 Task: Compose an email with the signature Christina Ramirez with the subject Request for donations and the message I am pleased to inform you that we have selected your proposal. from softage.1@softage.net to softage.8@softage.net,  softage.1@softage.net and softage.9@softage.net with CC to softage.10@softage.net with an attached document Press_release.docx, insert an emoji of work Send the email
Action: Mouse moved to (415, 537)
Screenshot: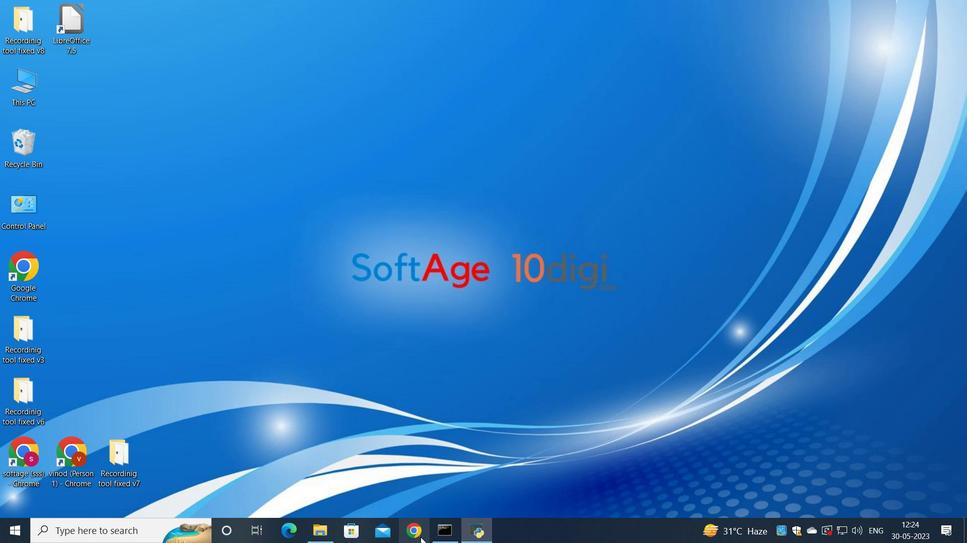 
Action: Mouse pressed left at (415, 537)
Screenshot: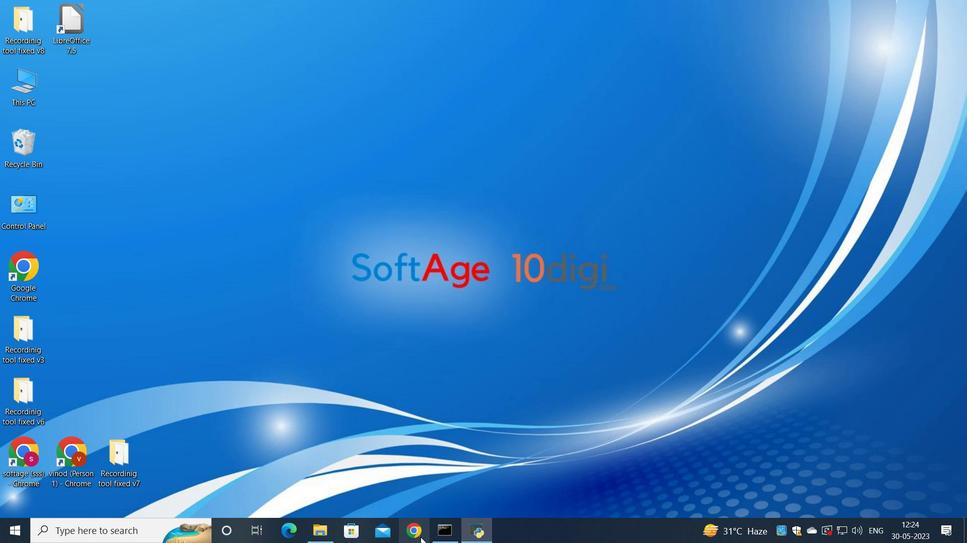
Action: Mouse moved to (453, 316)
Screenshot: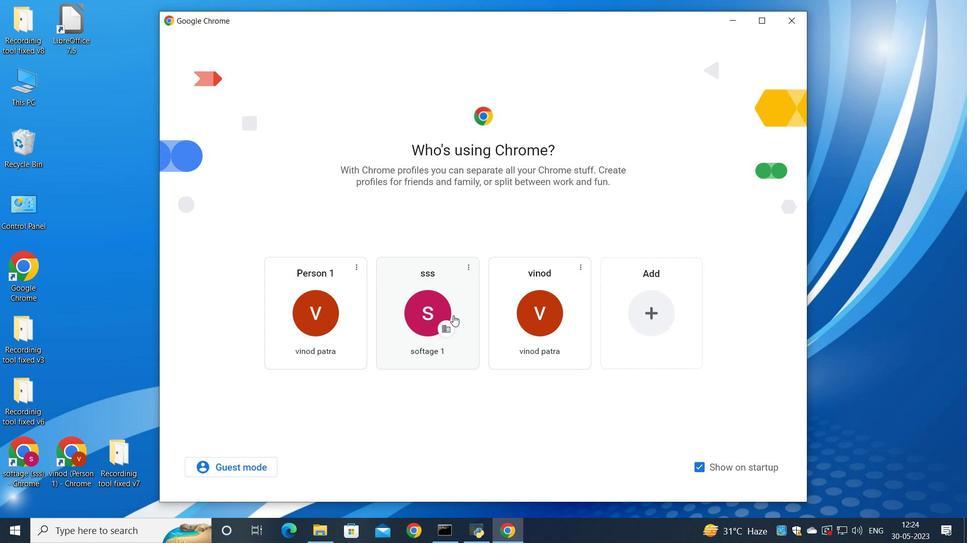 
Action: Mouse pressed left at (453, 316)
Screenshot: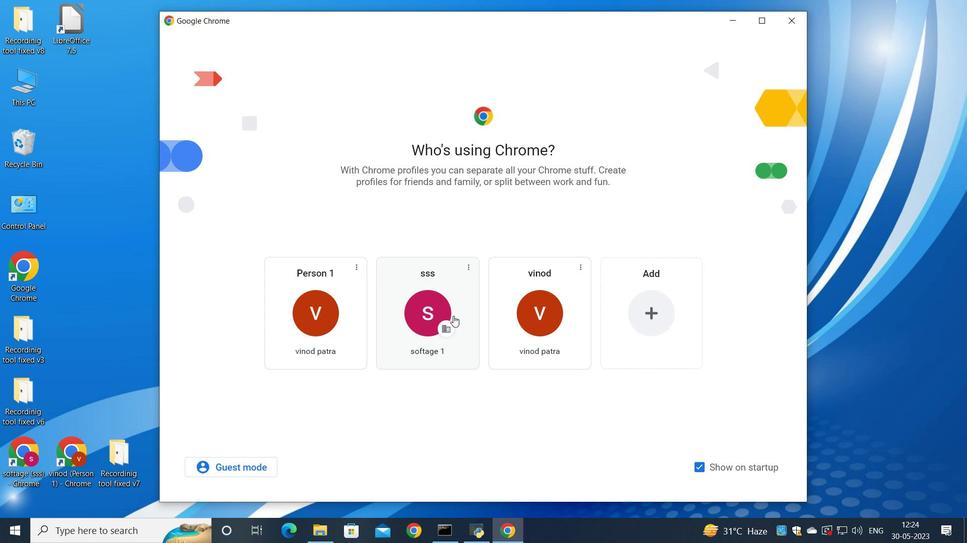 
Action: Mouse moved to (843, 65)
Screenshot: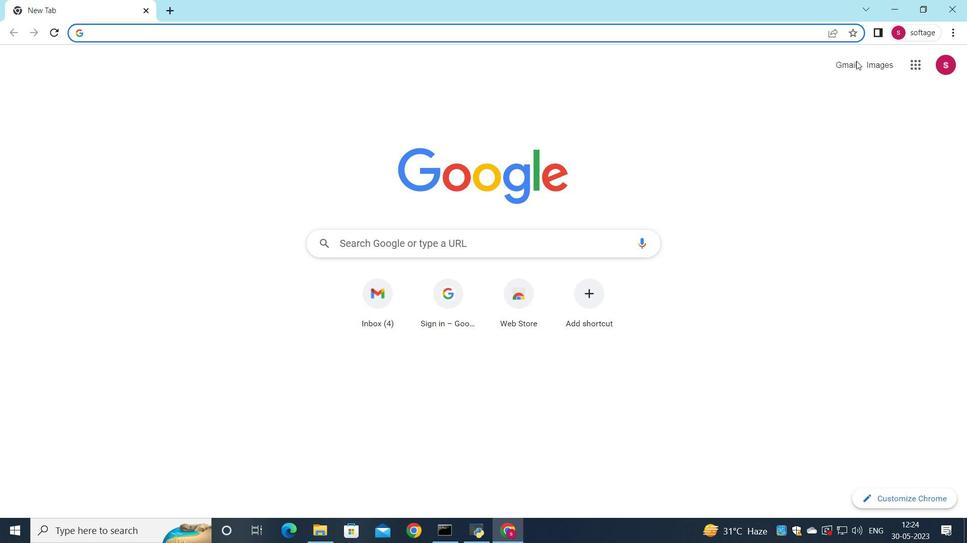 
Action: Mouse pressed left at (843, 65)
Screenshot: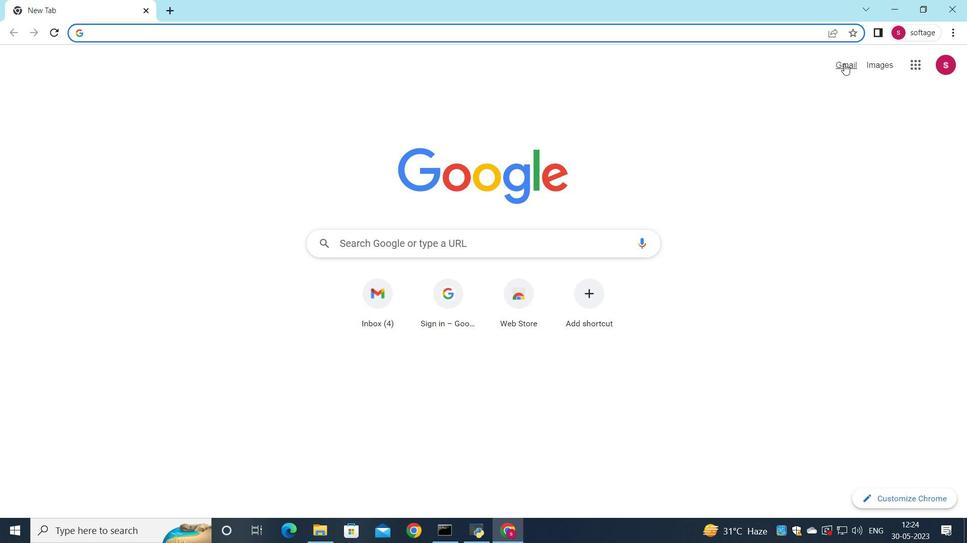 
Action: Mouse moved to (824, 88)
Screenshot: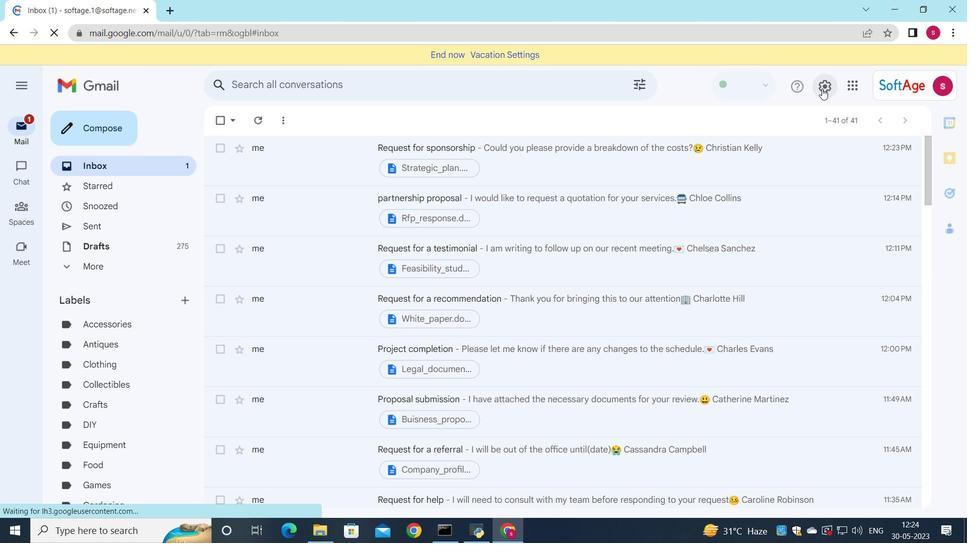 
Action: Mouse pressed left at (824, 88)
Screenshot: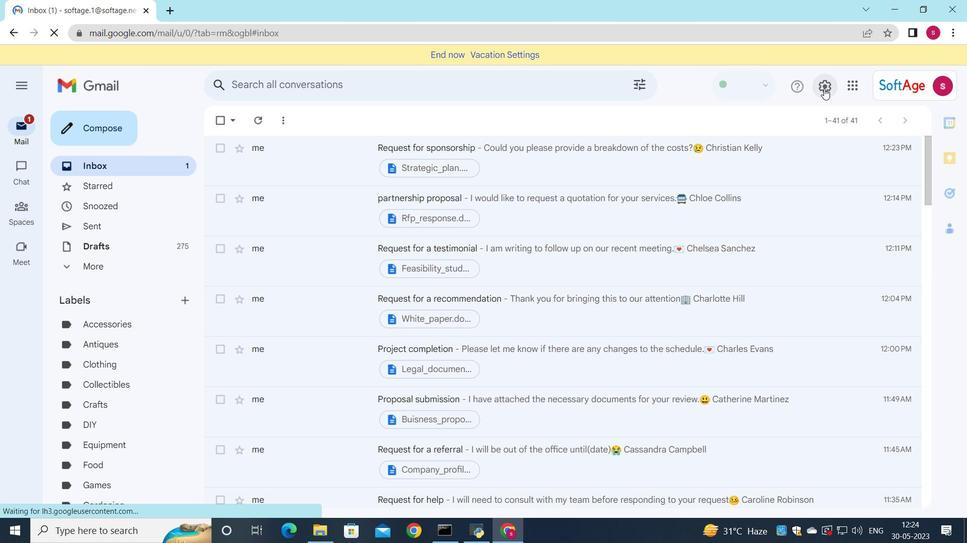 
Action: Mouse moved to (808, 147)
Screenshot: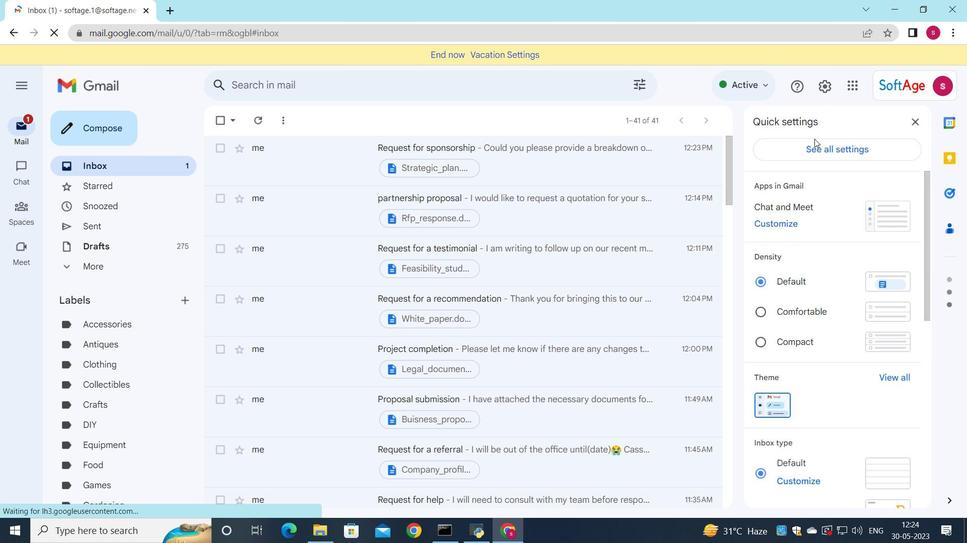 
Action: Mouse pressed left at (808, 147)
Screenshot: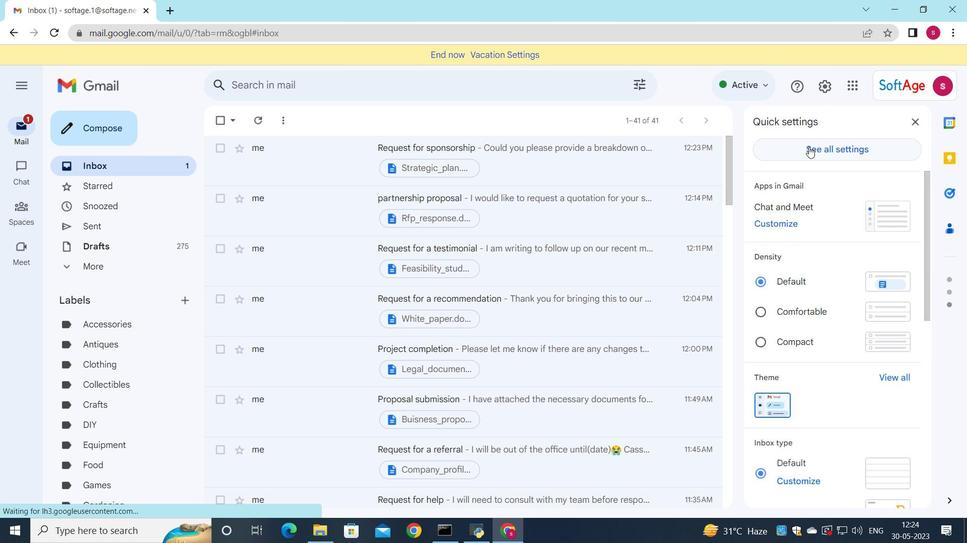 
Action: Mouse moved to (485, 248)
Screenshot: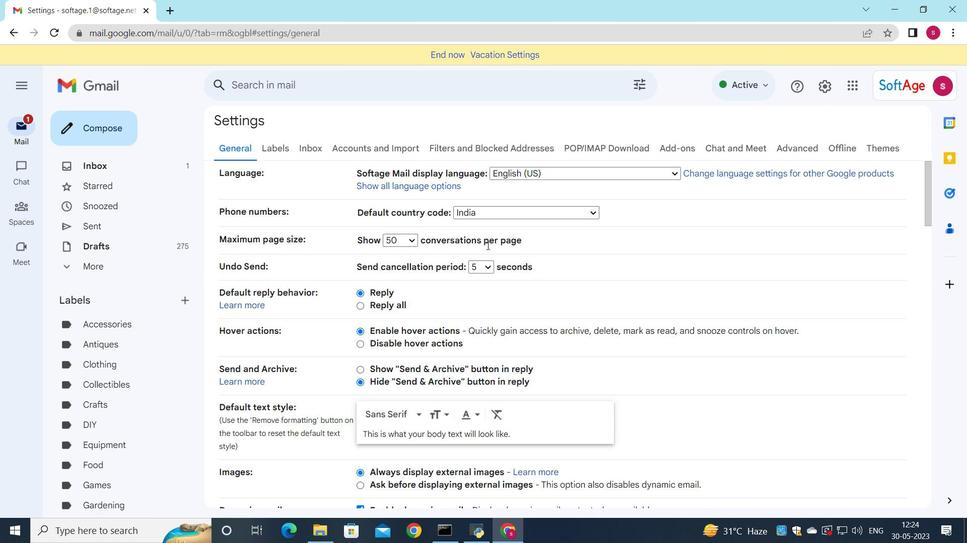 
Action: Mouse scrolled (485, 247) with delta (0, 0)
Screenshot: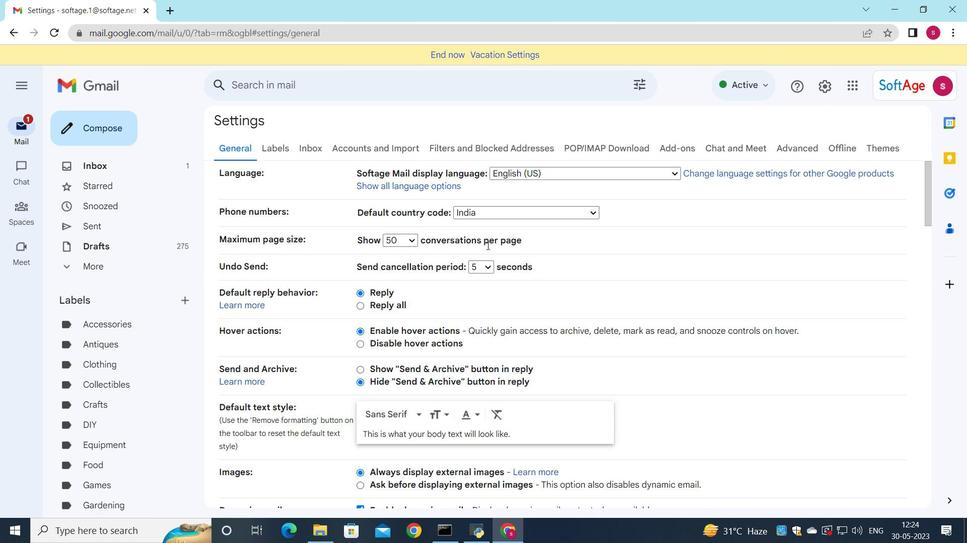 
Action: Mouse moved to (484, 249)
Screenshot: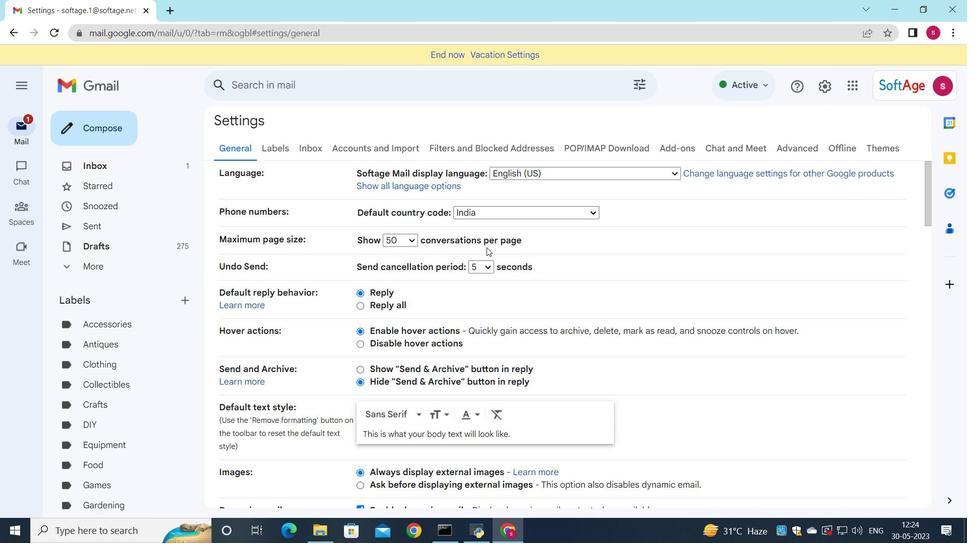 
Action: Mouse scrolled (484, 249) with delta (0, 0)
Screenshot: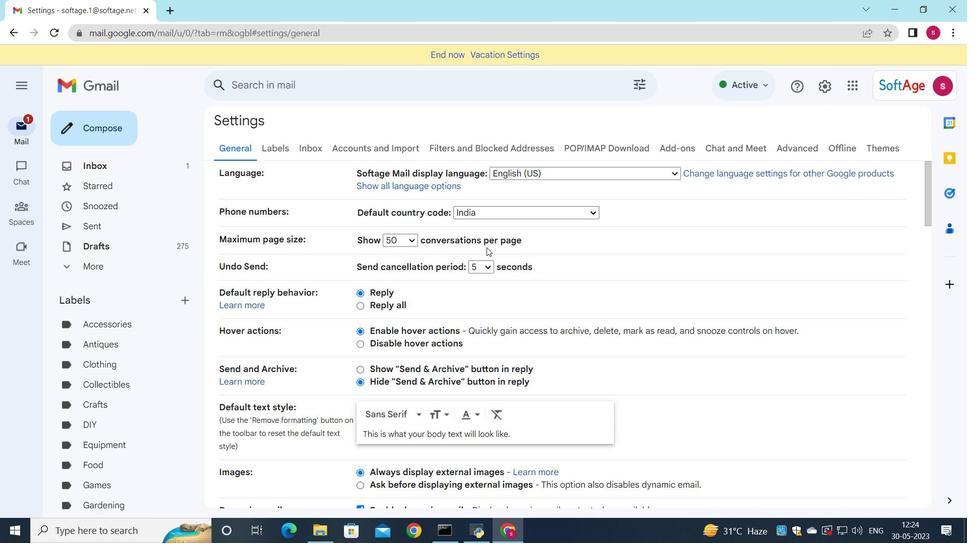 
Action: Mouse scrolled (484, 249) with delta (0, 0)
Screenshot: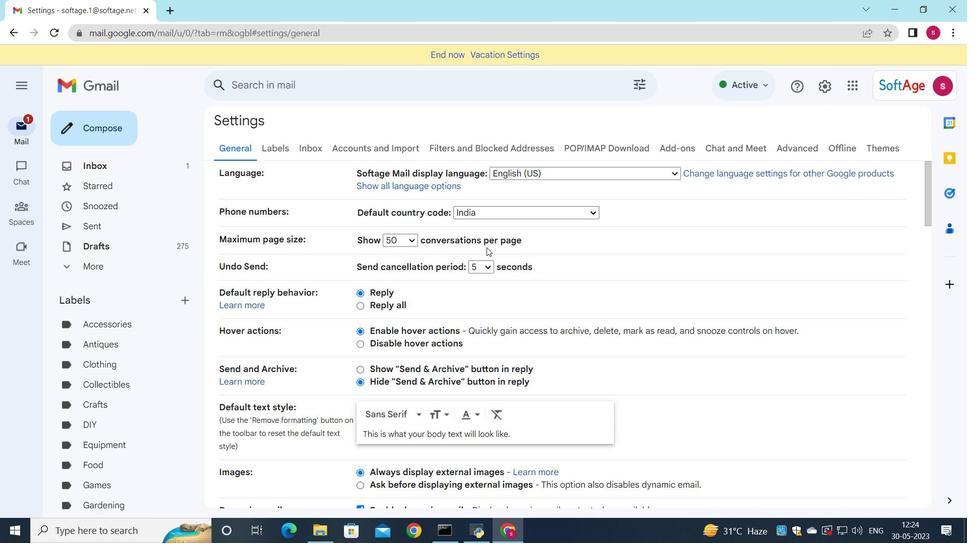 
Action: Mouse scrolled (484, 249) with delta (0, 0)
Screenshot: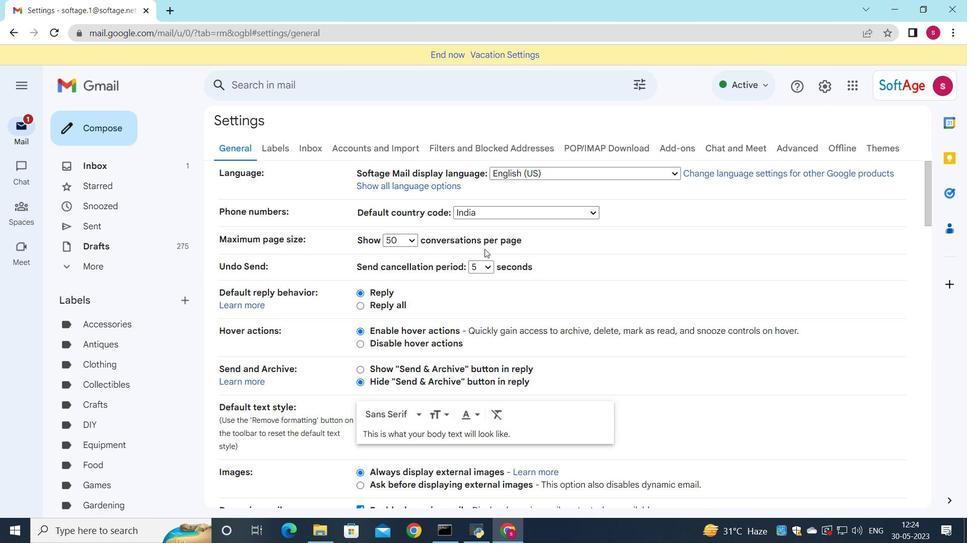 
Action: Mouse moved to (472, 243)
Screenshot: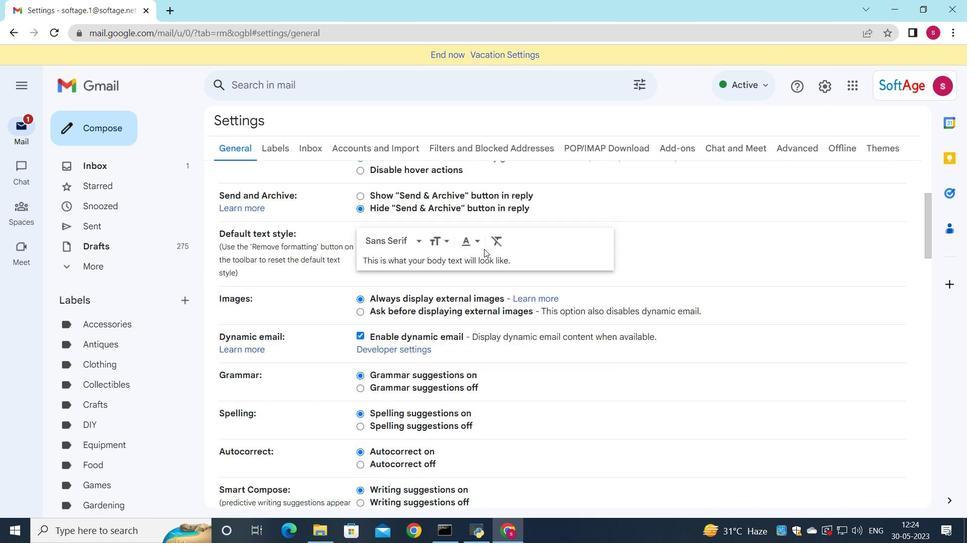 
Action: Mouse scrolled (472, 242) with delta (0, 0)
Screenshot: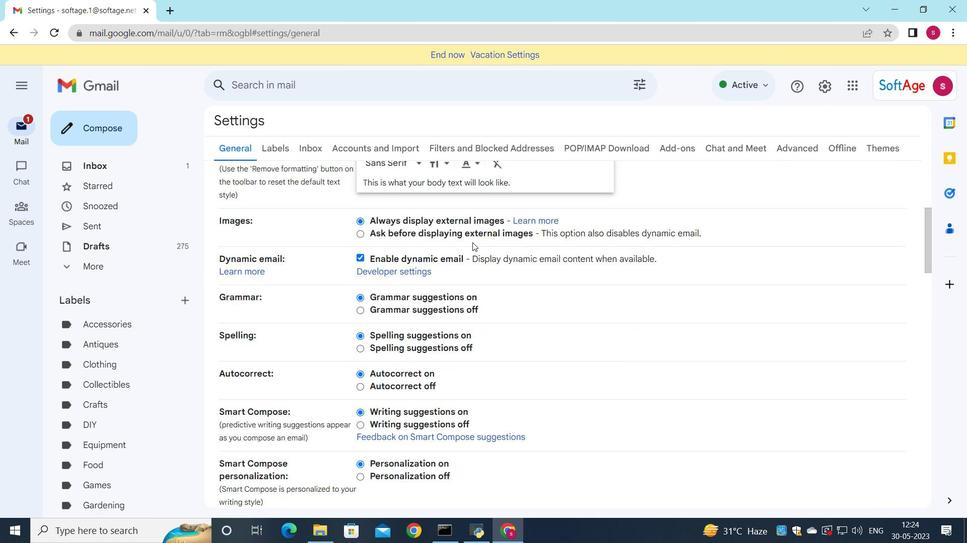 
Action: Mouse scrolled (472, 242) with delta (0, 0)
Screenshot: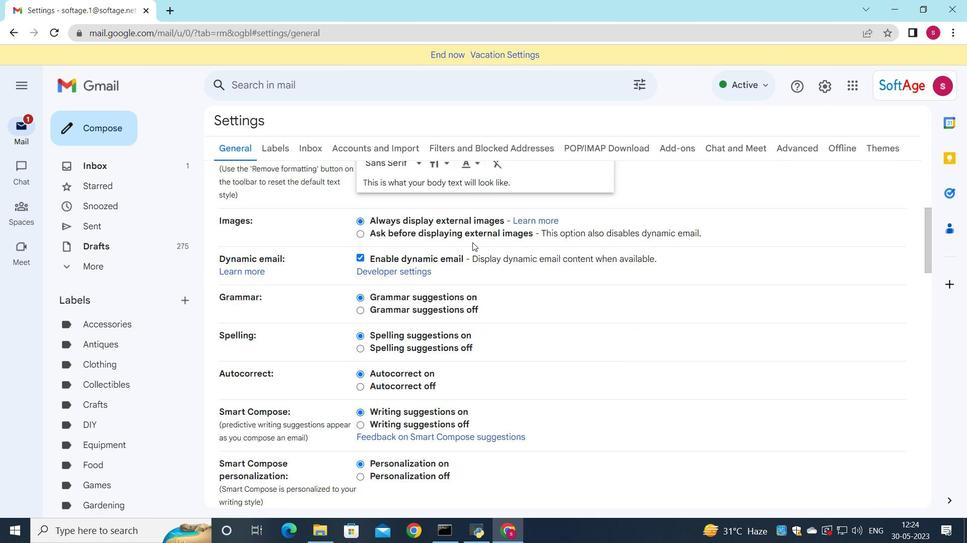 
Action: Mouse scrolled (472, 242) with delta (0, 0)
Screenshot: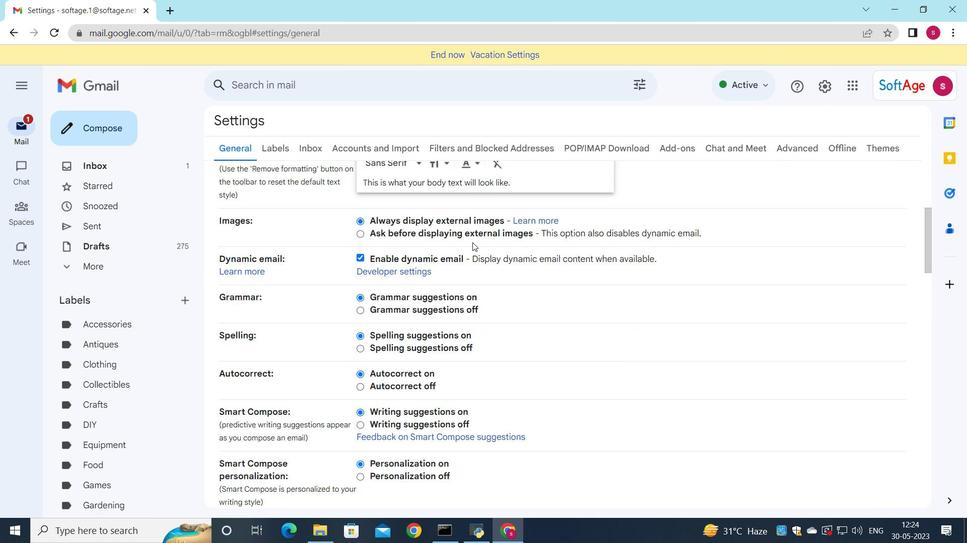 
Action: Mouse scrolled (472, 242) with delta (0, 0)
Screenshot: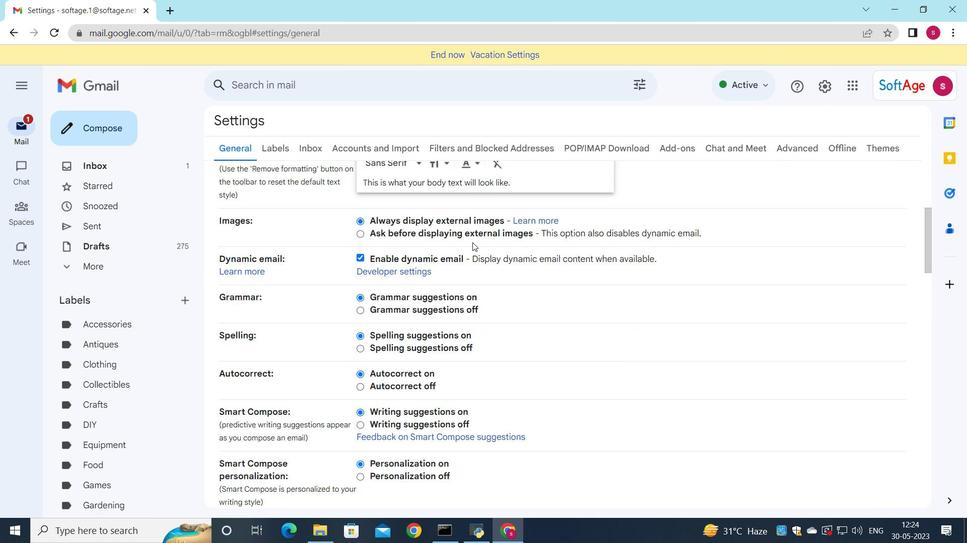 
Action: Mouse scrolled (472, 242) with delta (0, 0)
Screenshot: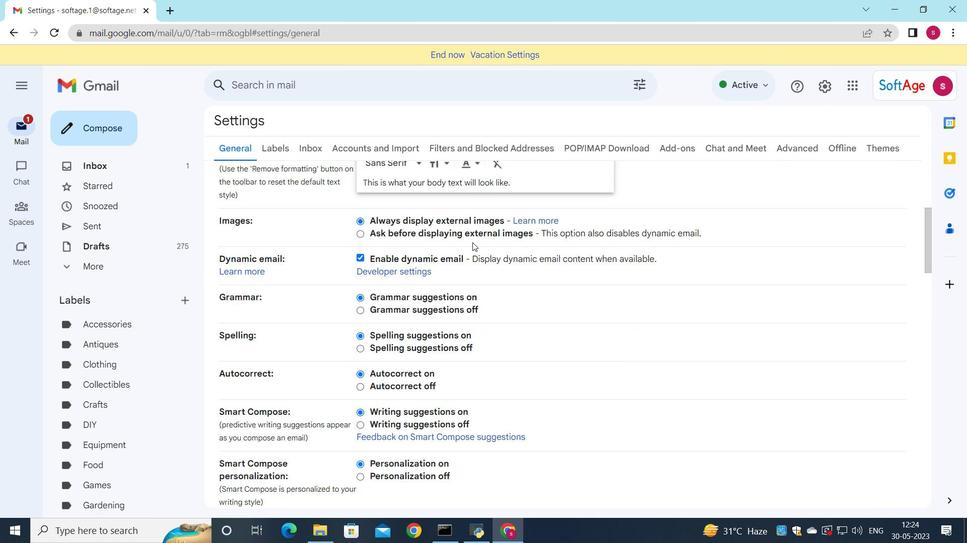 
Action: Mouse scrolled (472, 242) with delta (0, 0)
Screenshot: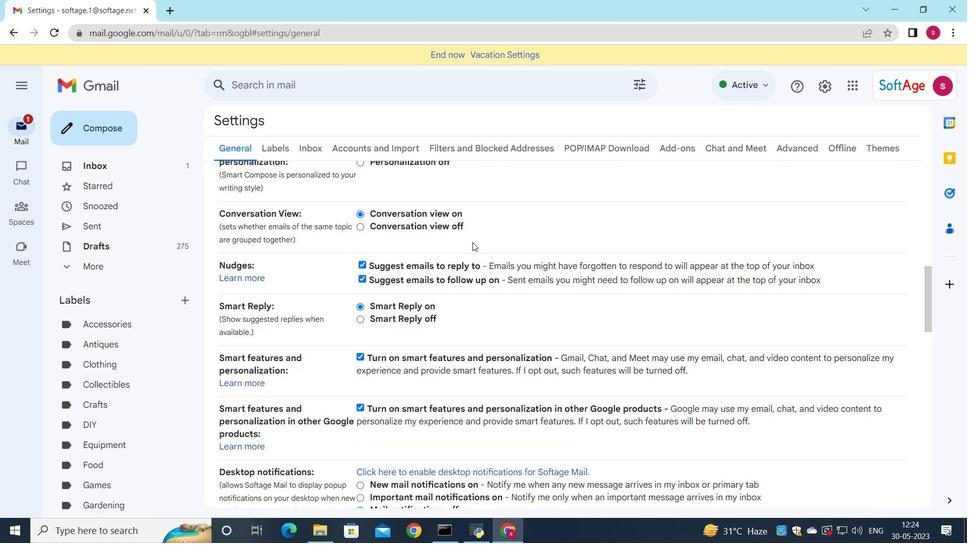 
Action: Mouse scrolled (472, 242) with delta (0, 0)
Screenshot: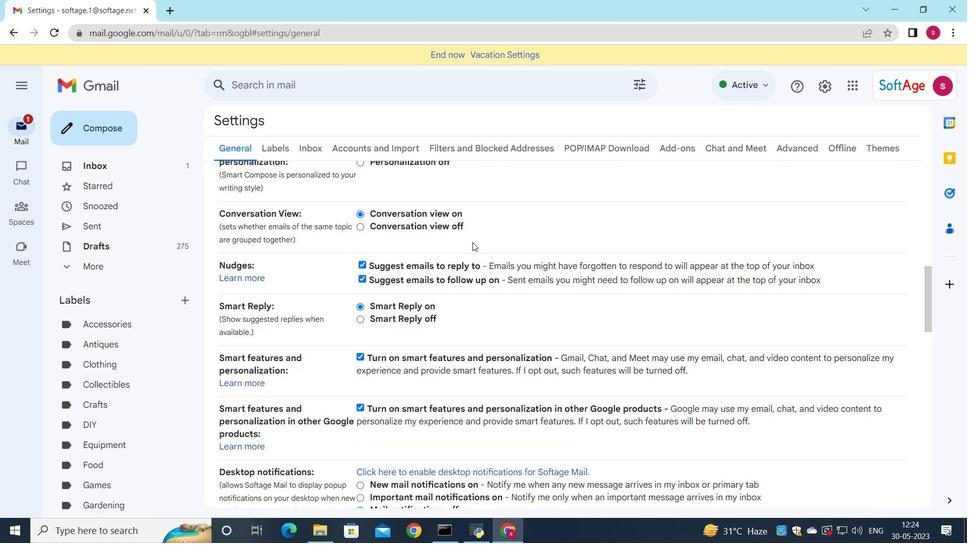 
Action: Mouse scrolled (472, 242) with delta (0, 0)
Screenshot: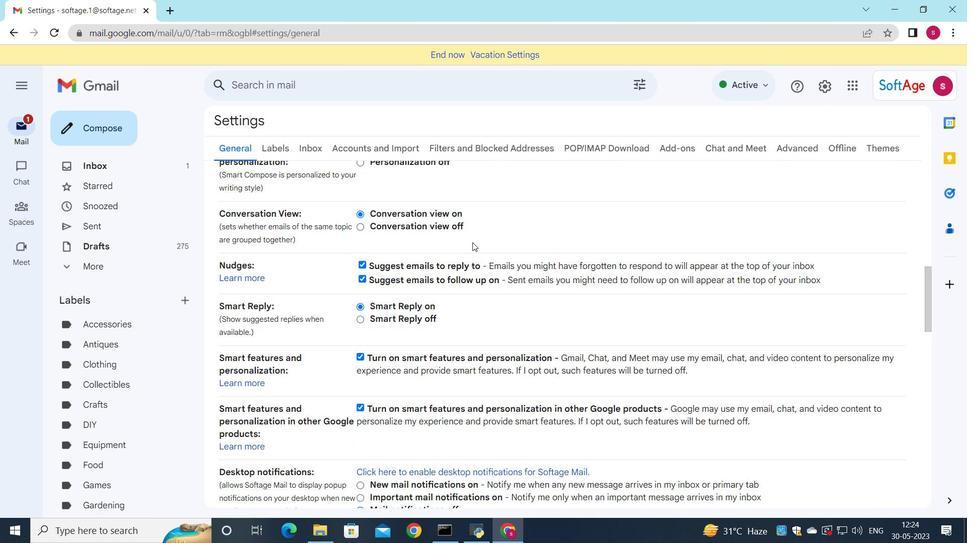 
Action: Mouse scrolled (472, 242) with delta (0, 0)
Screenshot: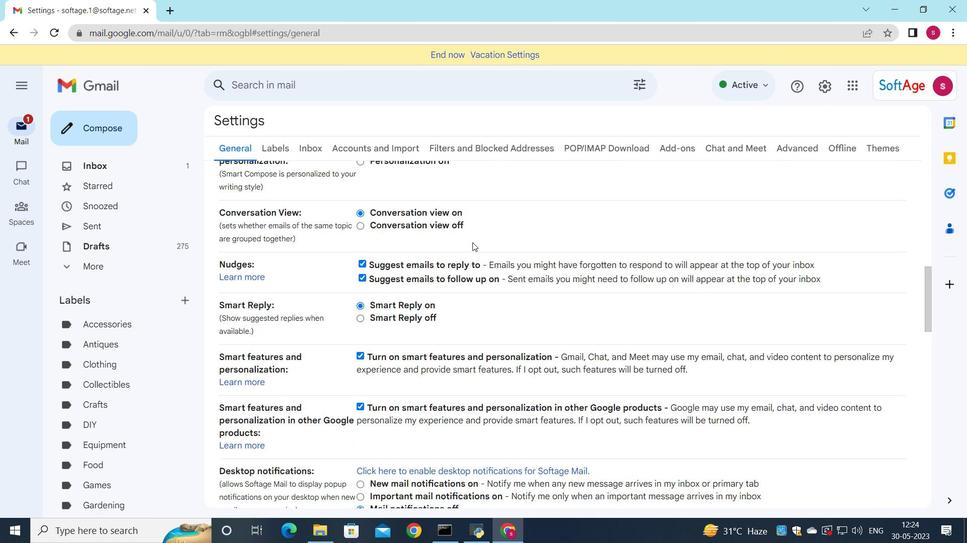
Action: Mouse scrolled (472, 242) with delta (0, 0)
Screenshot: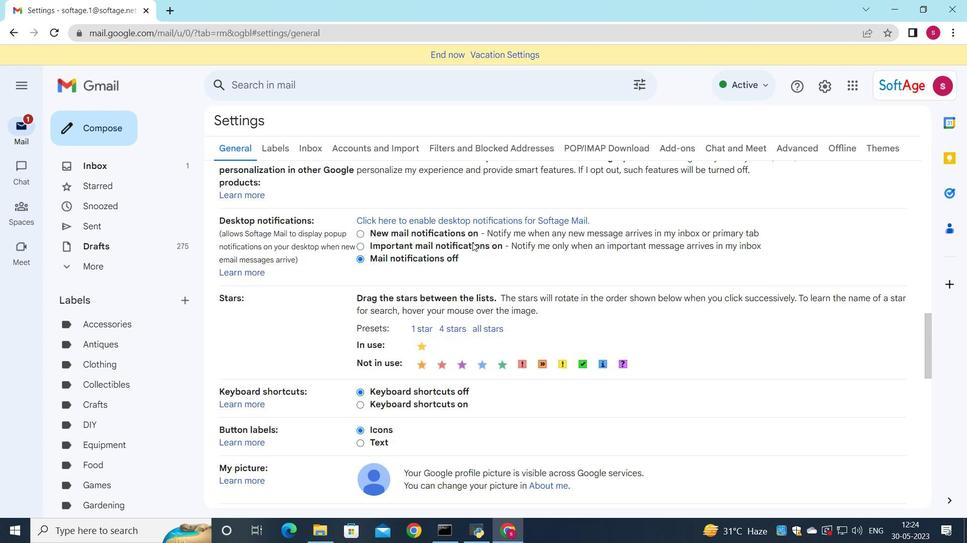 
Action: Mouse scrolled (472, 242) with delta (0, 0)
Screenshot: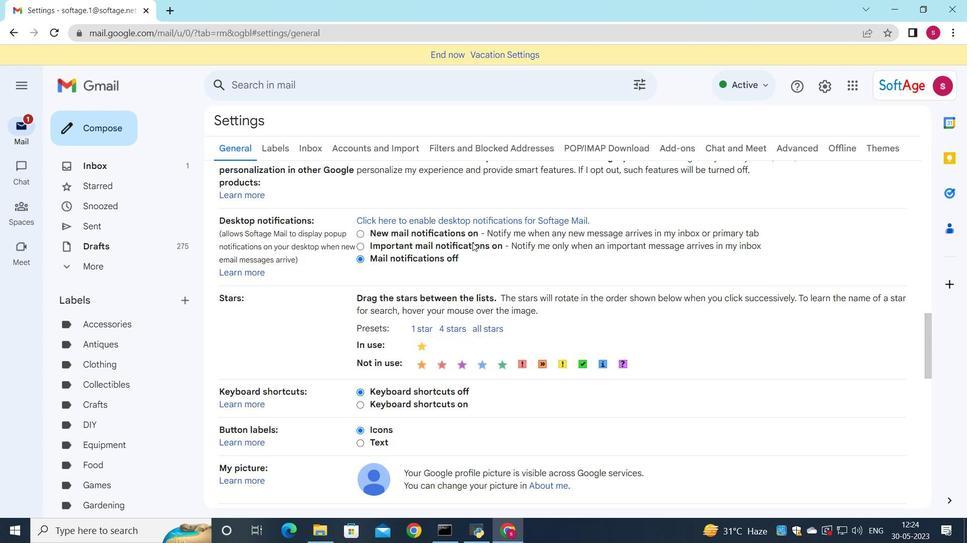 
Action: Mouse scrolled (472, 242) with delta (0, 0)
Screenshot: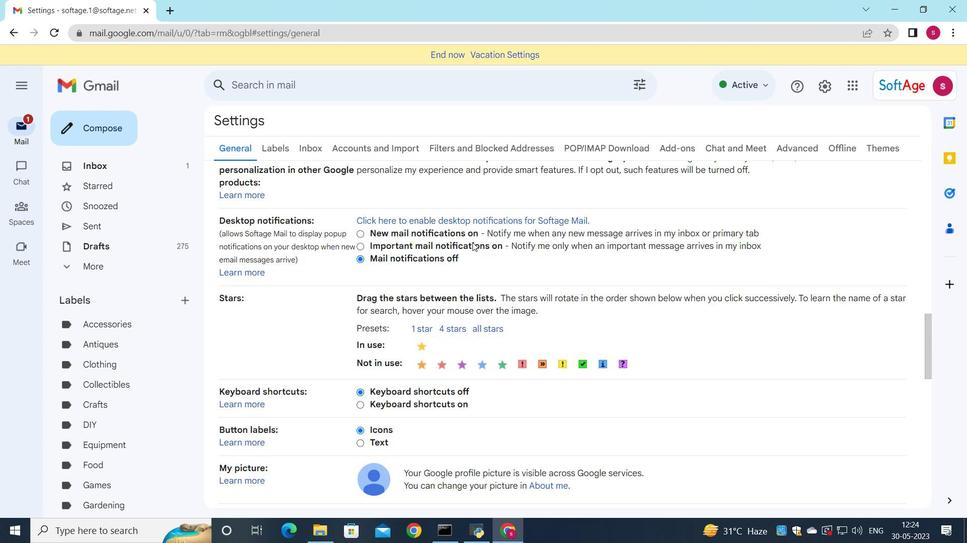 
Action: Mouse scrolled (472, 242) with delta (0, 0)
Screenshot: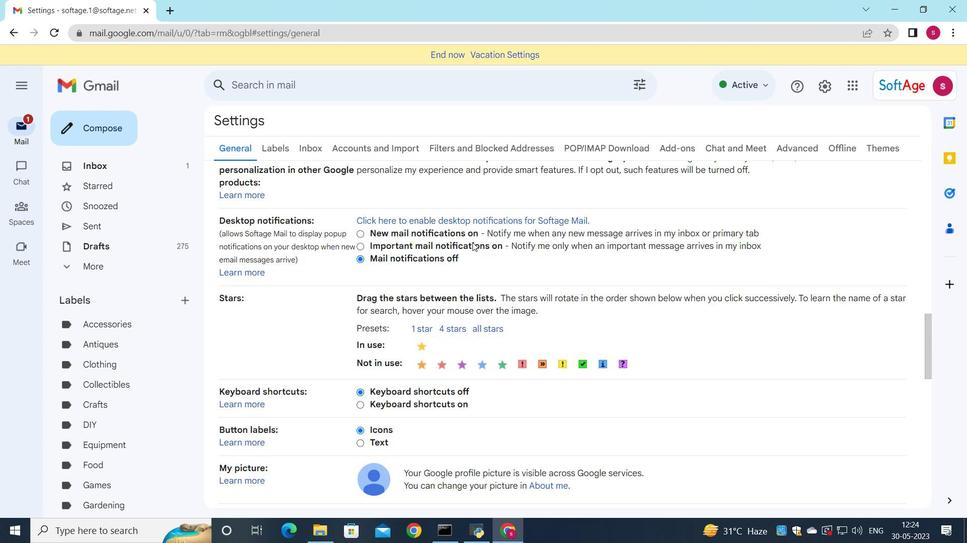 
Action: Mouse scrolled (472, 242) with delta (0, 0)
Screenshot: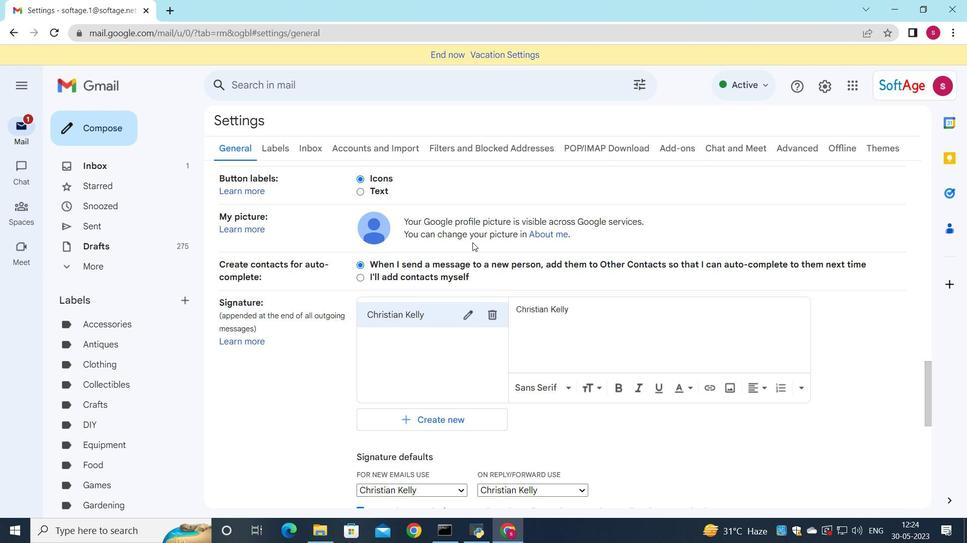 
Action: Mouse moved to (499, 252)
Screenshot: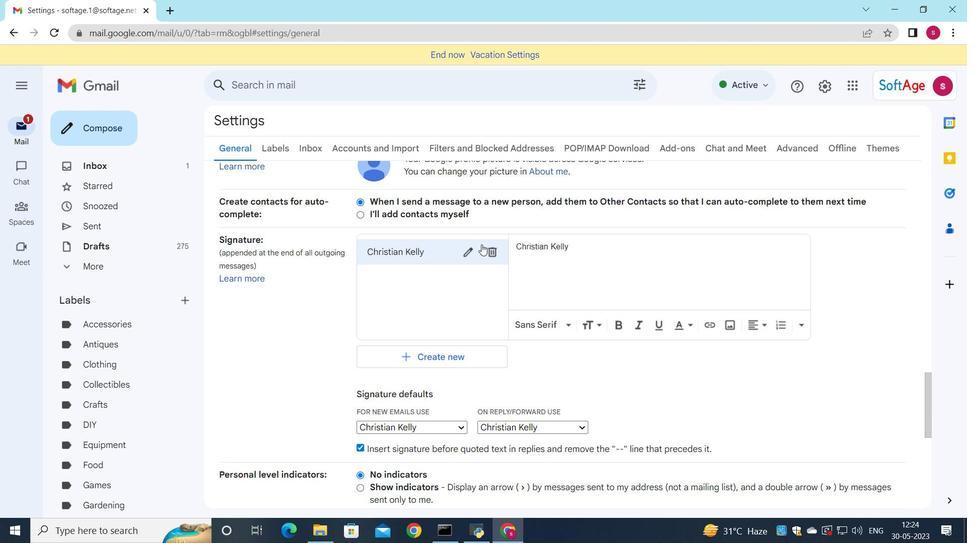 
Action: Mouse pressed left at (499, 252)
Screenshot: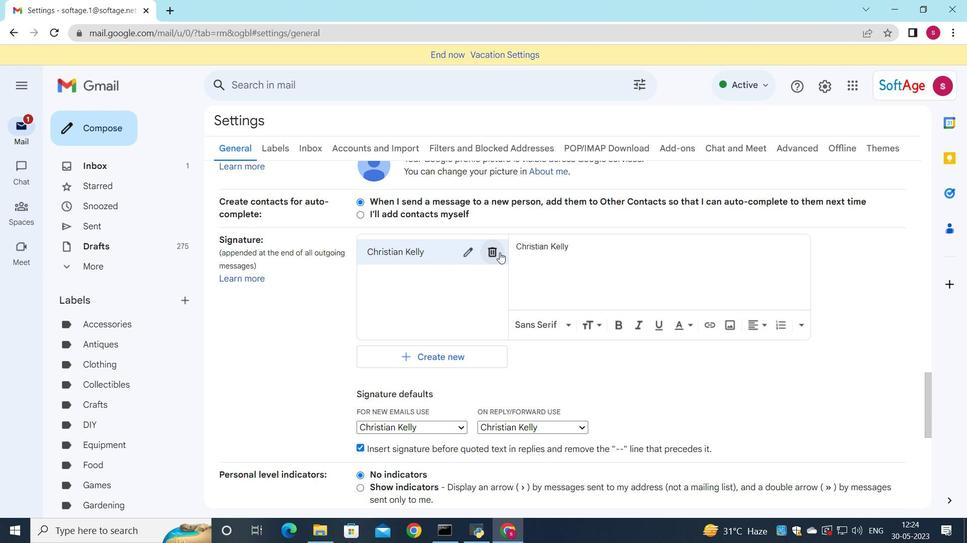 
Action: Mouse moved to (595, 311)
Screenshot: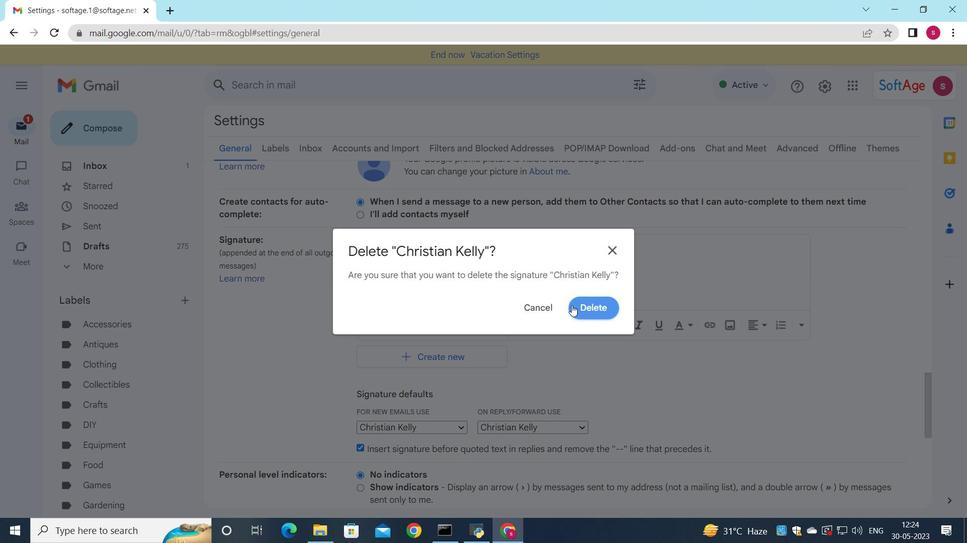 
Action: Mouse pressed left at (595, 311)
Screenshot: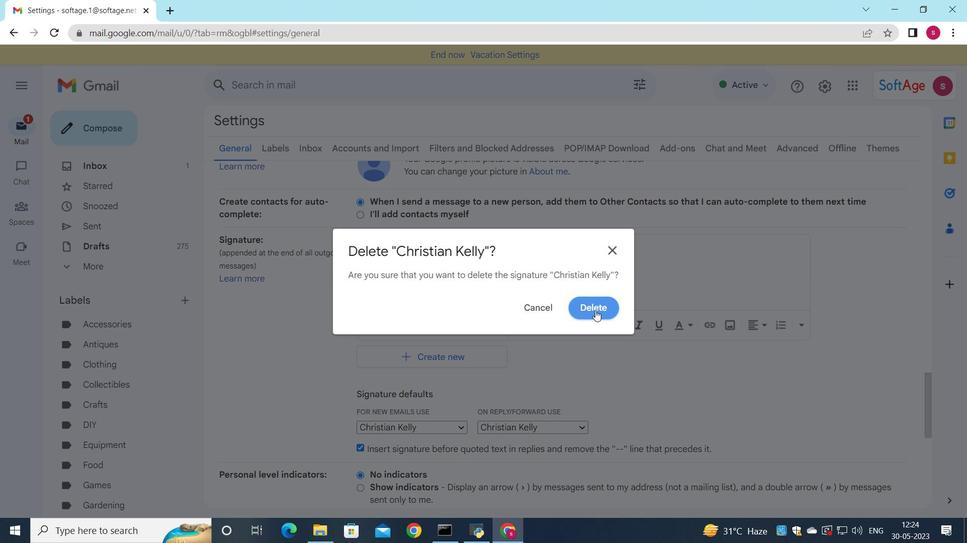 
Action: Mouse moved to (429, 266)
Screenshot: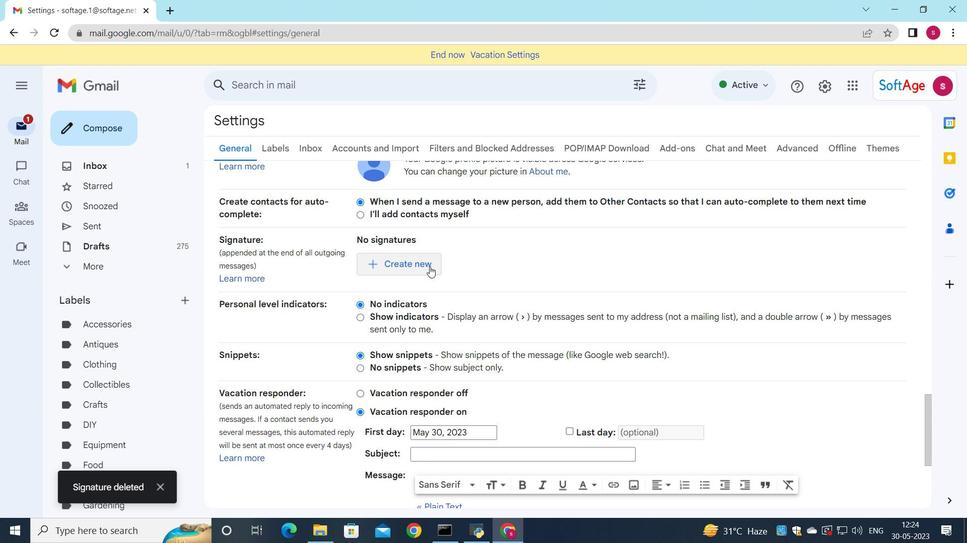 
Action: Mouse pressed left at (429, 266)
Screenshot: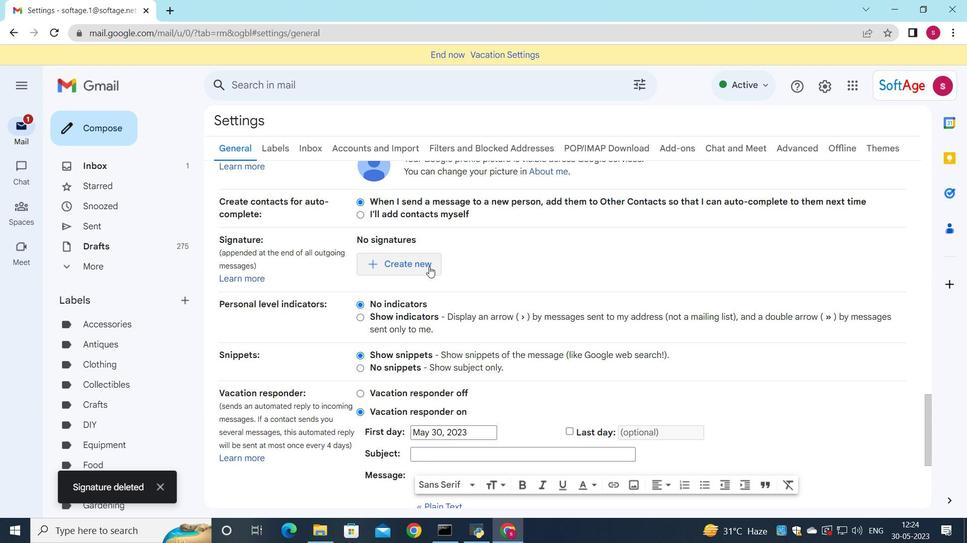 
Action: Mouse moved to (669, 251)
Screenshot: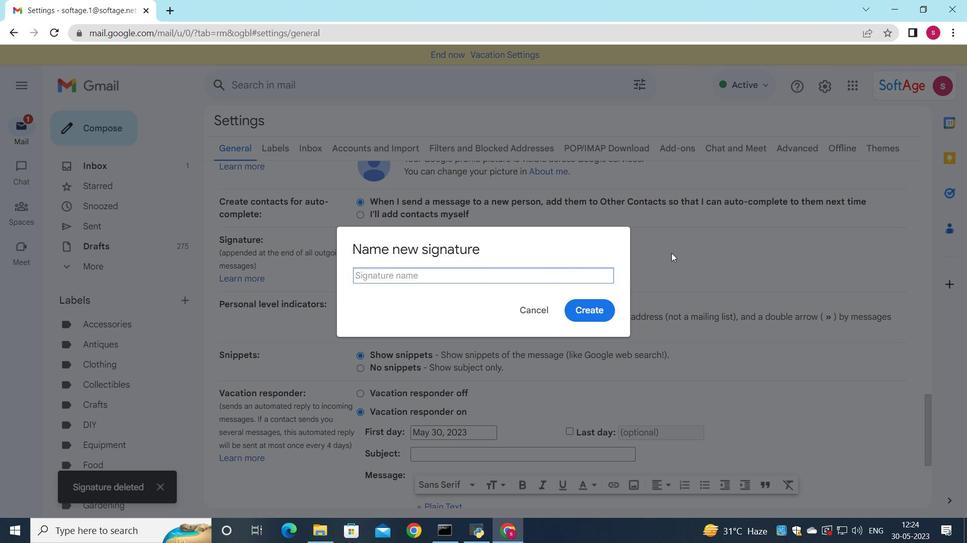 
Action: Key pressed <Key.shift>Chrstina<Key.space>
Screenshot: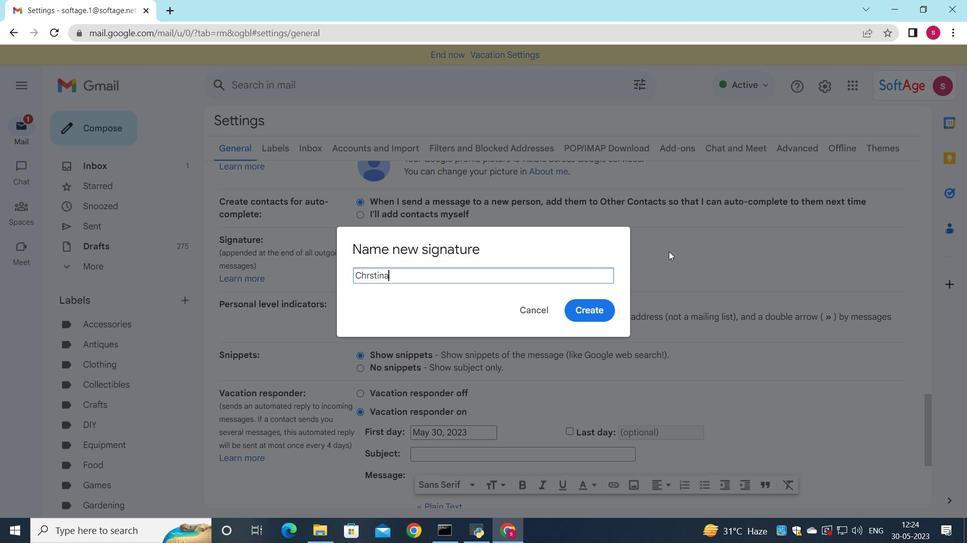 
Action: Mouse moved to (370, 280)
Screenshot: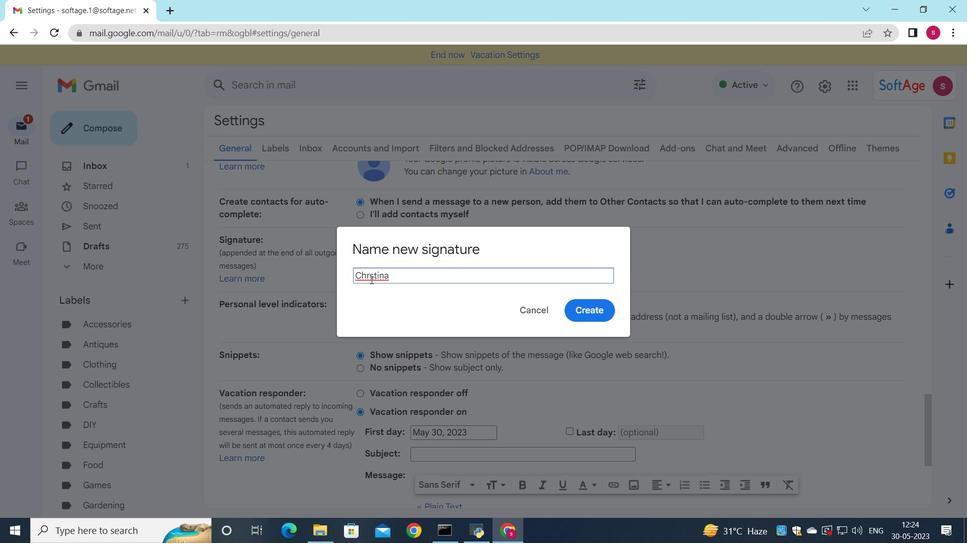 
Action: Mouse pressed left at (370, 280)
Screenshot: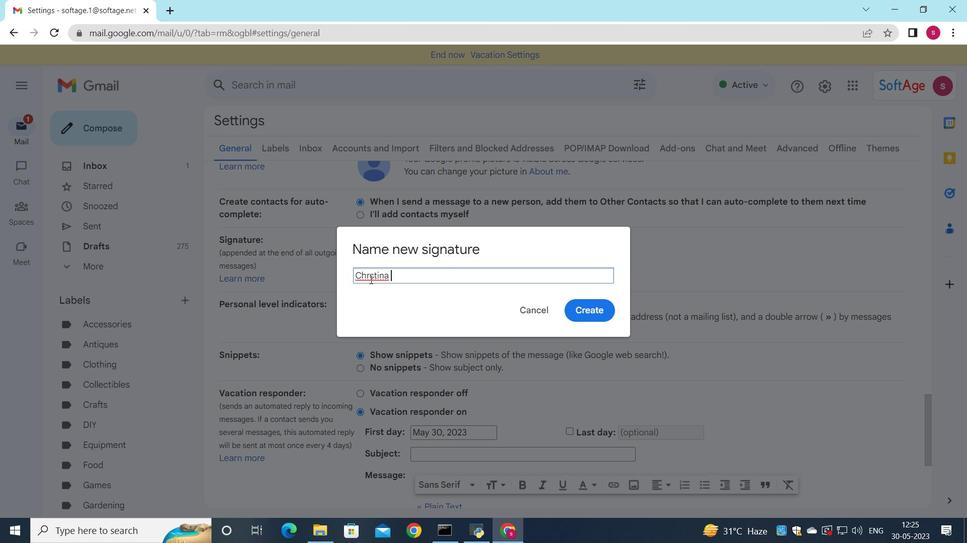 
Action: Mouse moved to (387, 290)
Screenshot: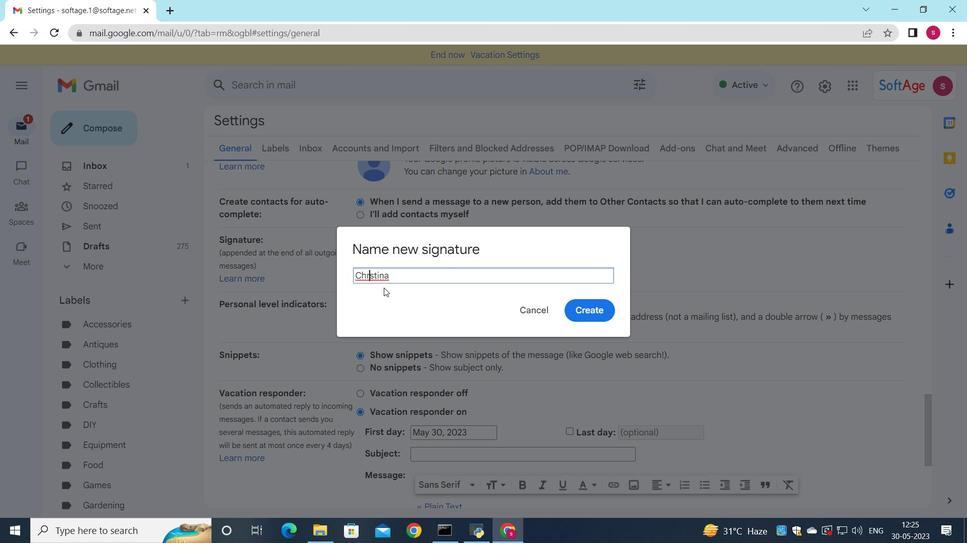 
Action: Key pressed i
Screenshot: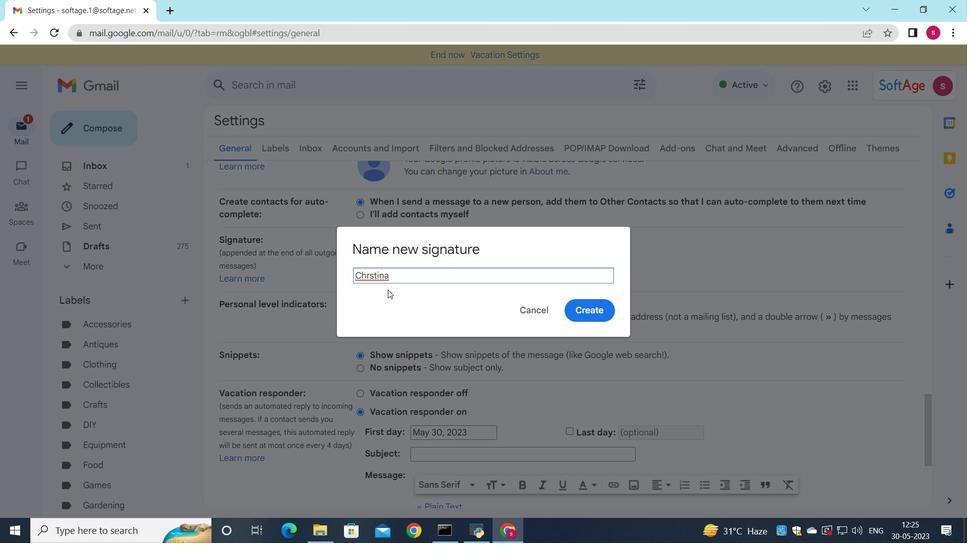
Action: Mouse moved to (400, 272)
Screenshot: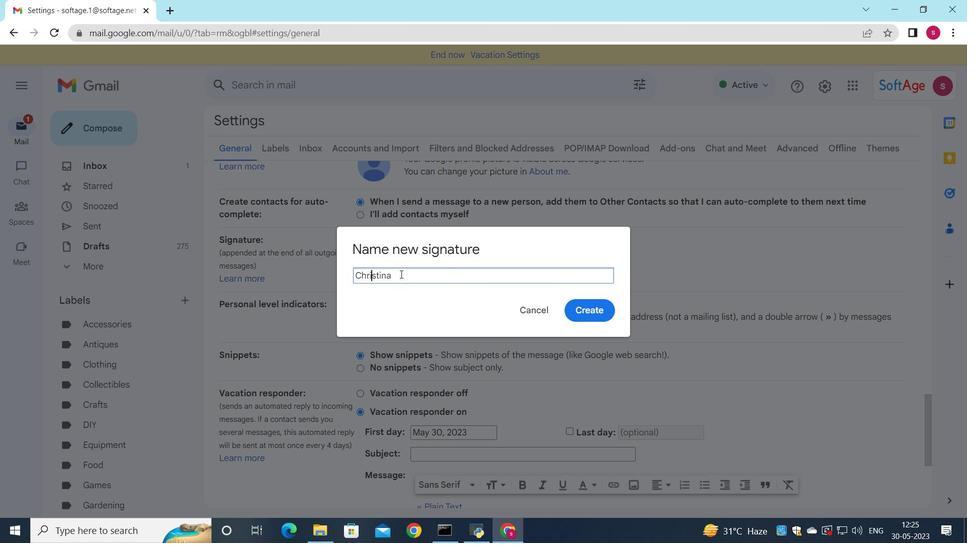 
Action: Mouse pressed left at (400, 272)
Screenshot: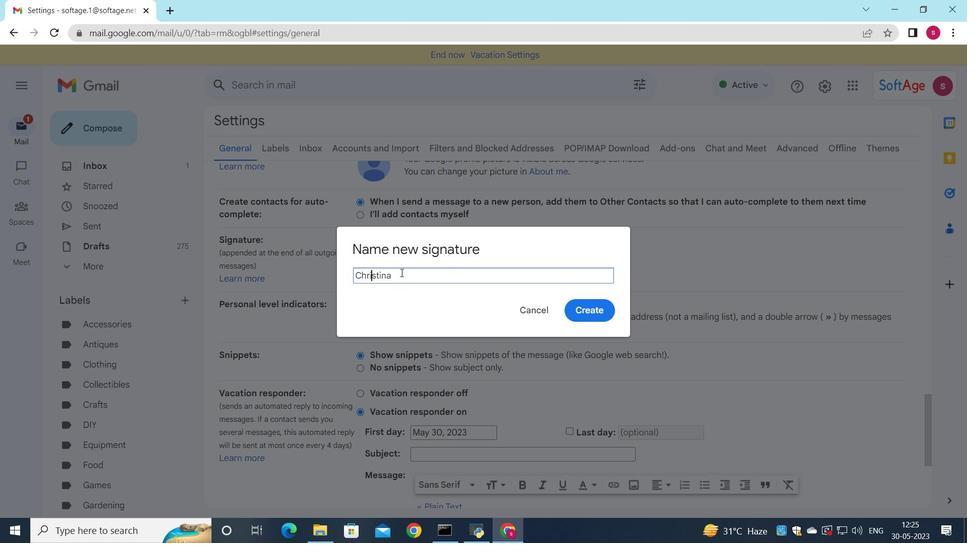 
Action: Mouse moved to (377, 90)
Screenshot: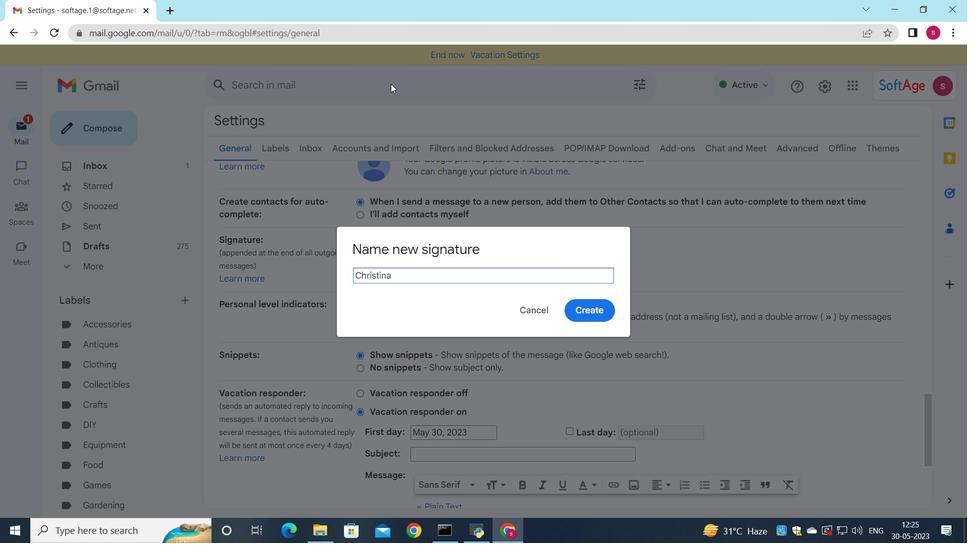 
Action: Key pressed <Key.shift>Ramie<Key.backspace>rez
Screenshot: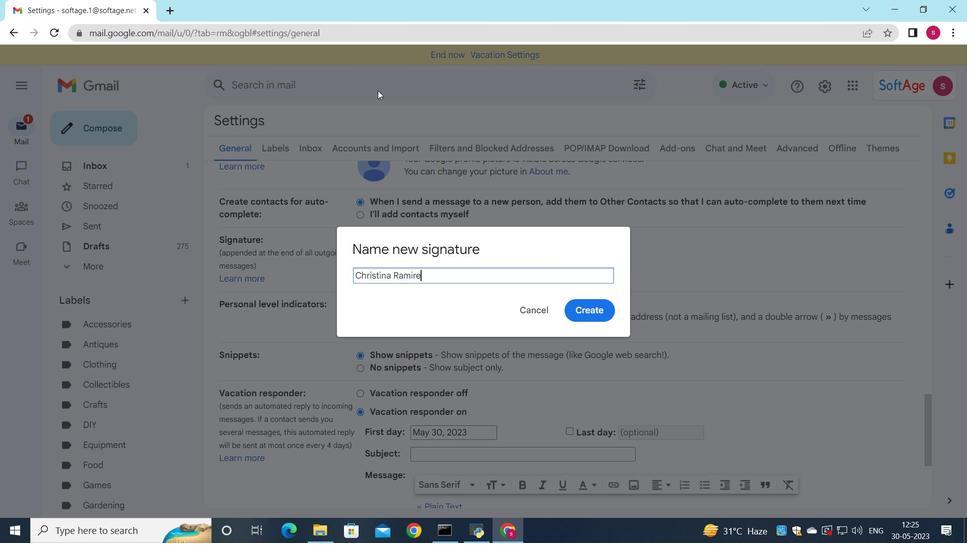
Action: Mouse moved to (601, 311)
Screenshot: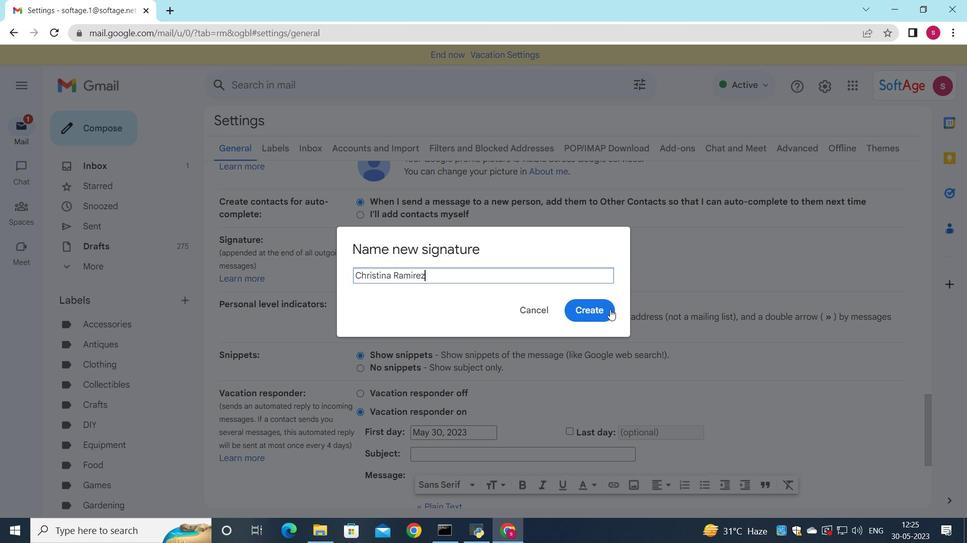 
Action: Mouse pressed left at (601, 311)
Screenshot: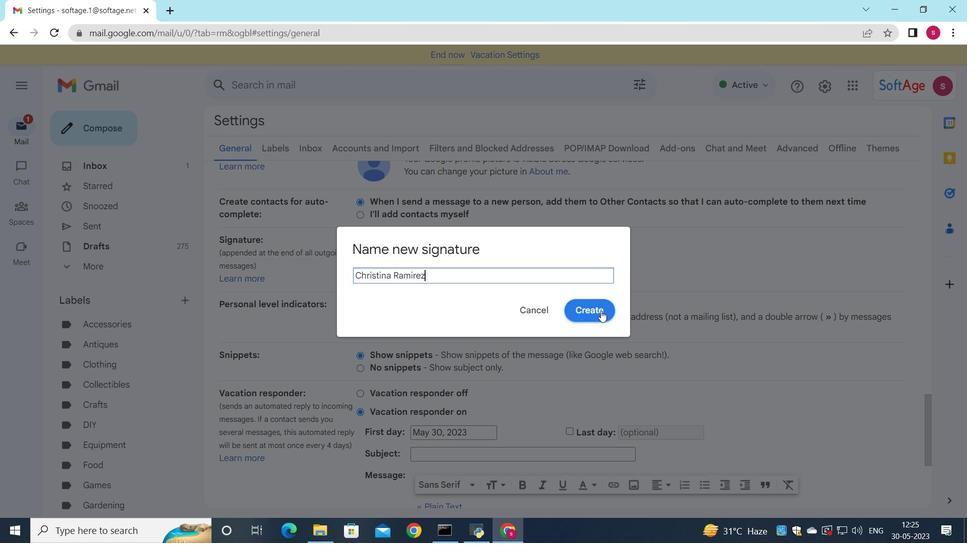 
Action: Mouse moved to (566, 277)
Screenshot: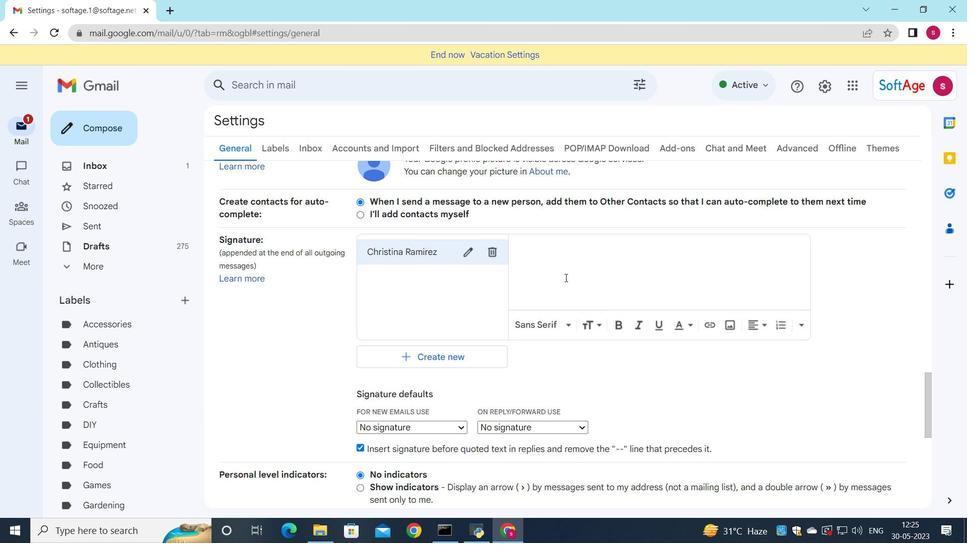 
Action: Mouse pressed left at (566, 277)
Screenshot: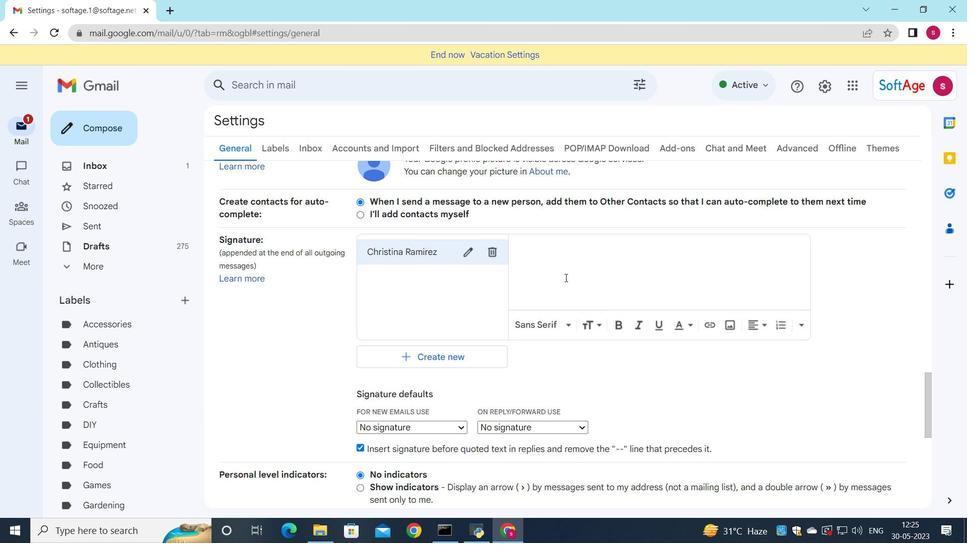 
Action: Key pressed <Key.shift>Christina<Key.space><Key.shift>Ramirez
Screenshot: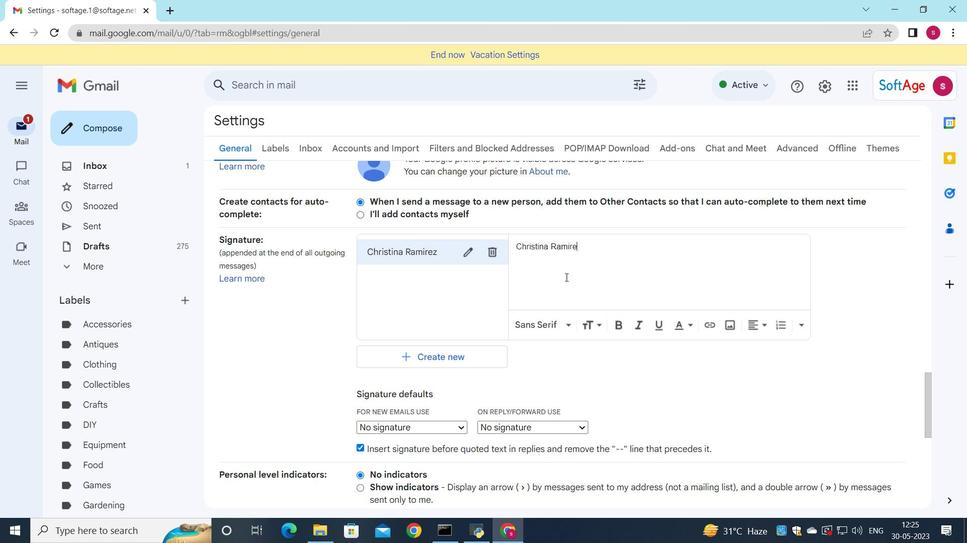 
Action: Mouse moved to (305, 259)
Screenshot: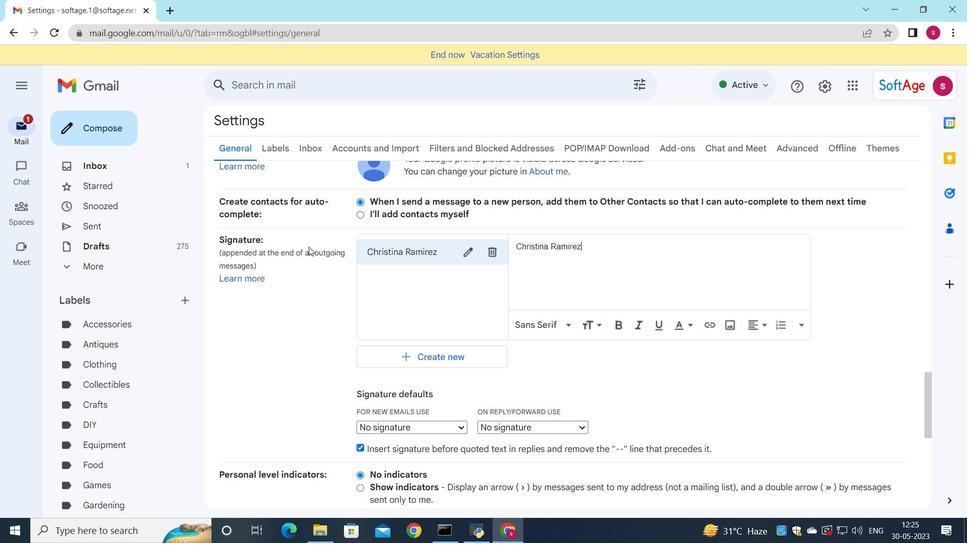 
Action: Mouse scrolled (305, 258) with delta (0, 0)
Screenshot: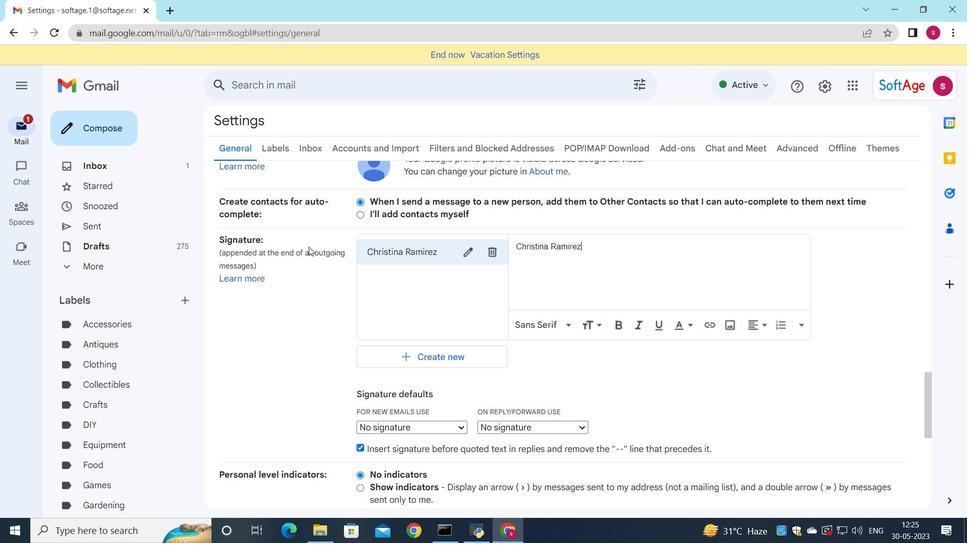 
Action: Mouse moved to (313, 268)
Screenshot: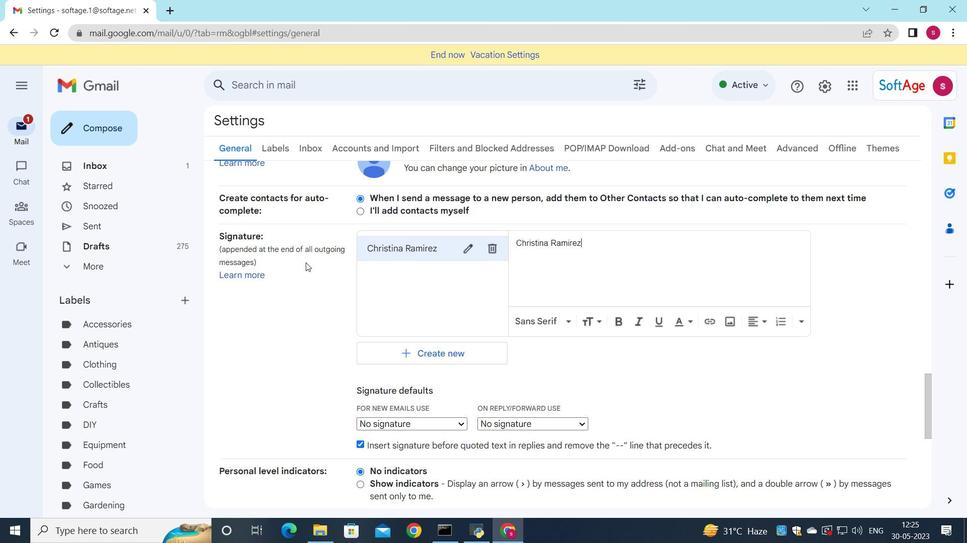 
Action: Mouse scrolled (313, 268) with delta (0, 0)
Screenshot: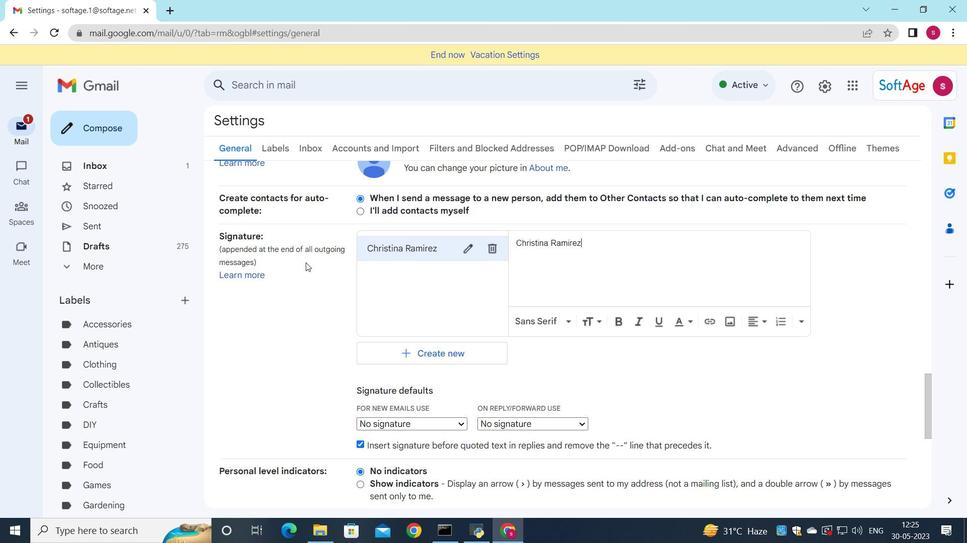 
Action: Mouse moved to (417, 299)
Screenshot: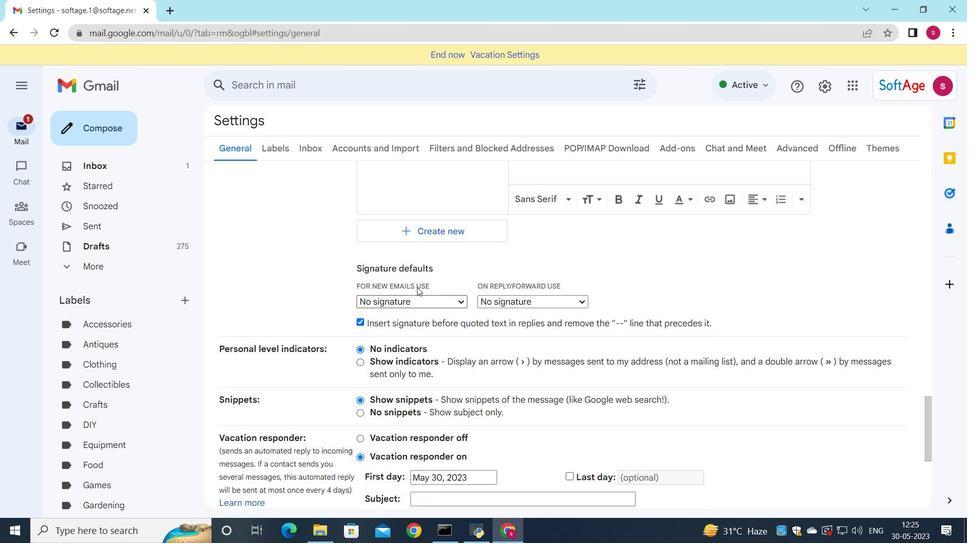 
Action: Mouse pressed left at (417, 299)
Screenshot: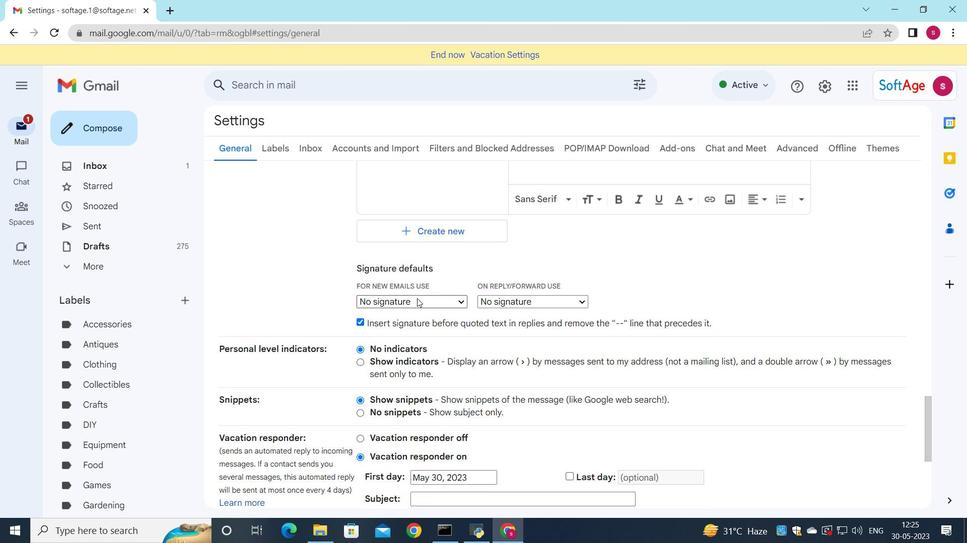 
Action: Mouse moved to (407, 322)
Screenshot: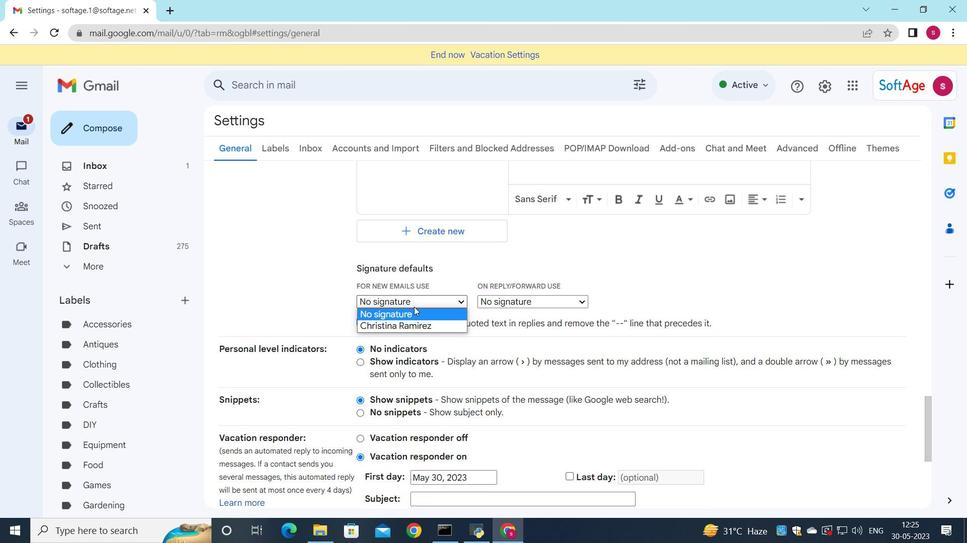 
Action: Mouse pressed left at (407, 322)
Screenshot: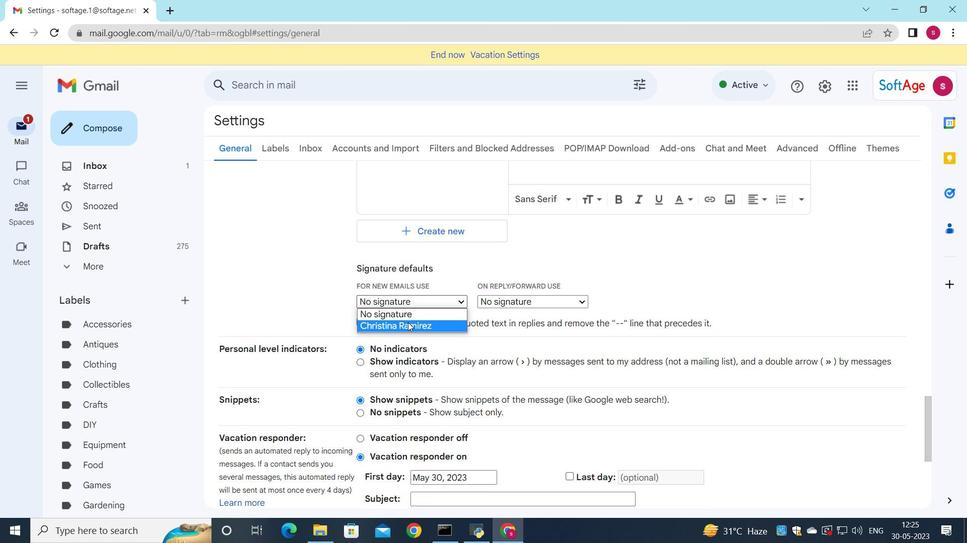
Action: Mouse moved to (470, 301)
Screenshot: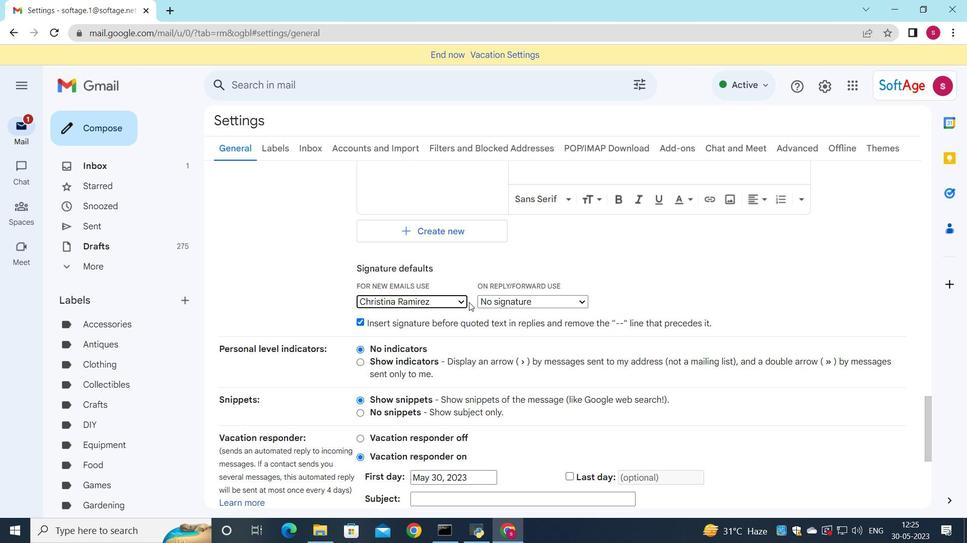 
Action: Mouse pressed left at (470, 301)
Screenshot: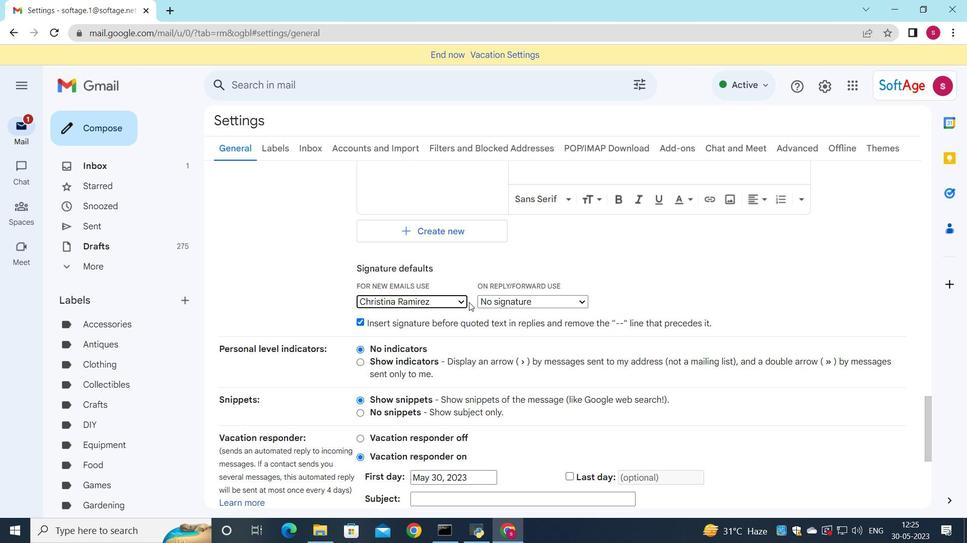
Action: Mouse moved to (487, 305)
Screenshot: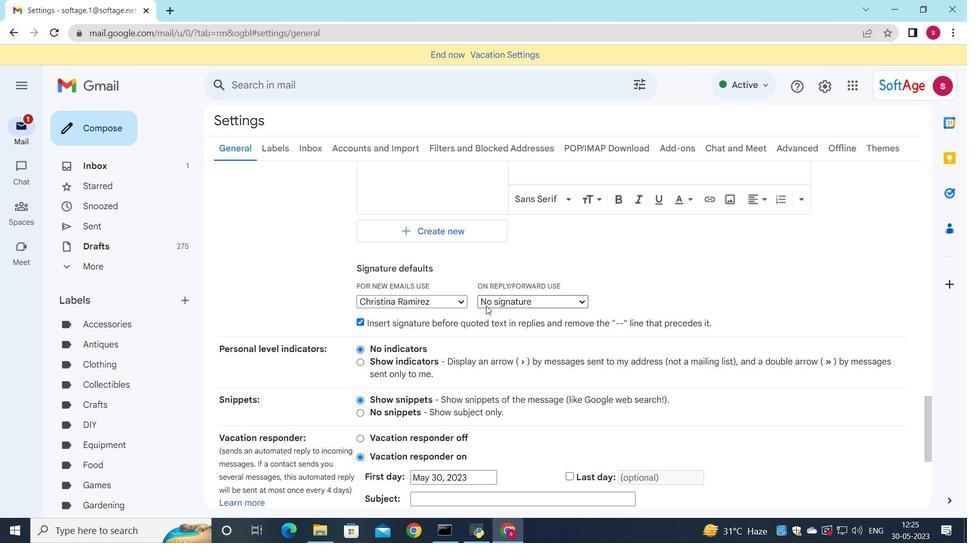 
Action: Mouse pressed left at (487, 305)
Screenshot: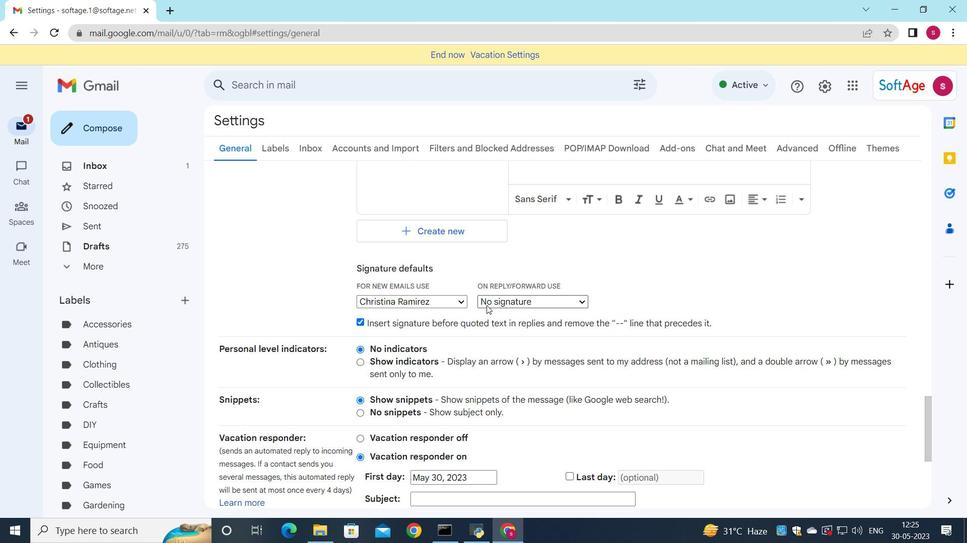 
Action: Mouse moved to (488, 325)
Screenshot: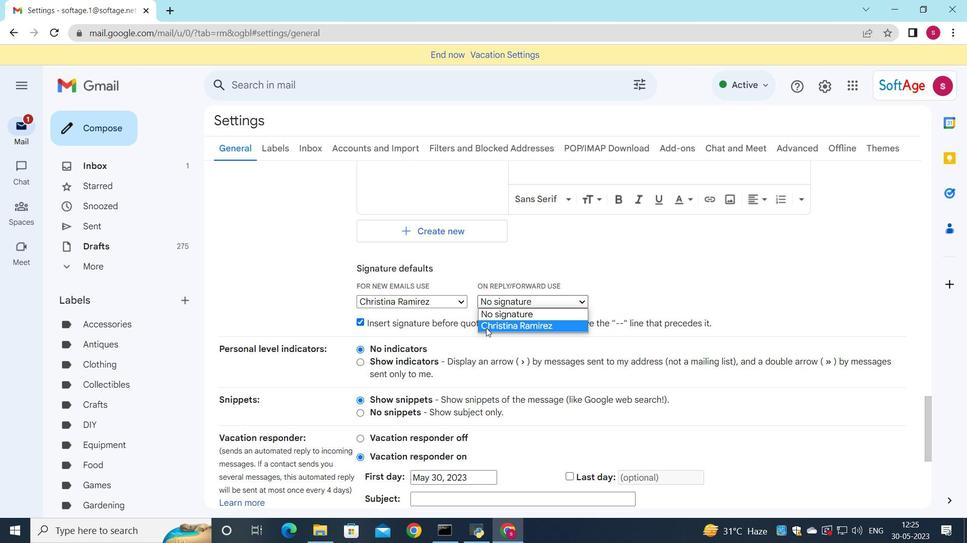 
Action: Mouse pressed left at (488, 325)
Screenshot: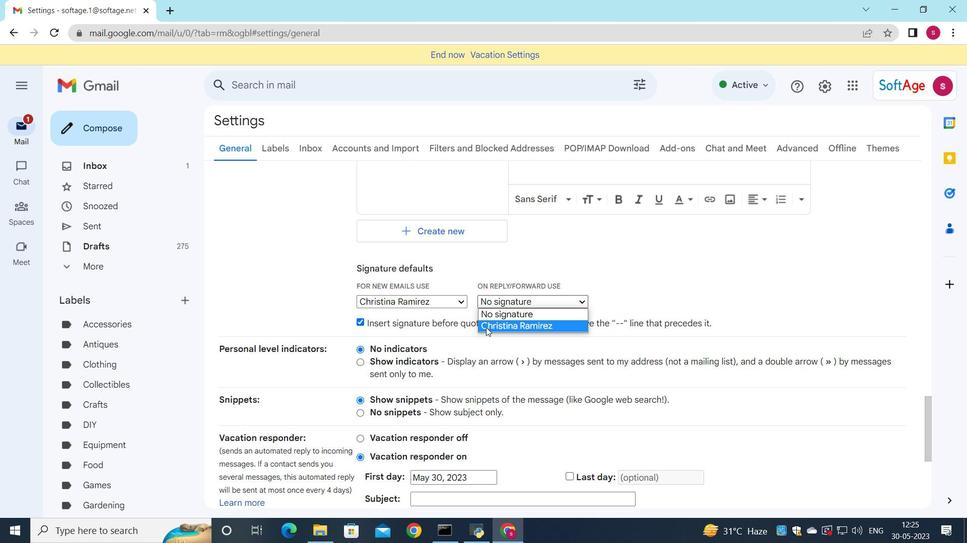 
Action: Mouse moved to (483, 307)
Screenshot: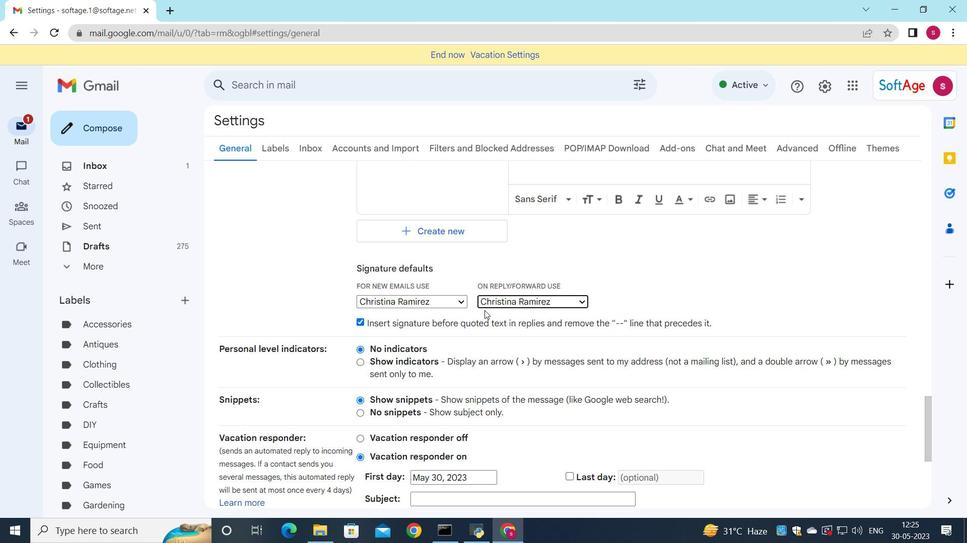 
Action: Mouse scrolled (483, 306) with delta (0, 0)
Screenshot: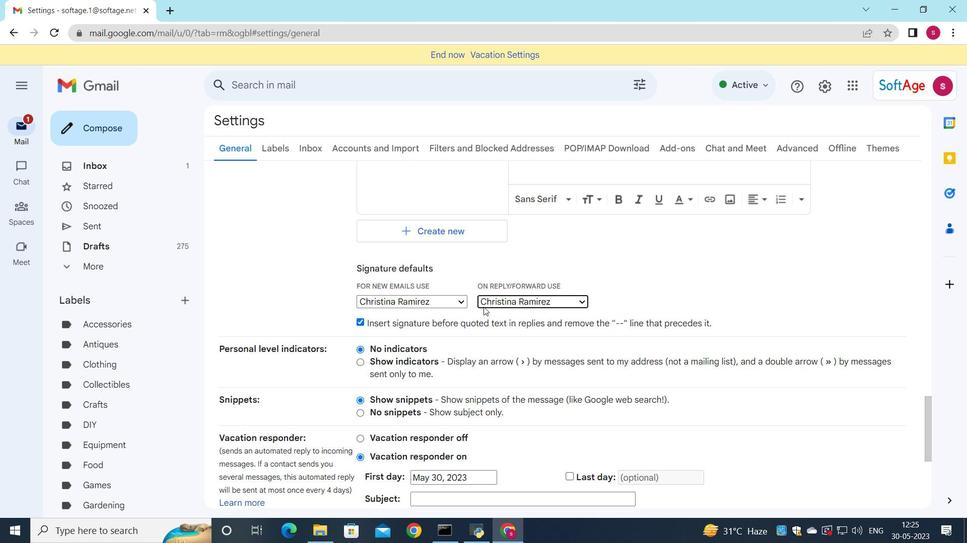 
Action: Mouse scrolled (483, 306) with delta (0, 0)
Screenshot: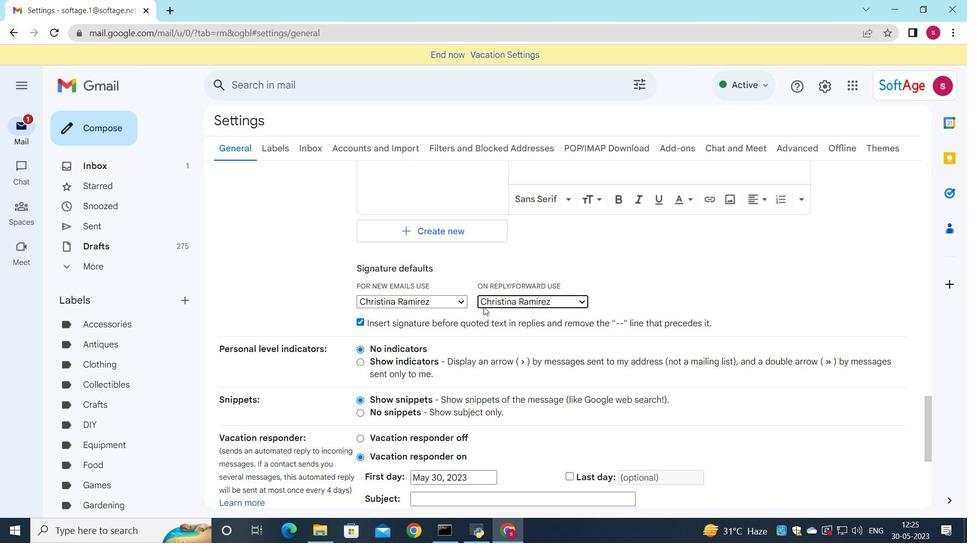 
Action: Mouse scrolled (483, 306) with delta (0, 0)
Screenshot: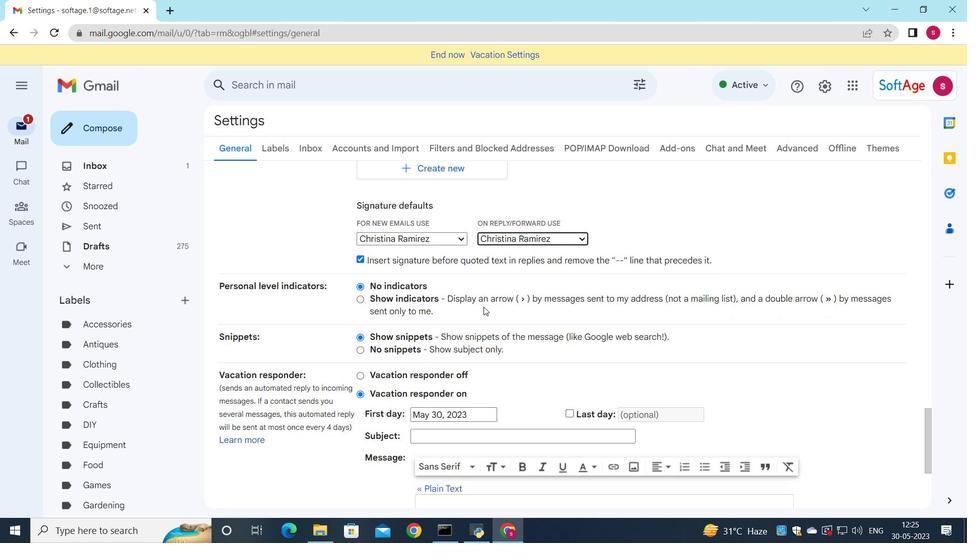 
Action: Mouse scrolled (483, 306) with delta (0, 0)
Screenshot: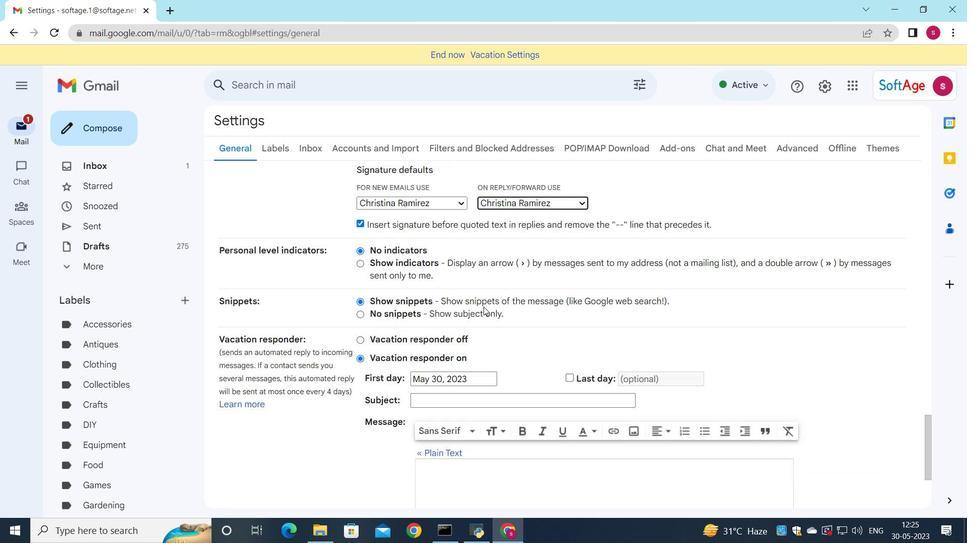 
Action: Mouse moved to (483, 307)
Screenshot: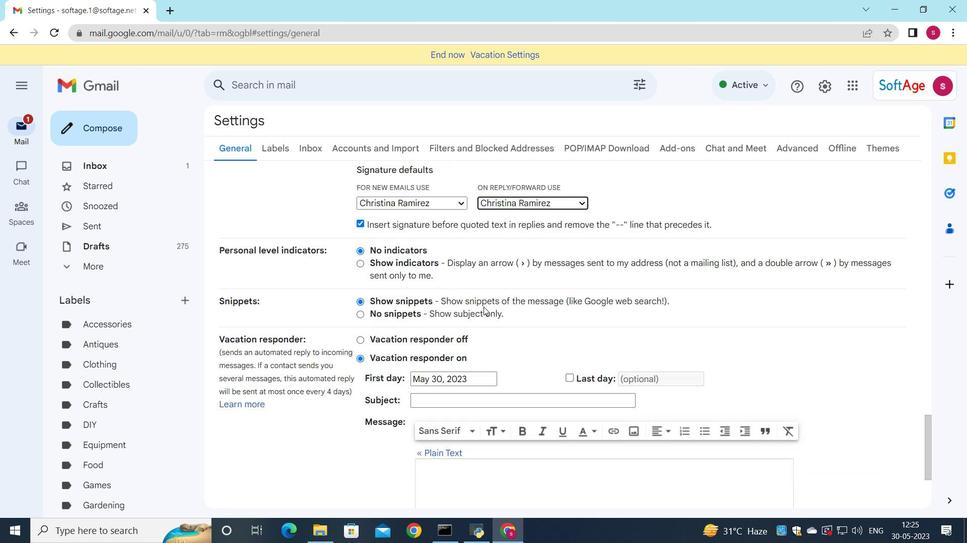 
Action: Mouse scrolled (483, 306) with delta (0, 0)
Screenshot: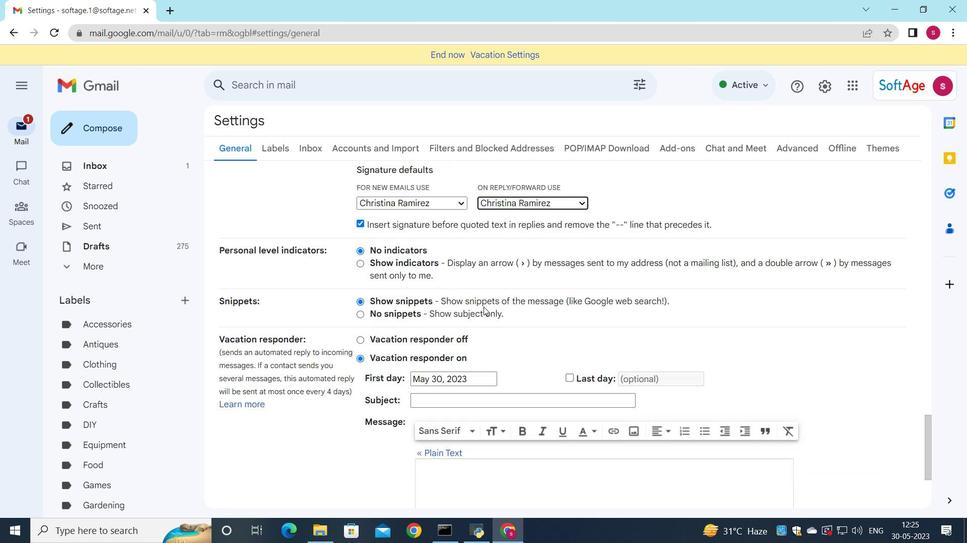 
Action: Mouse moved to (483, 308)
Screenshot: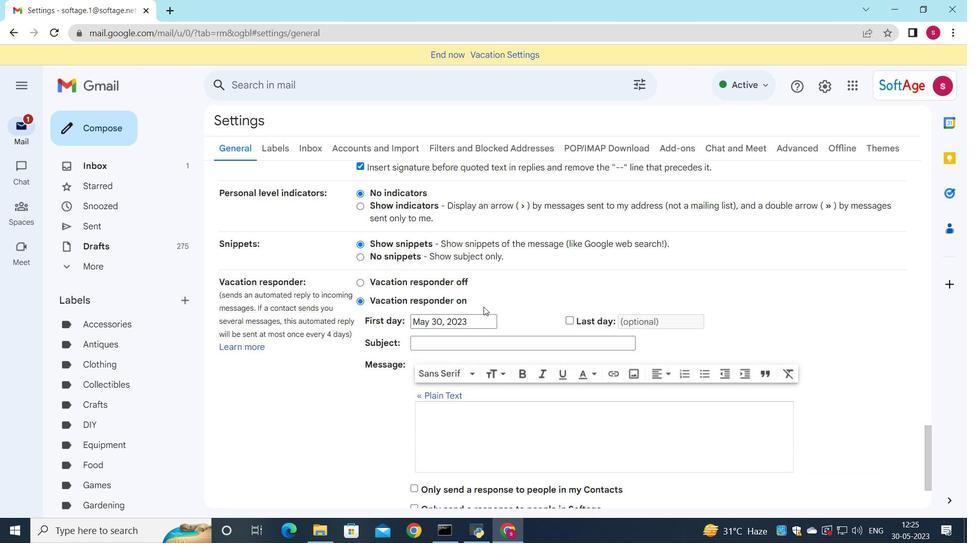 
Action: Mouse scrolled (483, 308) with delta (0, 0)
Screenshot: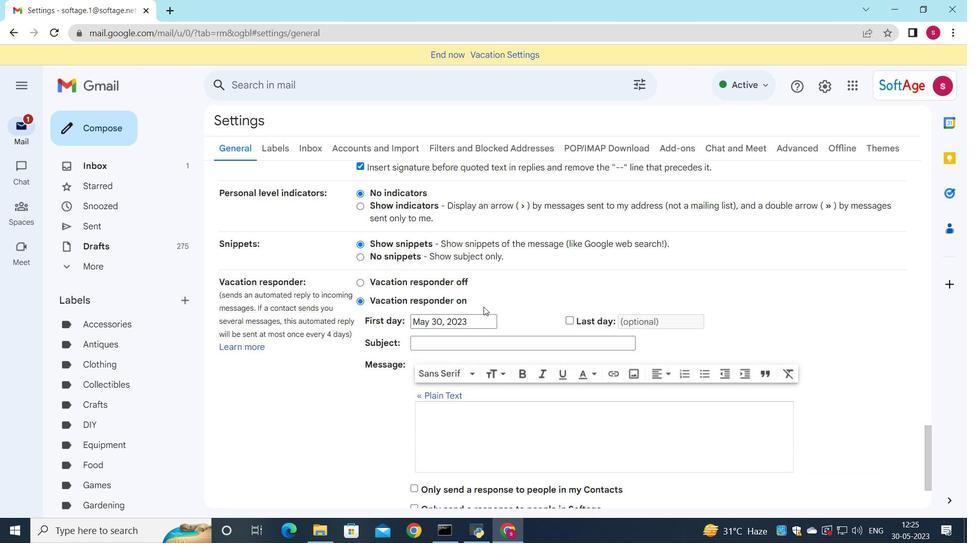 
Action: Mouse moved to (483, 319)
Screenshot: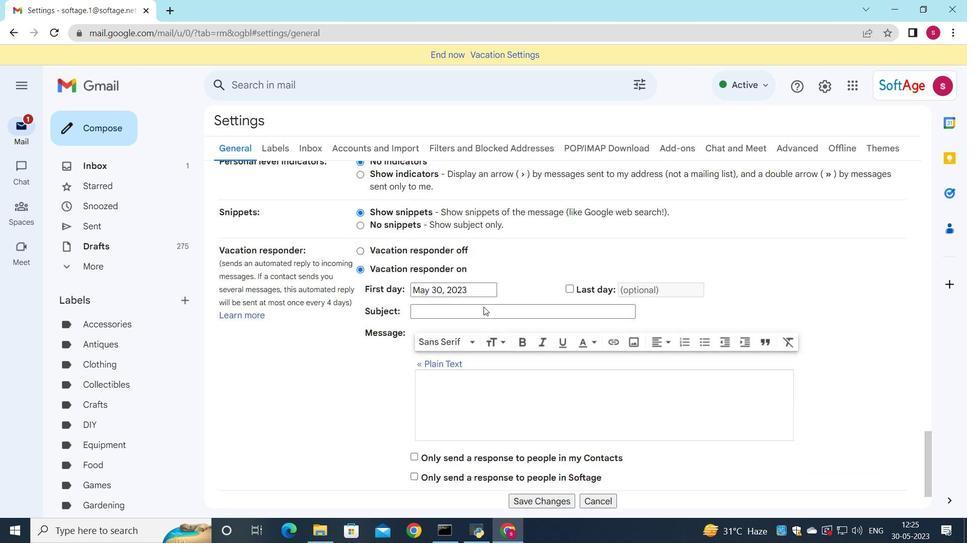 
Action: Mouse scrolled (483, 318) with delta (0, 0)
Screenshot: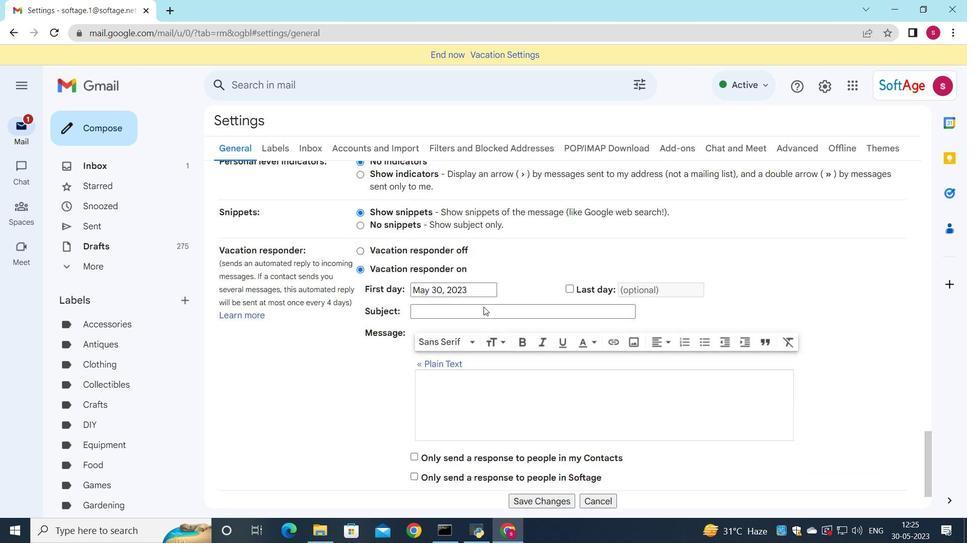 
Action: Mouse moved to (495, 348)
Screenshot: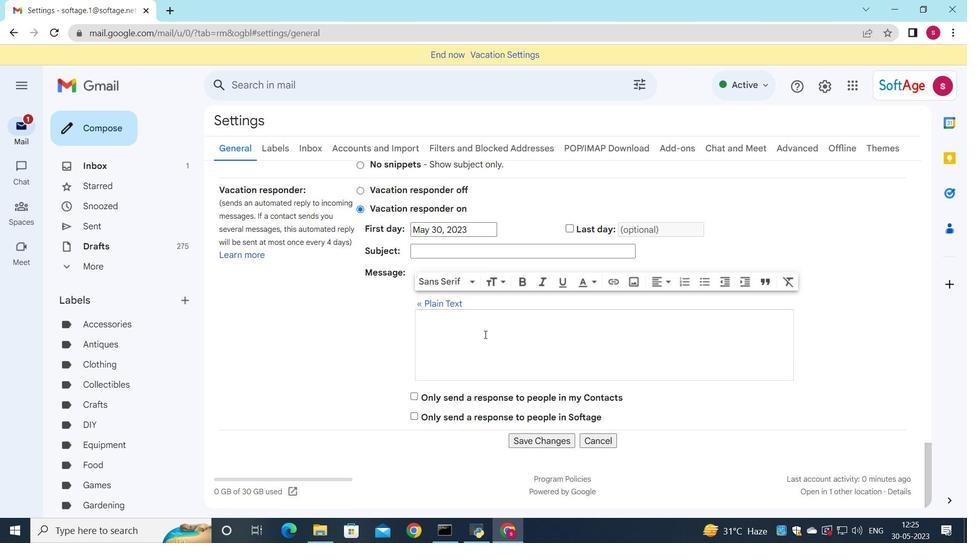 
Action: Mouse scrolled (495, 348) with delta (0, 0)
Screenshot: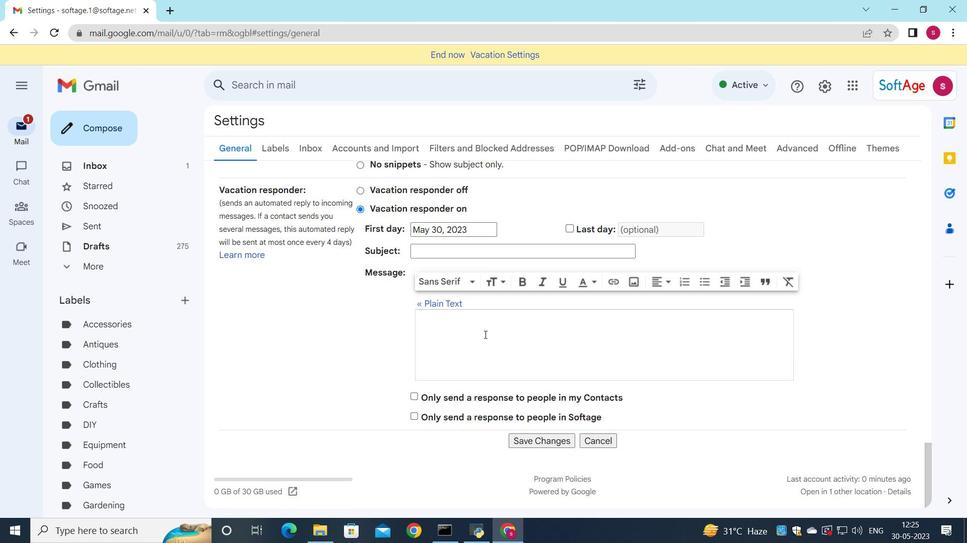 
Action: Mouse moved to (503, 359)
Screenshot: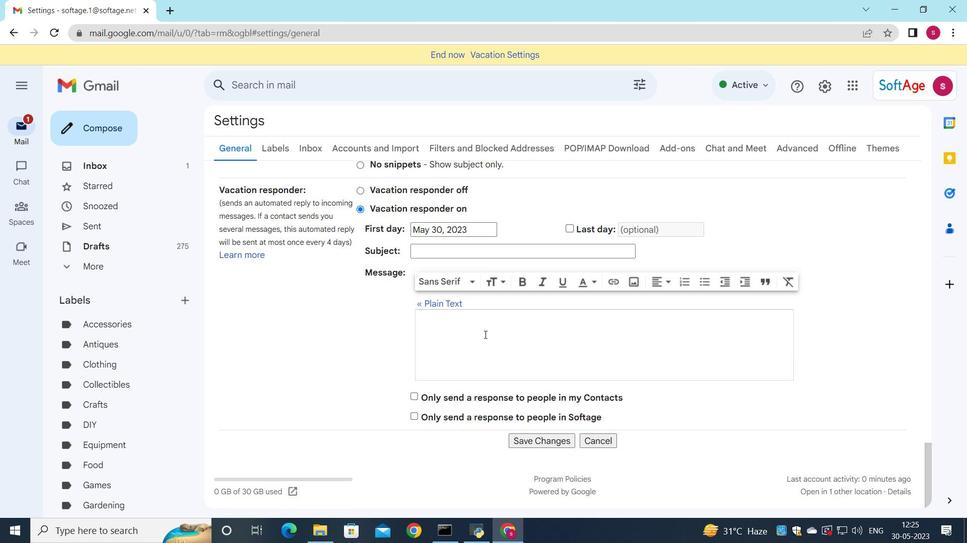 
Action: Mouse scrolled (503, 359) with delta (0, 0)
Screenshot: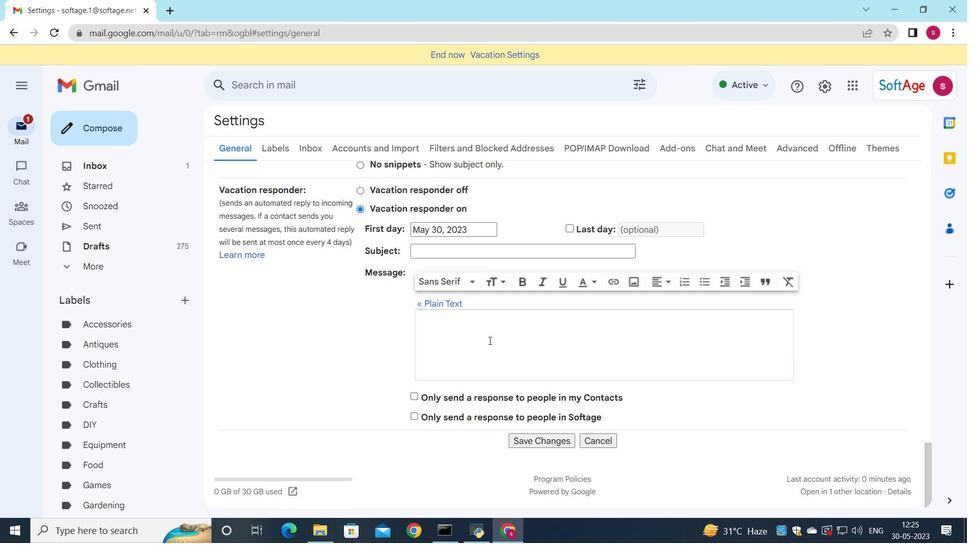 
Action: Mouse moved to (515, 381)
Screenshot: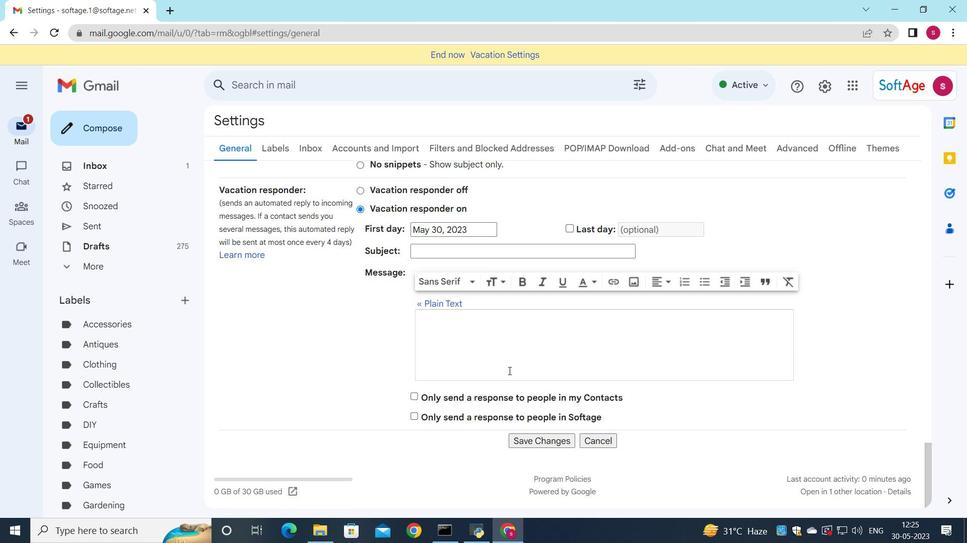 
Action: Mouse scrolled (513, 378) with delta (0, 0)
Screenshot: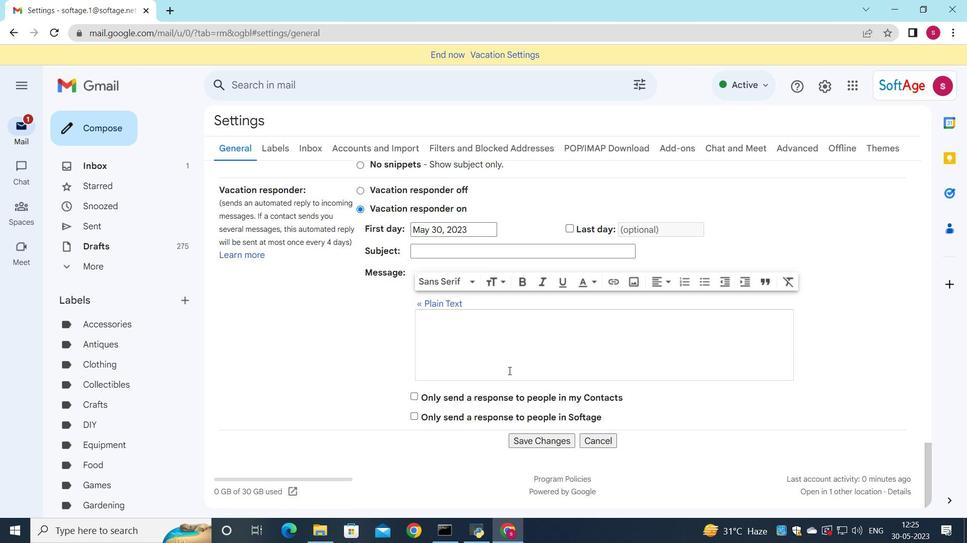 
Action: Mouse moved to (526, 438)
Screenshot: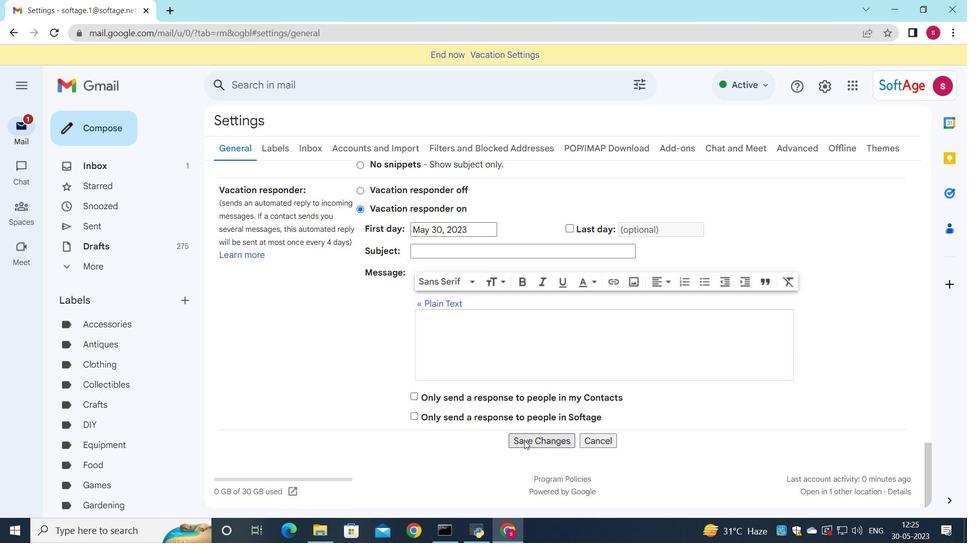 
Action: Mouse pressed left at (526, 438)
Screenshot: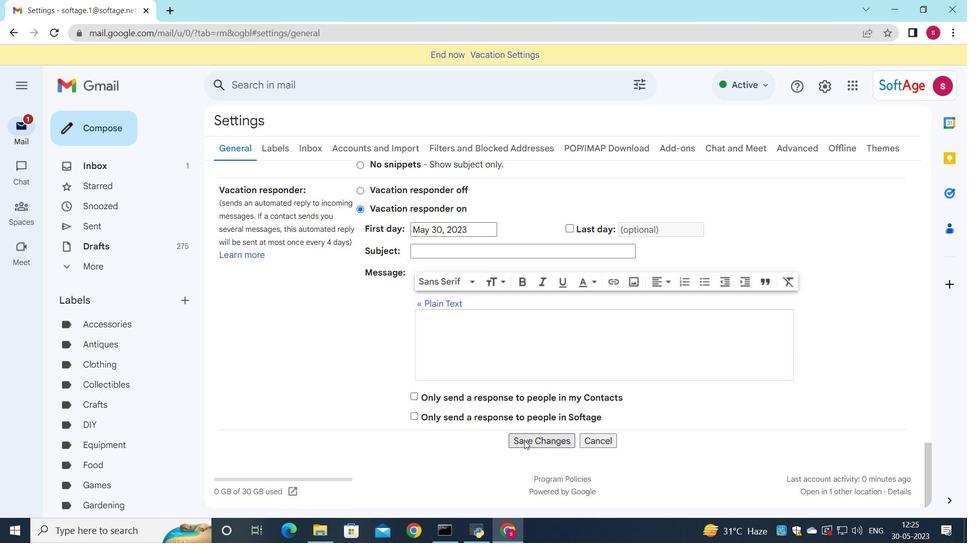 
Action: Mouse moved to (121, 129)
Screenshot: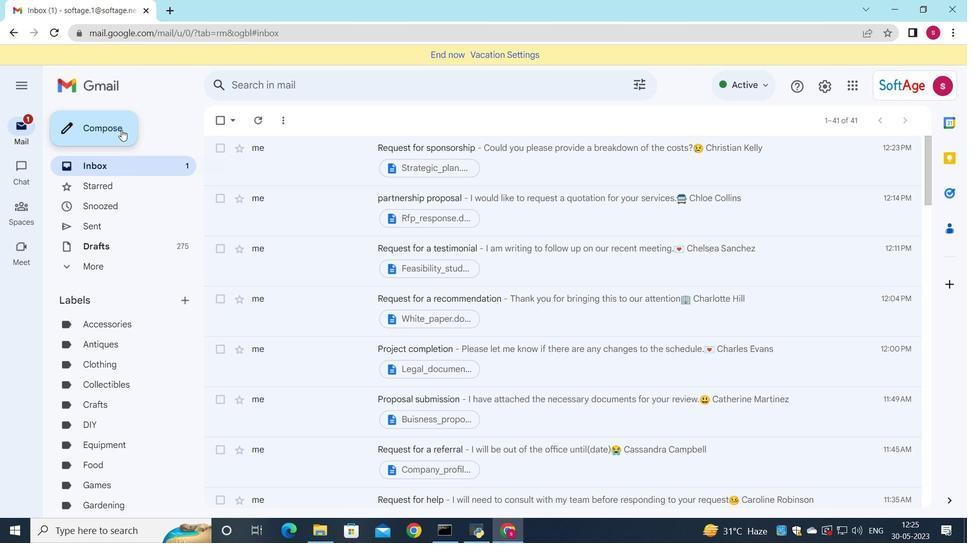 
Action: Mouse pressed left at (121, 129)
Screenshot: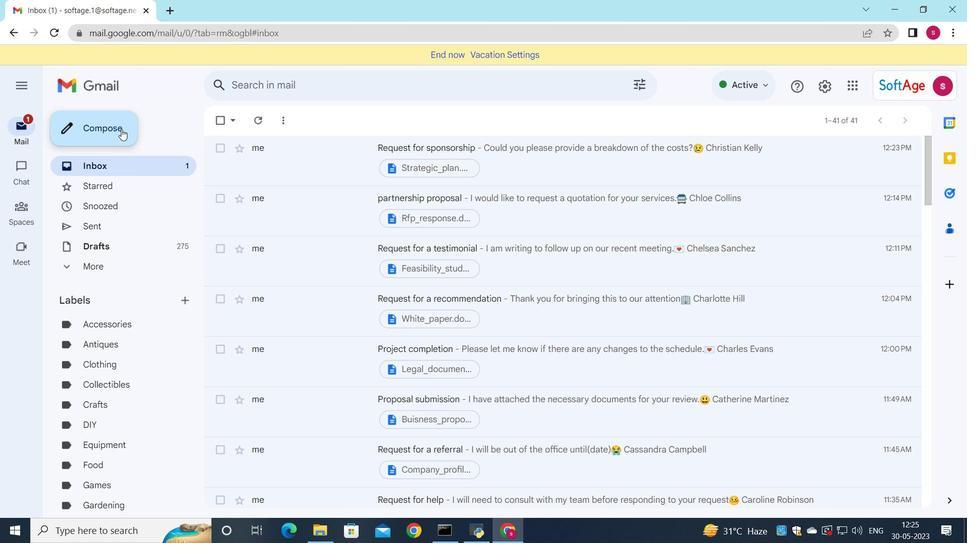 
Action: Mouse moved to (641, 258)
Screenshot: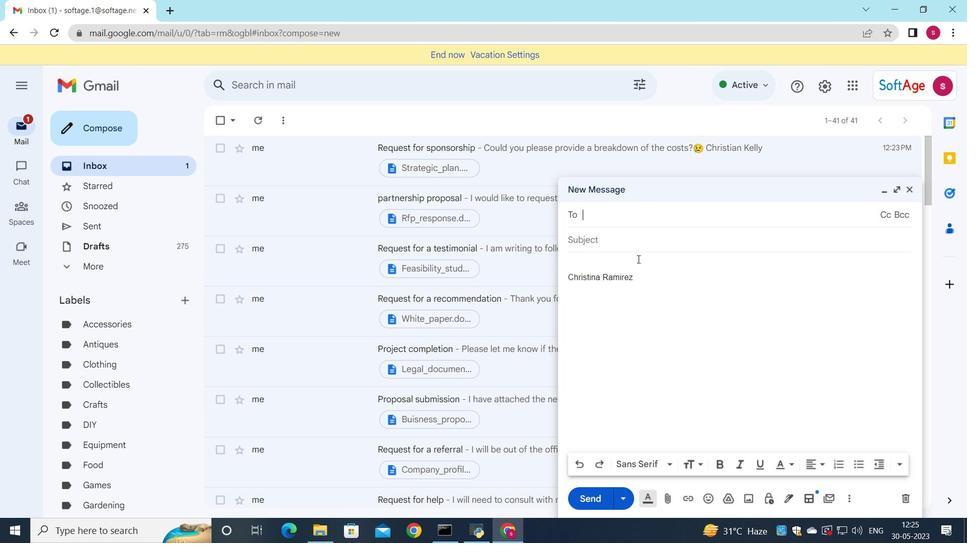 
Action: Key pressed <Key.down><Key.down>
Screenshot: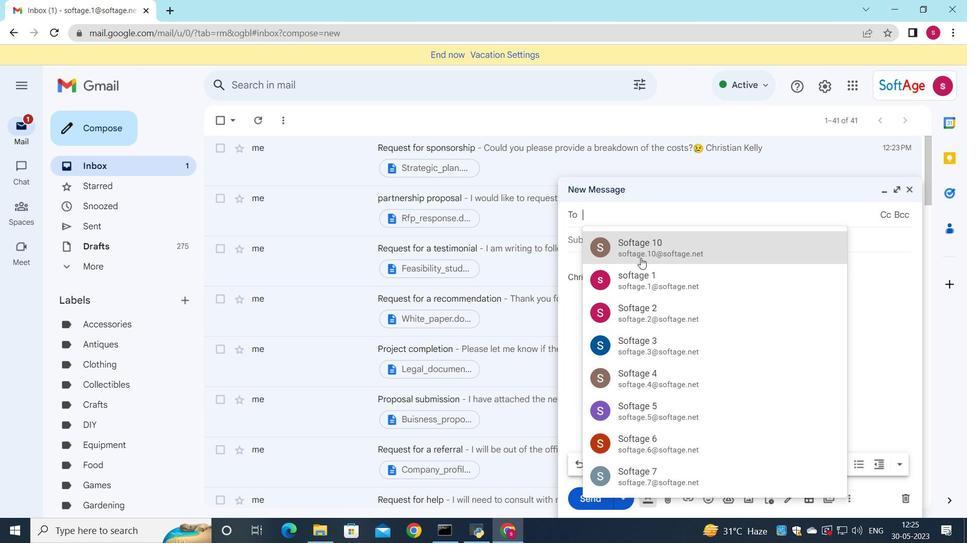 
Action: Mouse moved to (807, 234)
Screenshot: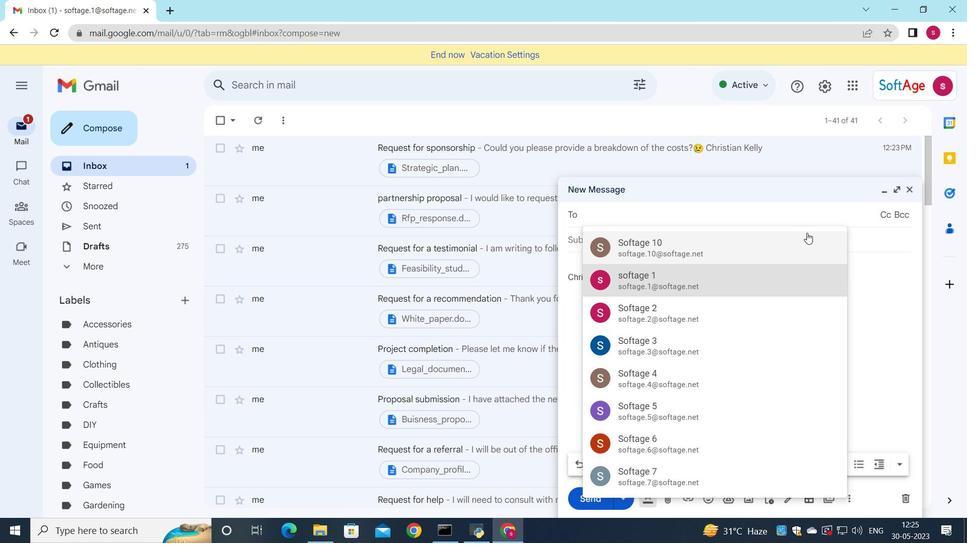 
Action: Key pressed softage.8<Key.enter>
Screenshot: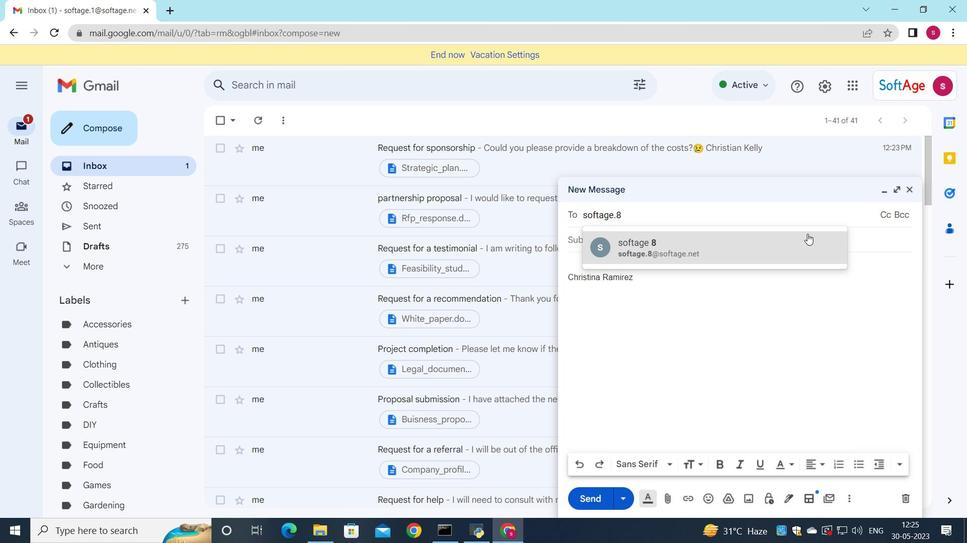 
Action: Mouse moved to (783, 288)
Screenshot: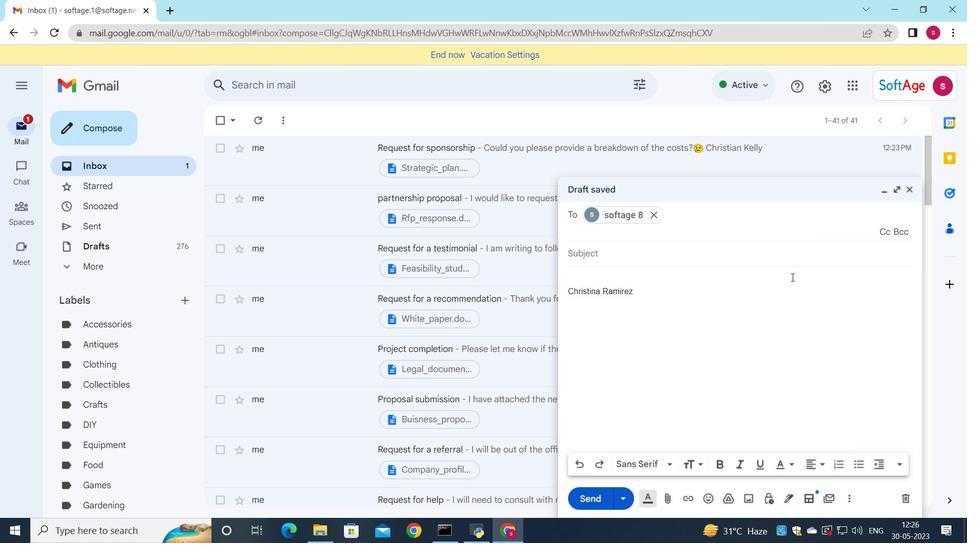 
Action: Key pressed <Key.down>
Screenshot: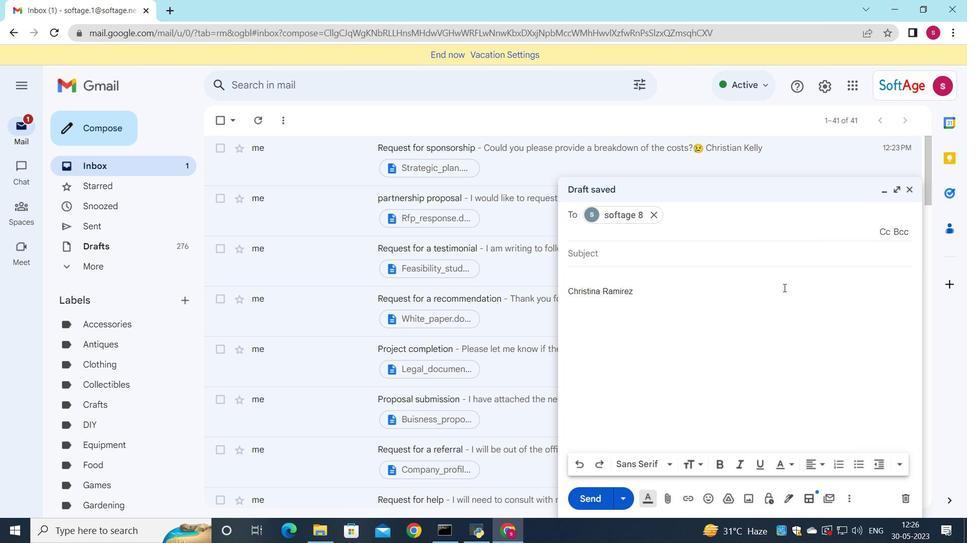 
Action: Mouse moved to (765, 284)
Screenshot: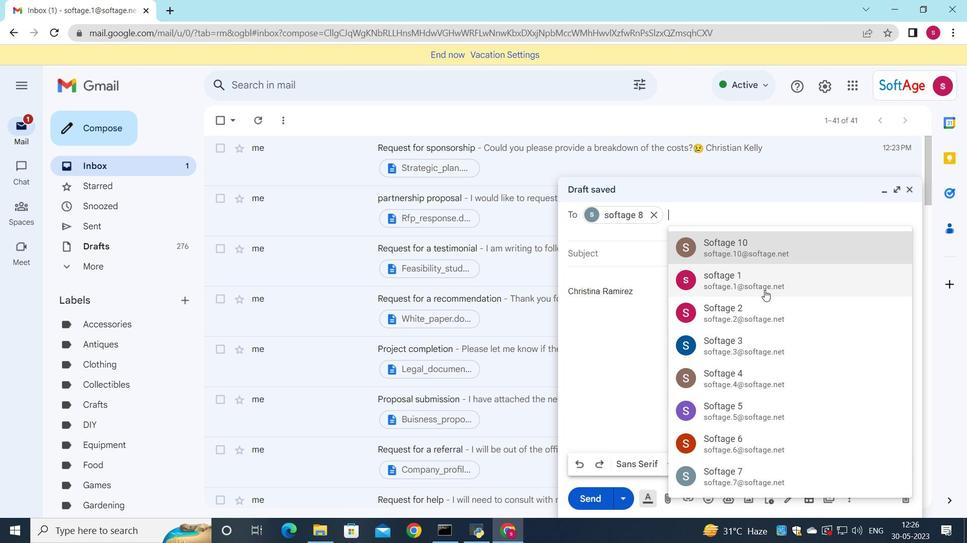 
Action: Mouse pressed left at (765, 284)
Screenshot: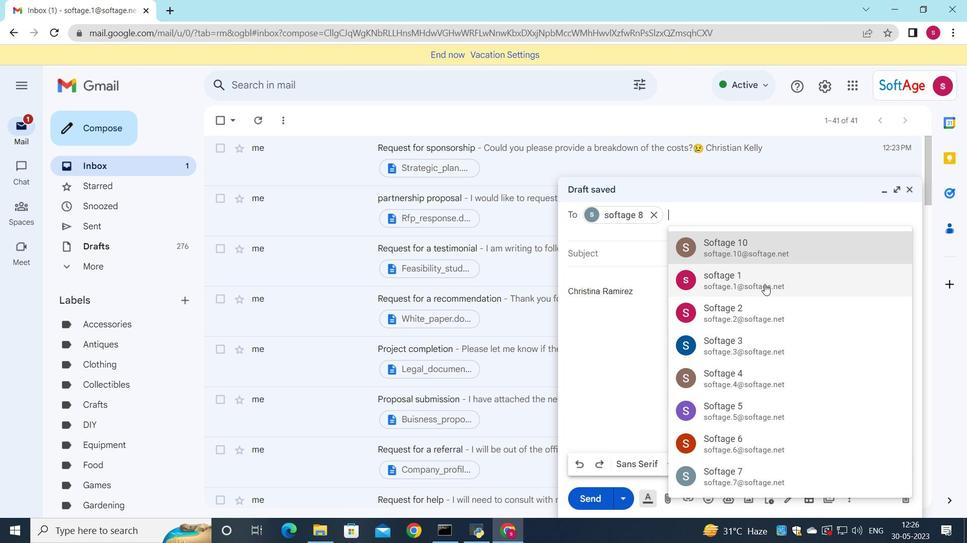 
Action: Mouse moved to (700, 260)
Screenshot: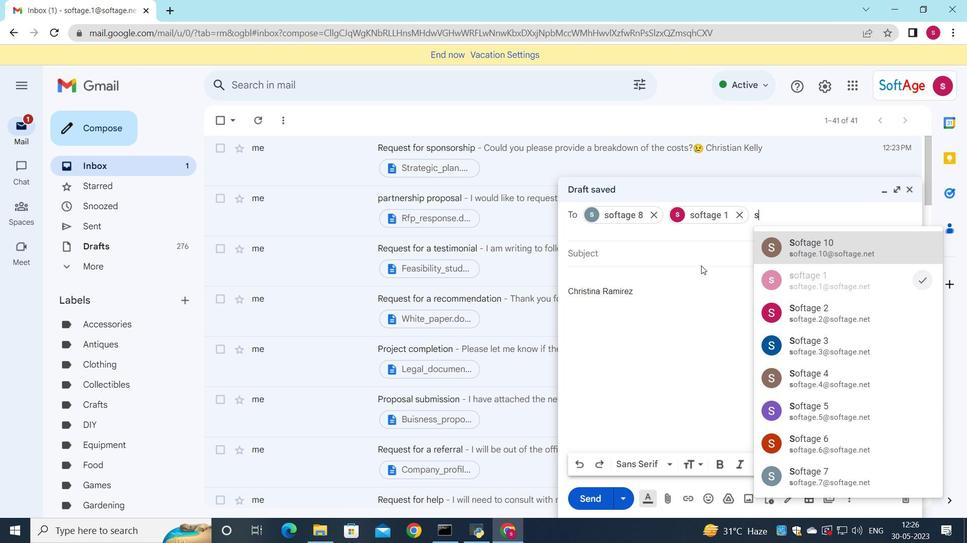 
Action: Key pressed o
Screenshot: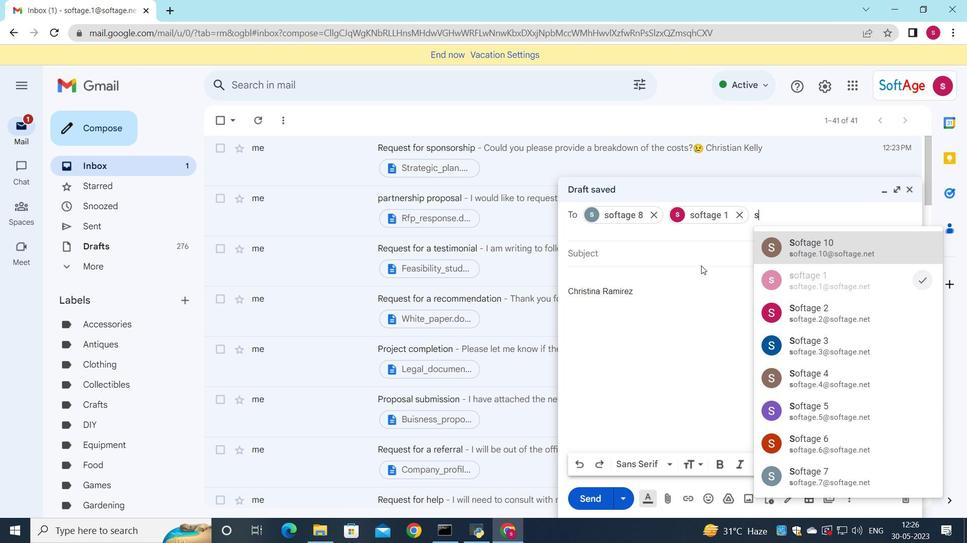 
Action: Mouse moved to (811, 290)
Screenshot: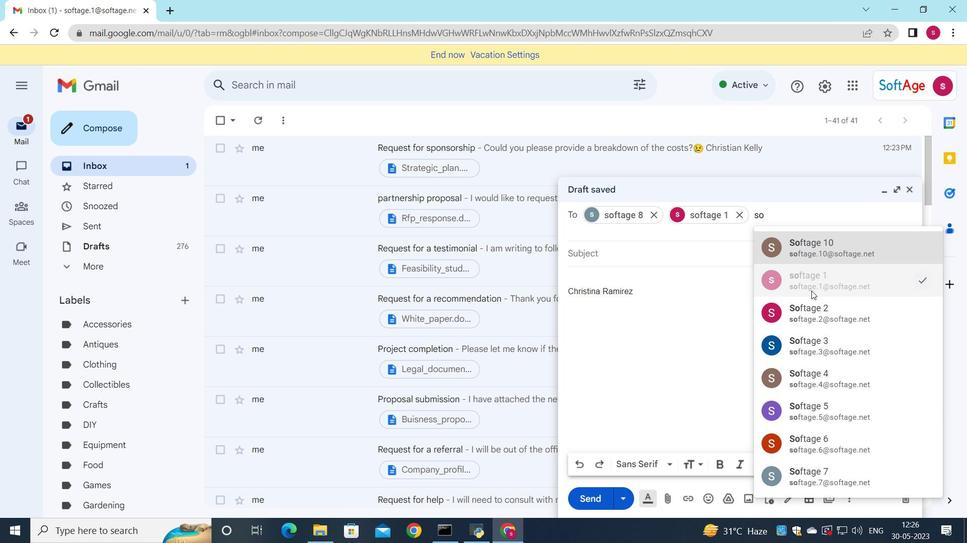 
Action: Key pressed ftage.9<Key.enter>
Screenshot: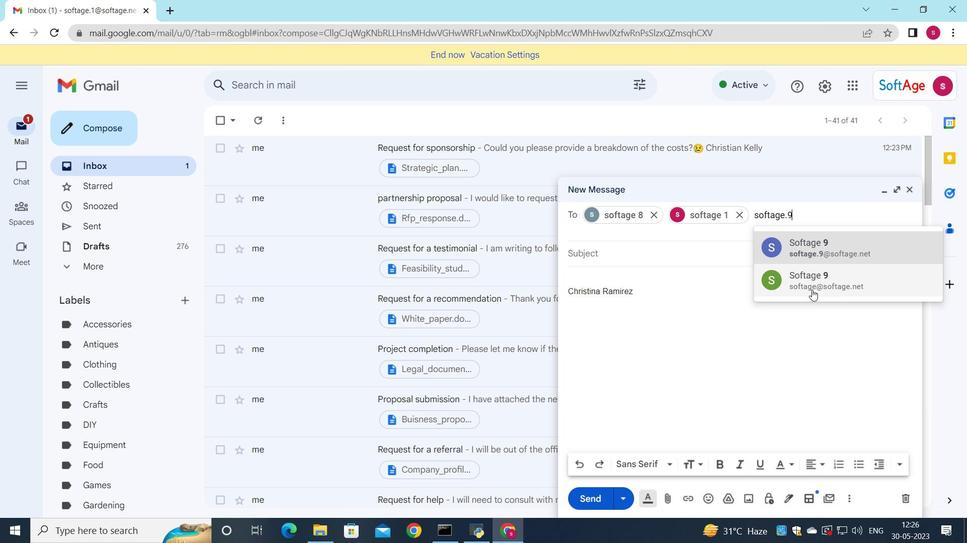 
Action: Mouse moved to (884, 255)
Screenshot: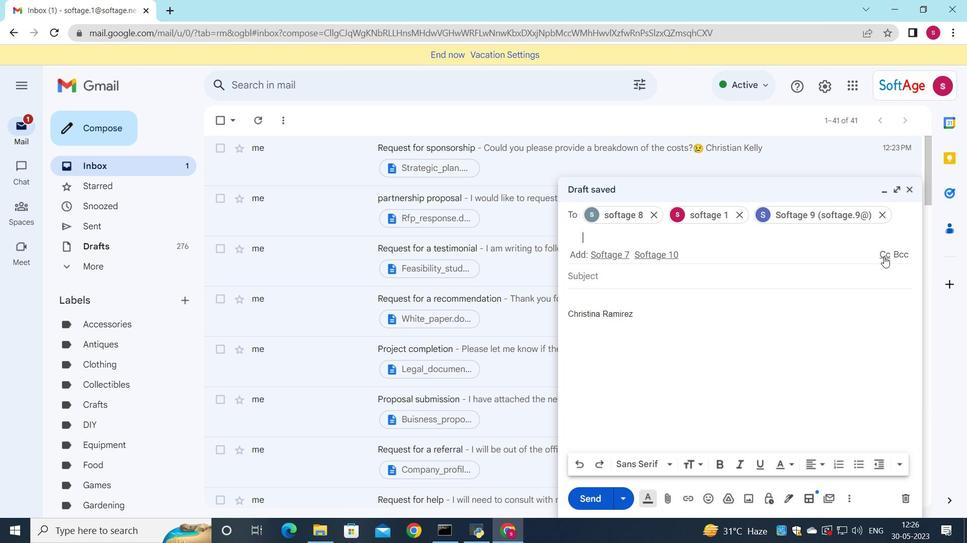 
Action: Mouse pressed left at (884, 255)
Screenshot: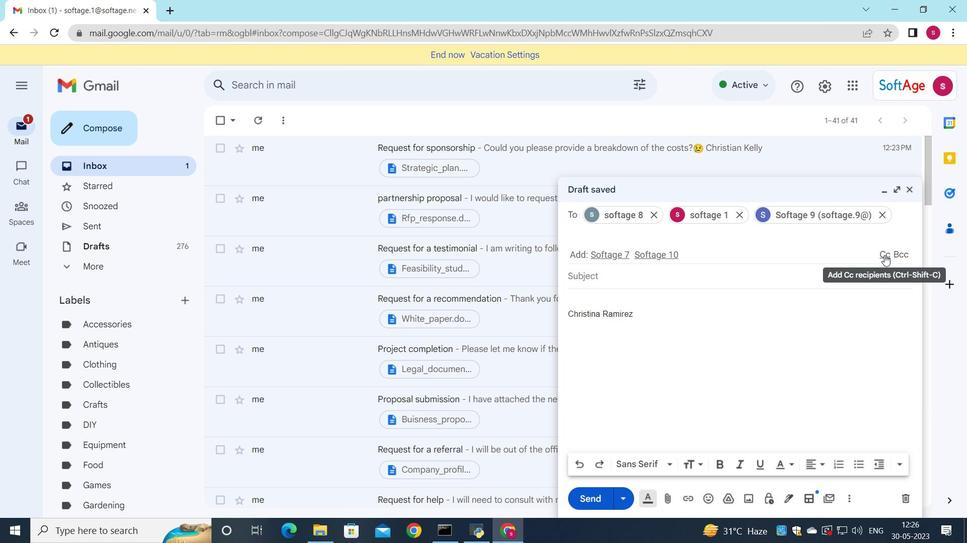 
Action: Mouse moved to (668, 281)
Screenshot: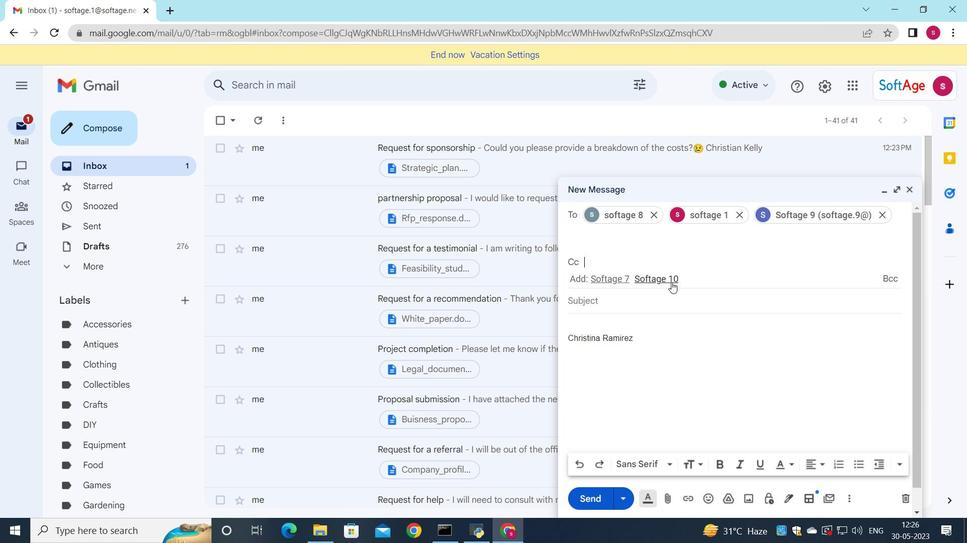 
Action: Mouse pressed left at (668, 281)
Screenshot: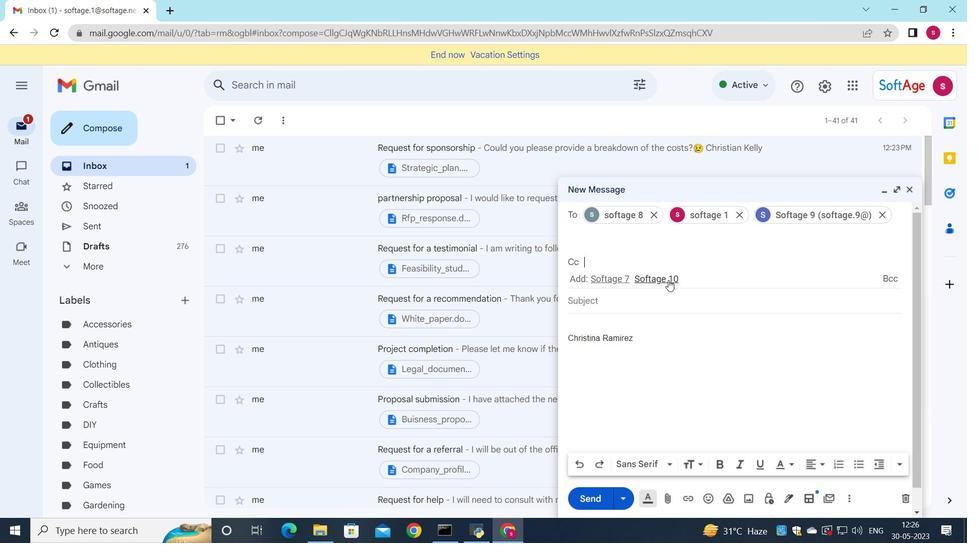 
Action: Mouse moved to (616, 302)
Screenshot: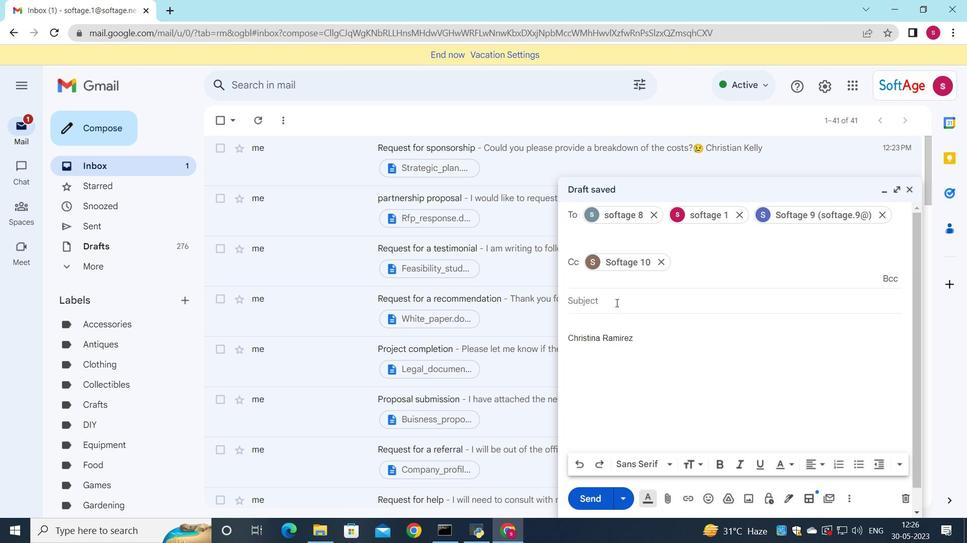 
Action: Mouse pressed left at (616, 302)
Screenshot: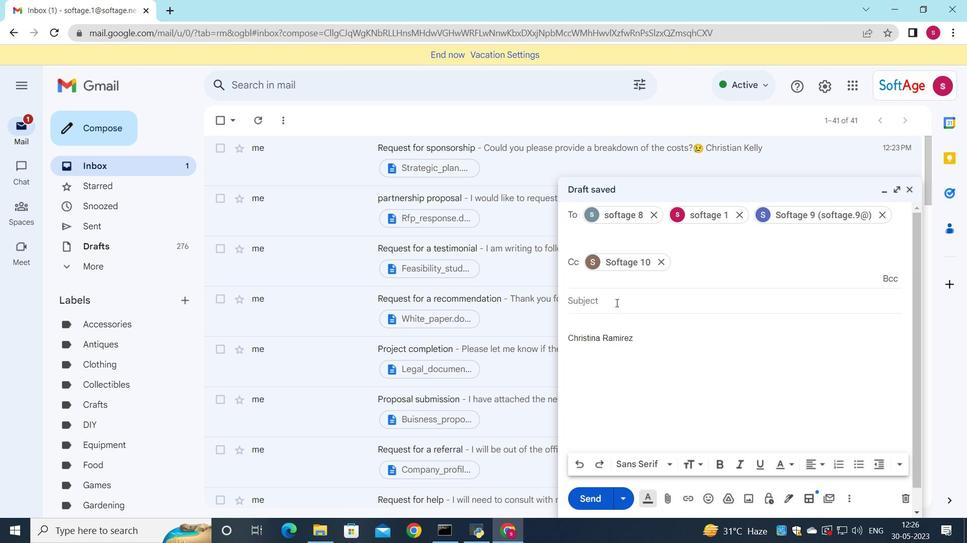 
Action: Key pressed <Key.shift>Request<Key.space>for<Key.space>donations
Screenshot: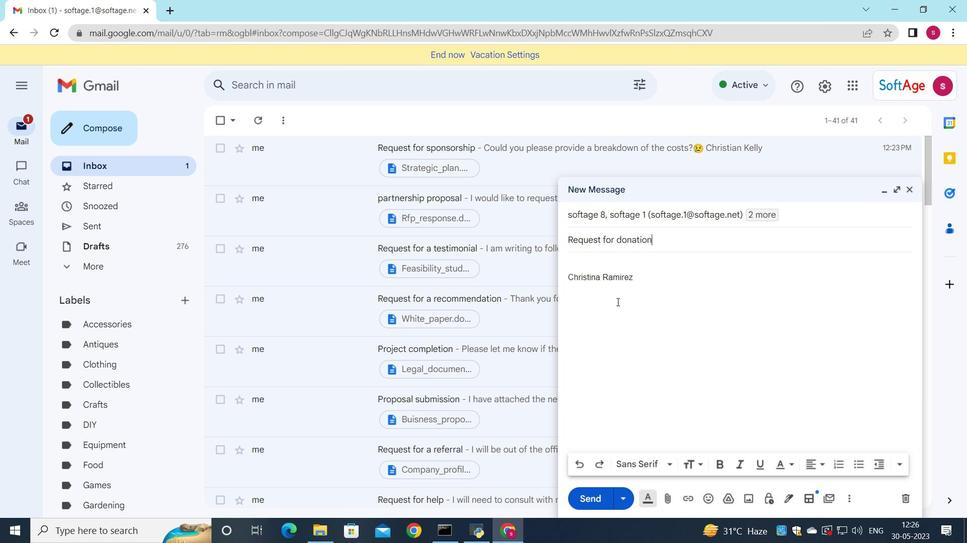 
Action: Mouse moved to (583, 259)
Screenshot: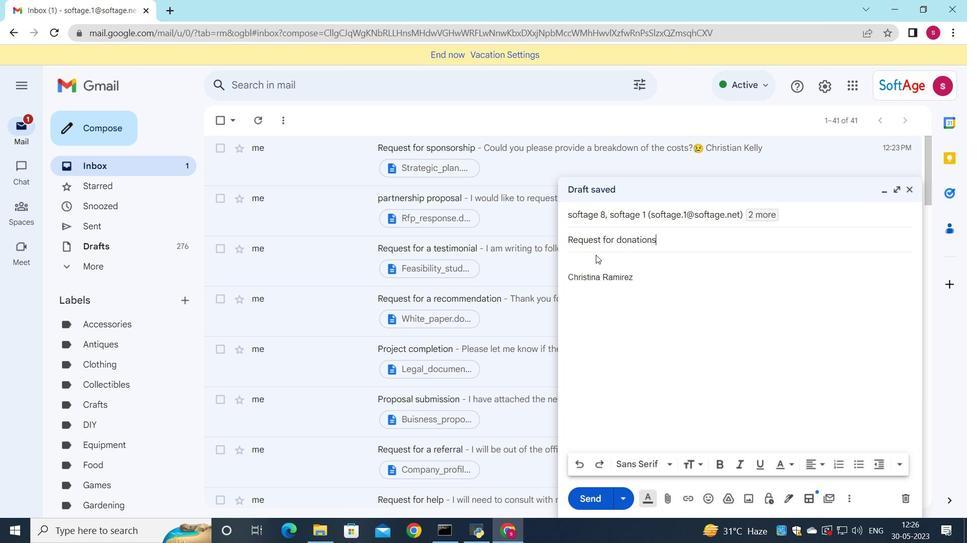 
Action: Mouse pressed left at (583, 259)
Screenshot: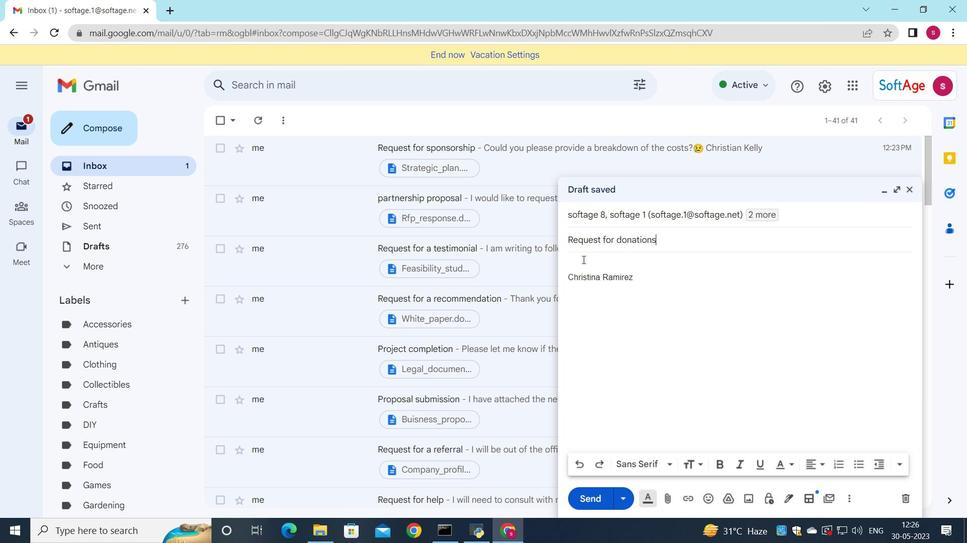 
Action: Key pressed <Key.shift>I<Key.space>am<Key.space>pleased<Key.space>to<Key.space>inform<Key.space>you<Key.space>that<Key.space>we<Key.space>have<Key.space>selected<Key.space>your<Key.space>proposal.
Screenshot: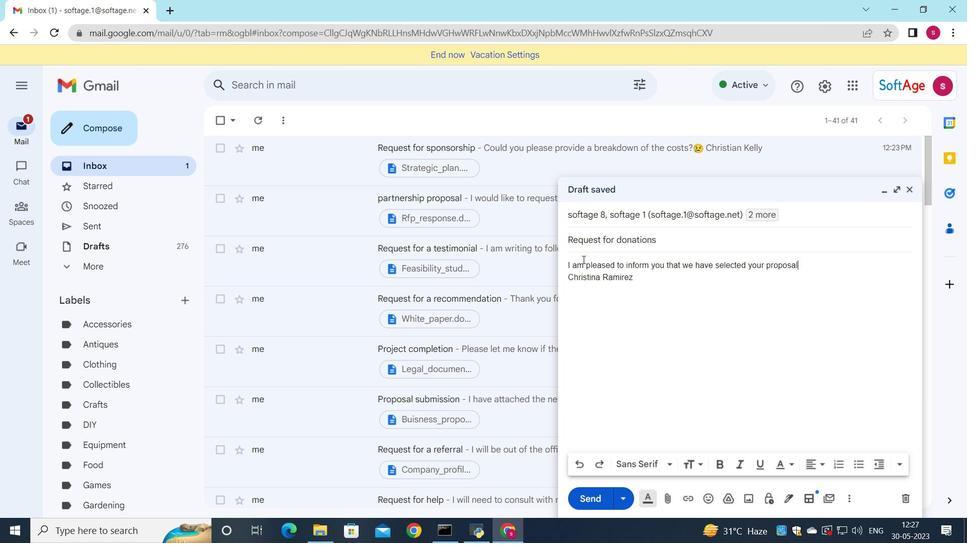 
Action: Mouse moved to (704, 500)
Screenshot: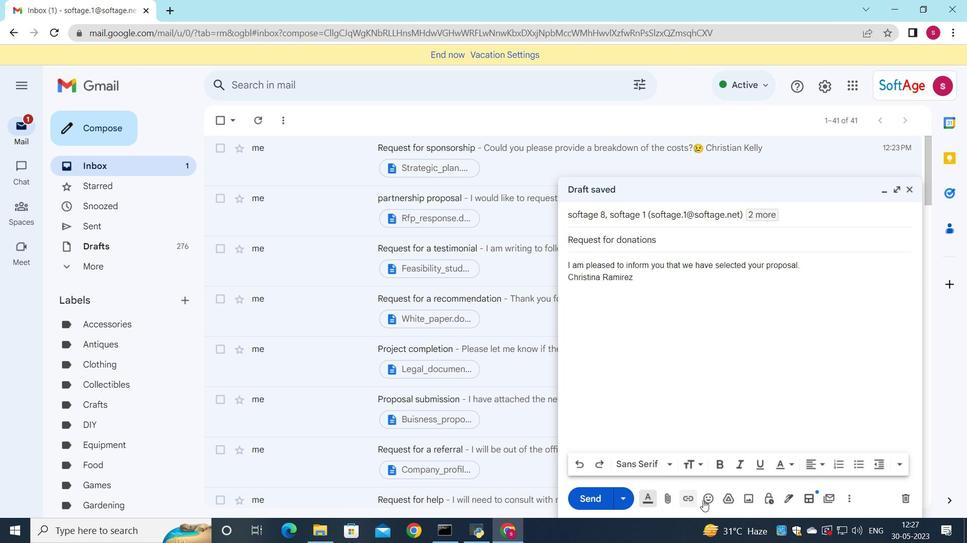 
Action: Mouse pressed left at (704, 500)
Screenshot: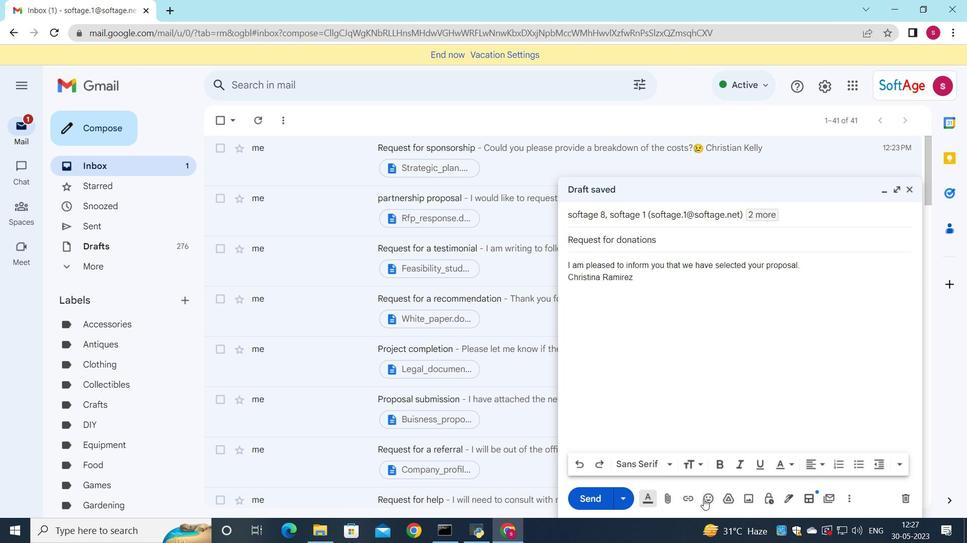 
Action: Mouse moved to (692, 454)
Screenshot: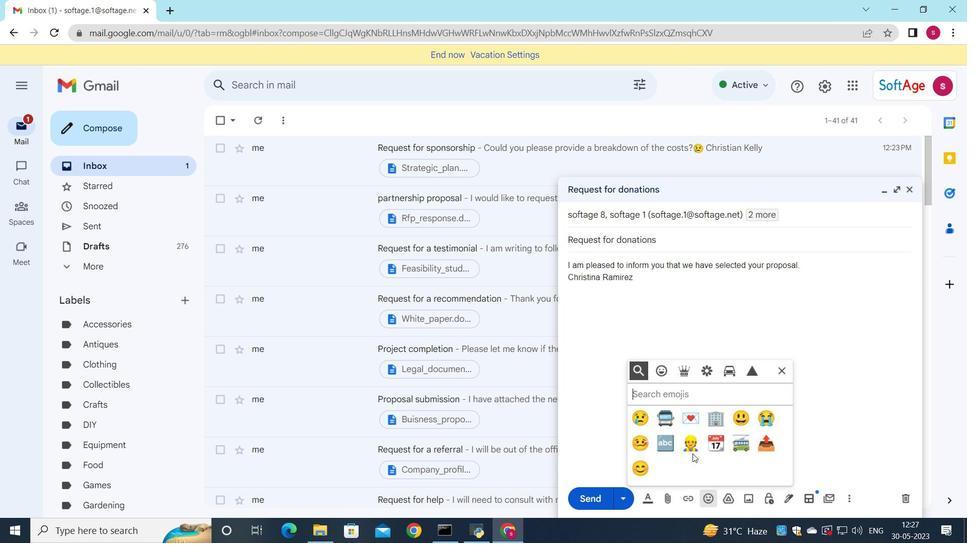 
Action: Mouse pressed left at (692, 454)
Screenshot: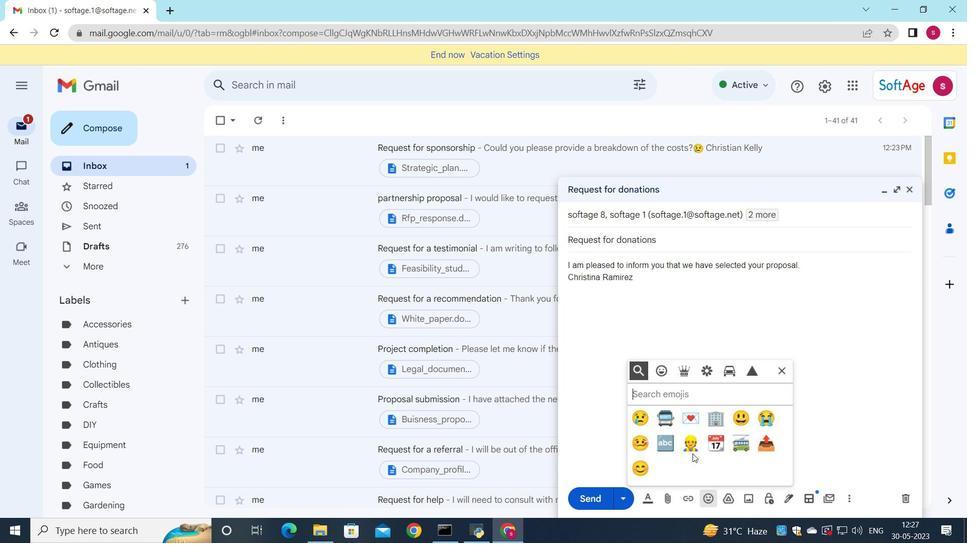 
Action: Mouse moved to (691, 447)
Screenshot: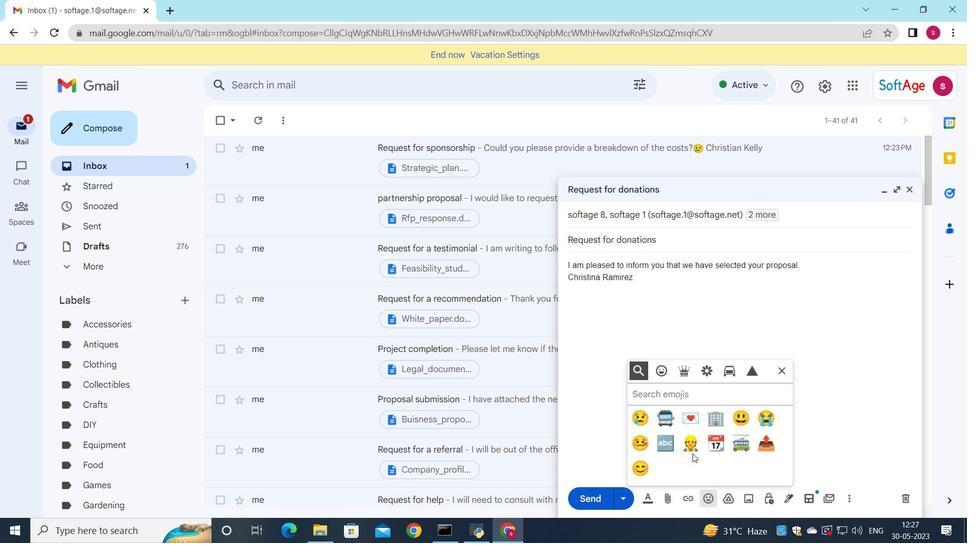
Action: Mouse pressed left at (691, 447)
Screenshot: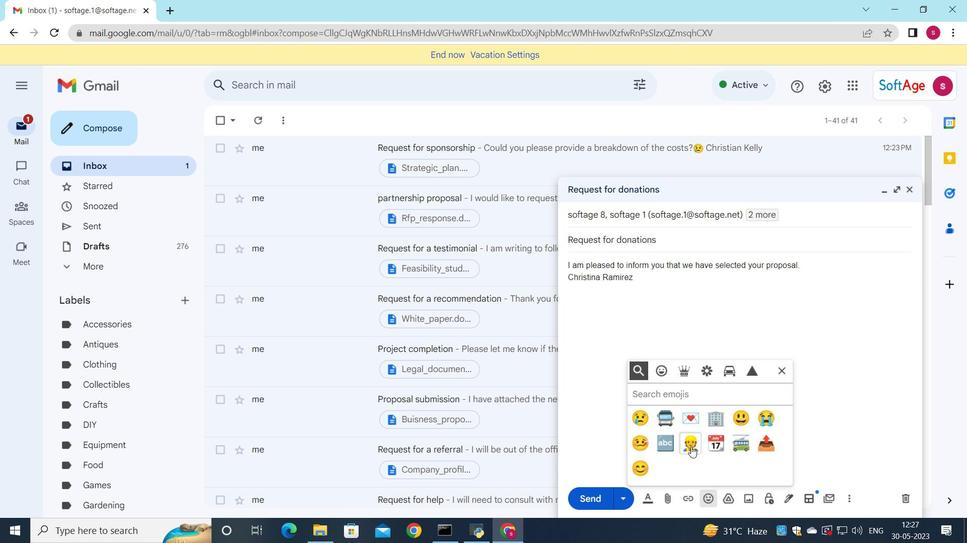 
Action: Mouse moved to (784, 370)
Screenshot: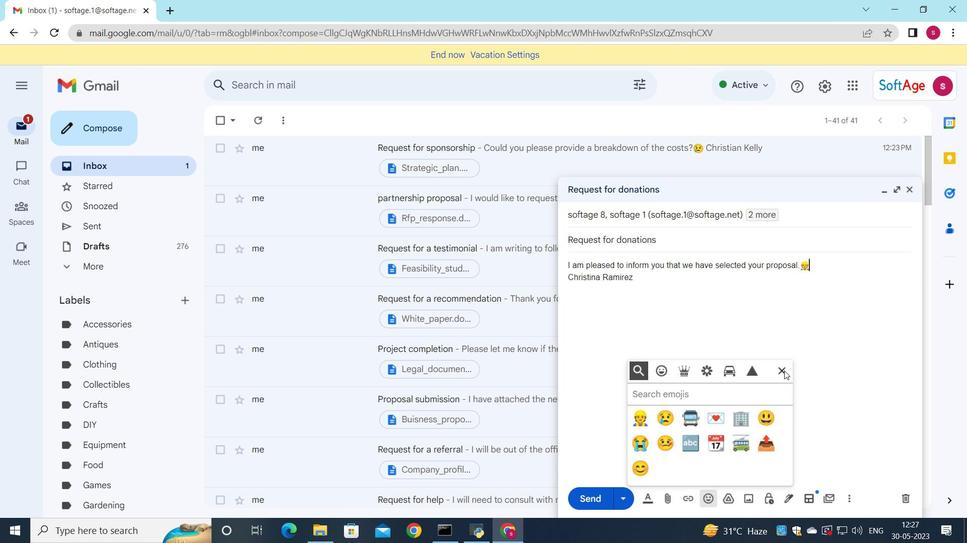 
Action: Mouse pressed left at (784, 370)
Screenshot: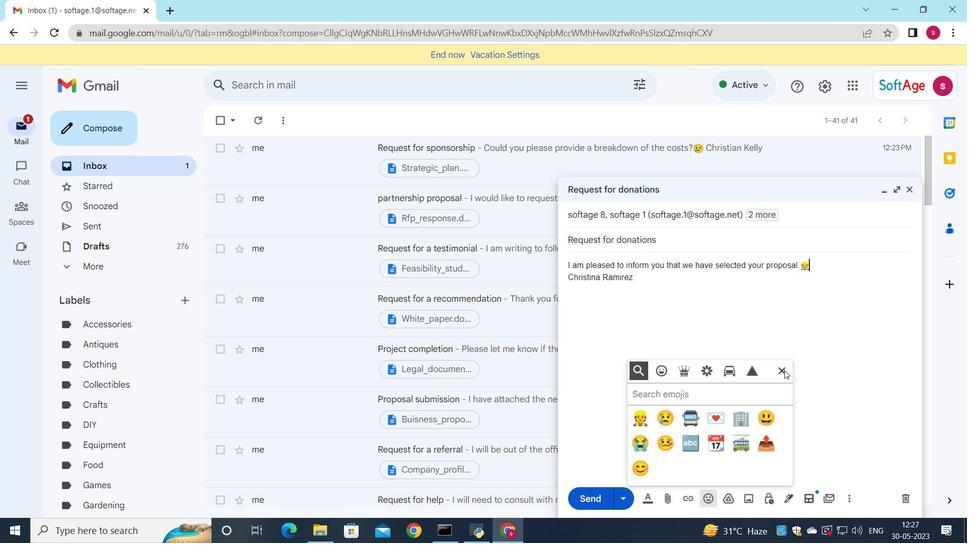 
Action: Mouse moved to (665, 501)
Screenshot: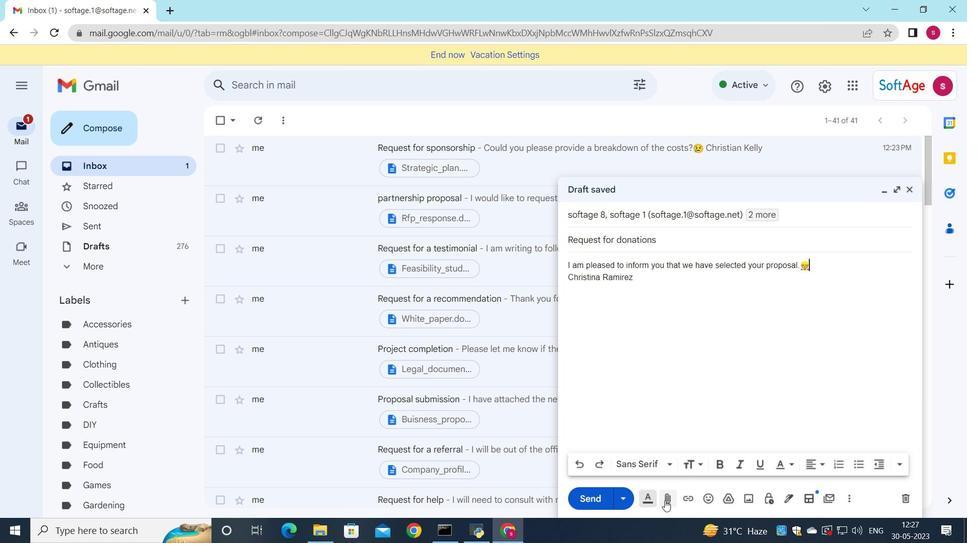 
Action: Mouse pressed left at (665, 501)
Screenshot: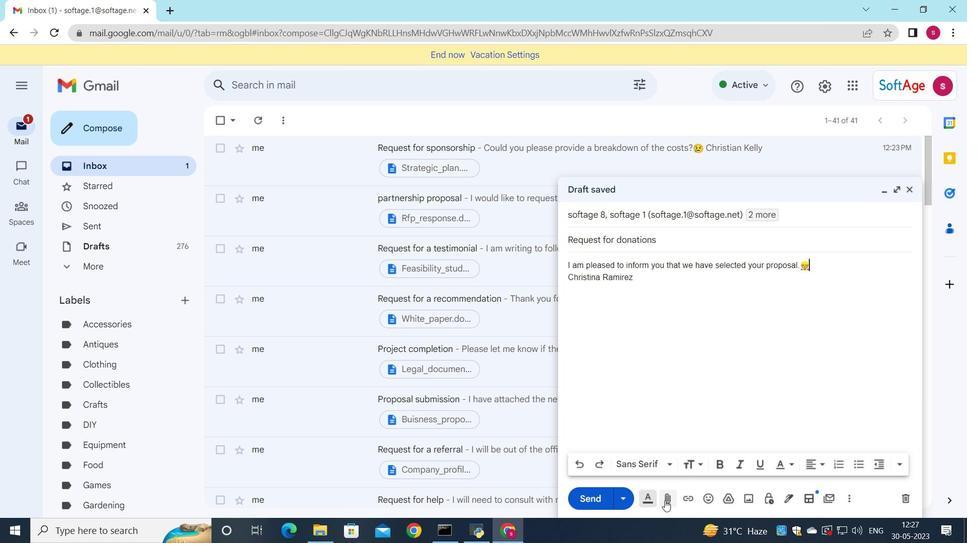 
Action: Mouse moved to (164, 91)
Screenshot: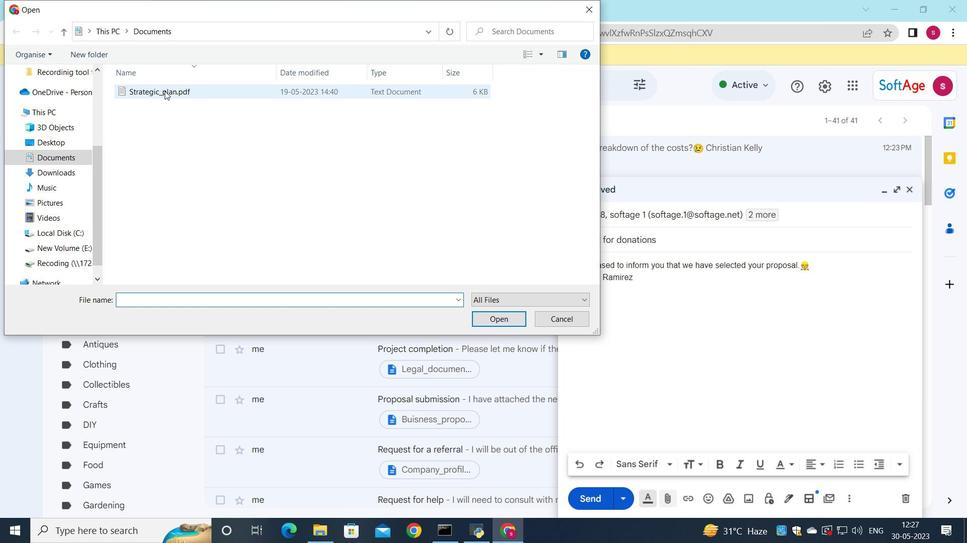 
Action: Mouse pressed left at (164, 91)
Screenshot: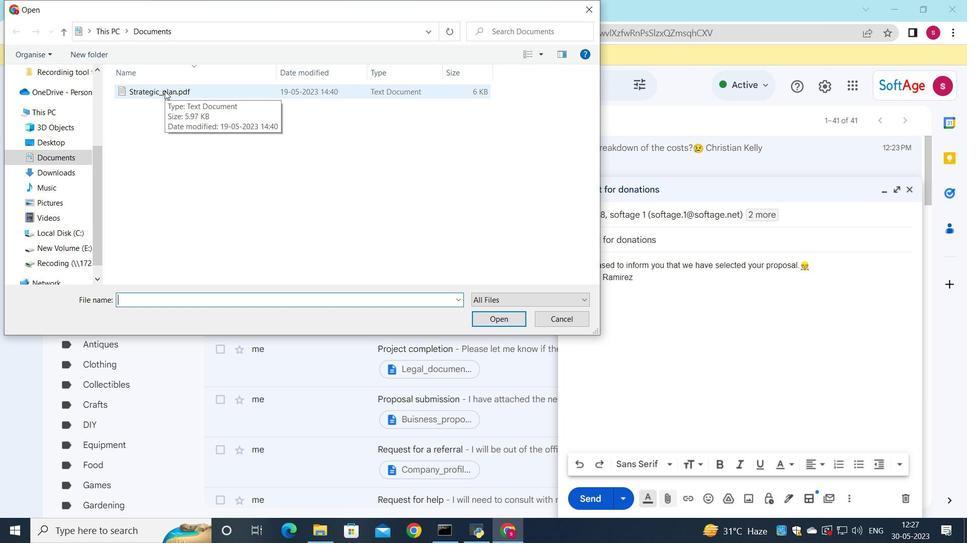 
Action: Mouse pressed left at (164, 91)
Screenshot: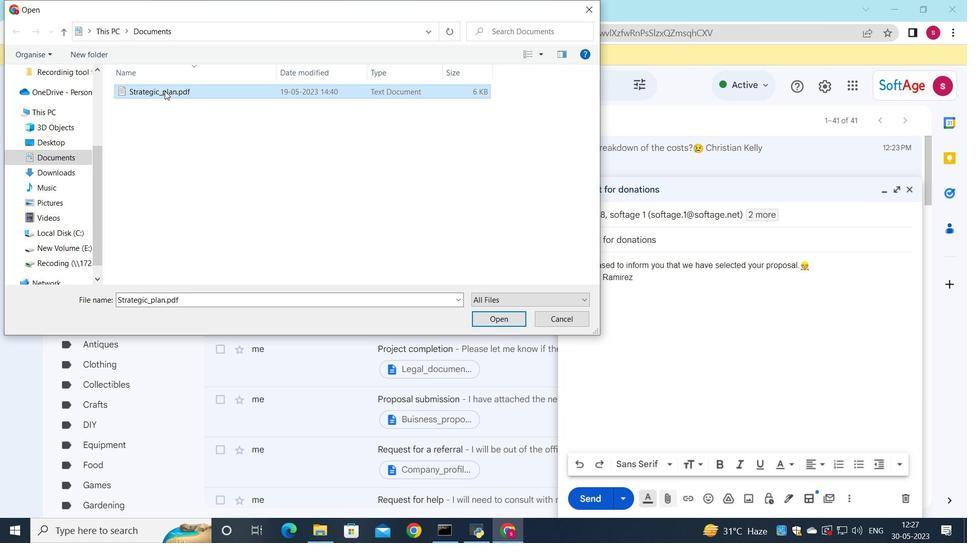 
Action: Mouse moved to (416, 110)
Screenshot: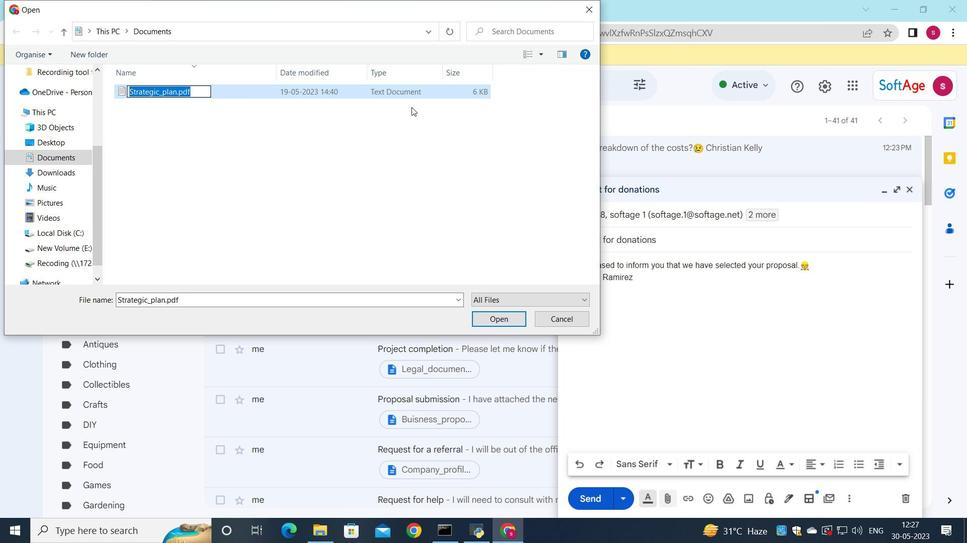 
Action: Key pressed <Key.shift>Oe<Key.backspace>ress<Key.backspace><Key.backspace><Key.backspace><Key.backspace><Key.backspace><Key.backspace><Key.backspace><Key.backspace><Key.backspace><Key.backspace><Key.backspace><Key.backspace><Key.backspace><Key.shift>O<Key.backspace><Key.shift>Press<Key.shift><Key.shift><Key.shift><Key.shift><Key.shift><Key.shift><Key.shift><Key.shift><Key.shift><Key.shift><Key.shift><Key.shift><Key.shift>_release.docx
Screenshot: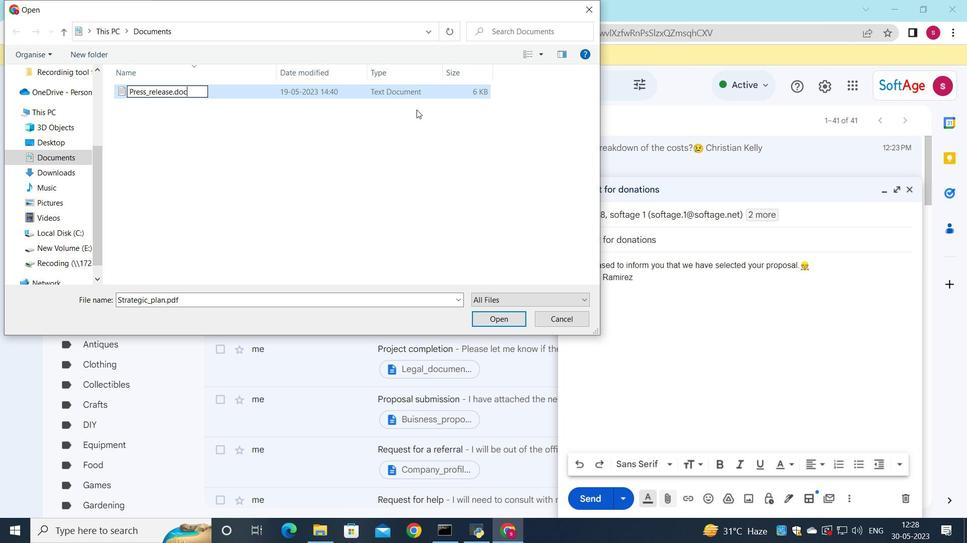 
Action: Mouse moved to (316, 93)
Screenshot: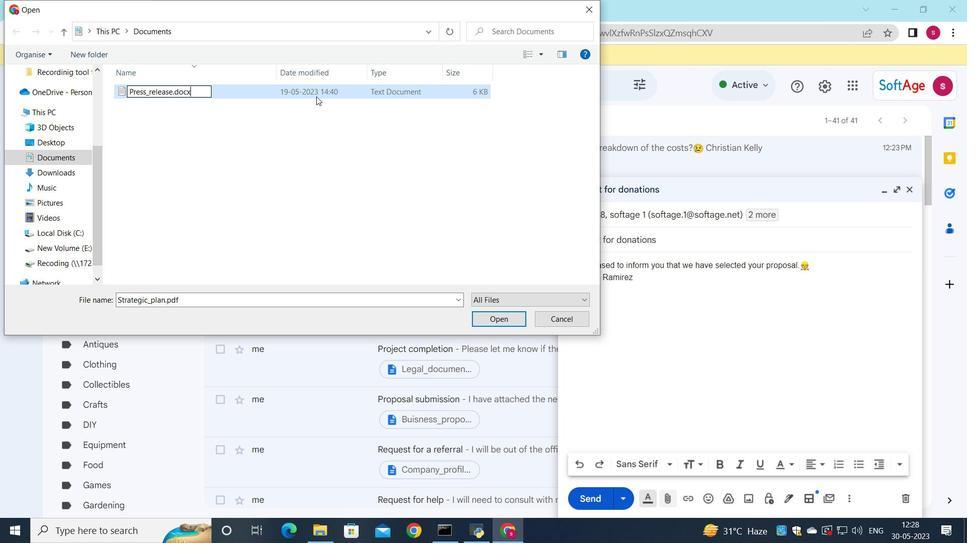 
Action: Mouse pressed left at (316, 93)
Screenshot: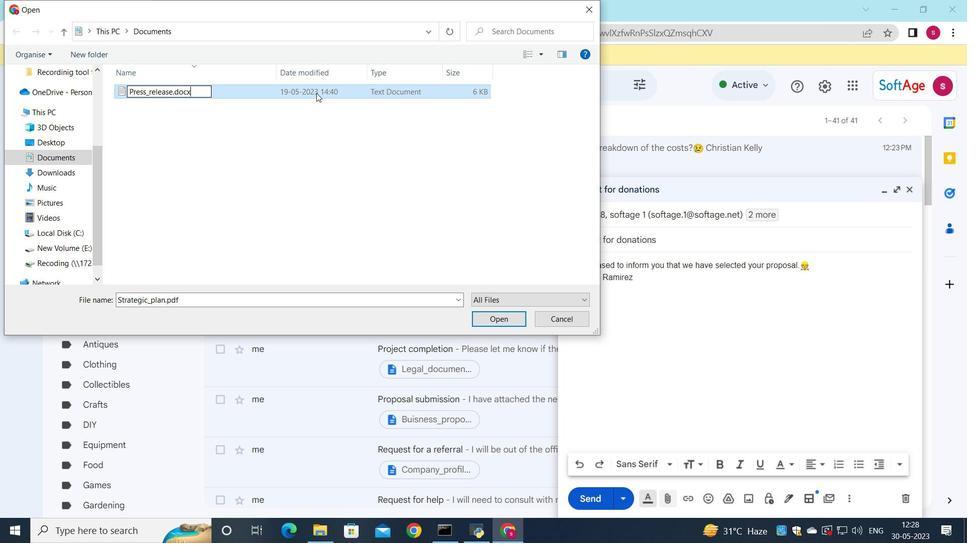
Action: Mouse moved to (502, 320)
Screenshot: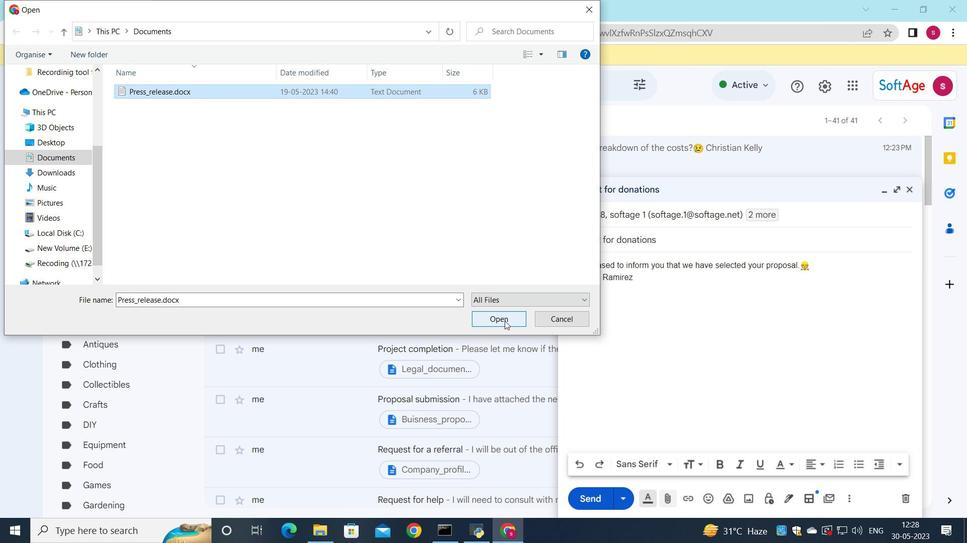 
Action: Mouse pressed left at (502, 320)
Screenshot: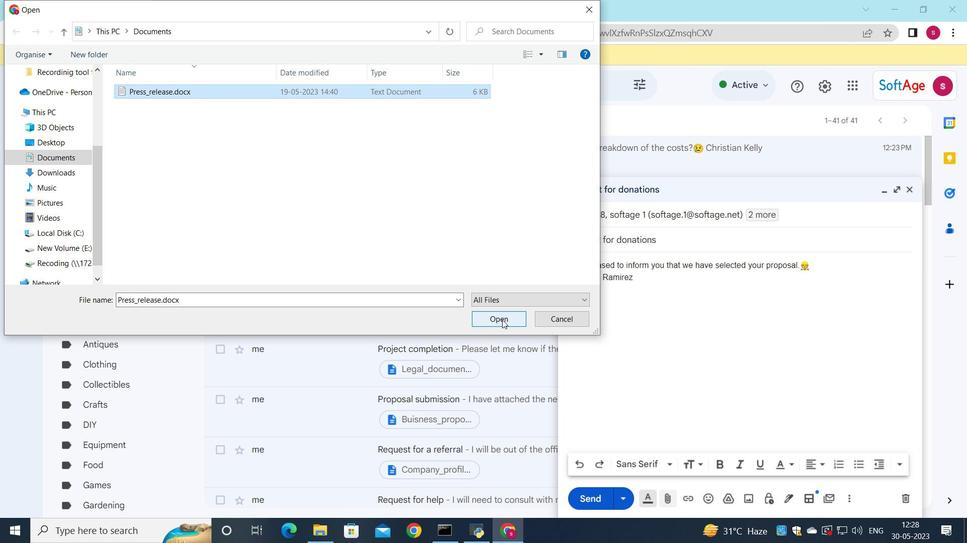 
Action: Mouse moved to (597, 500)
Screenshot: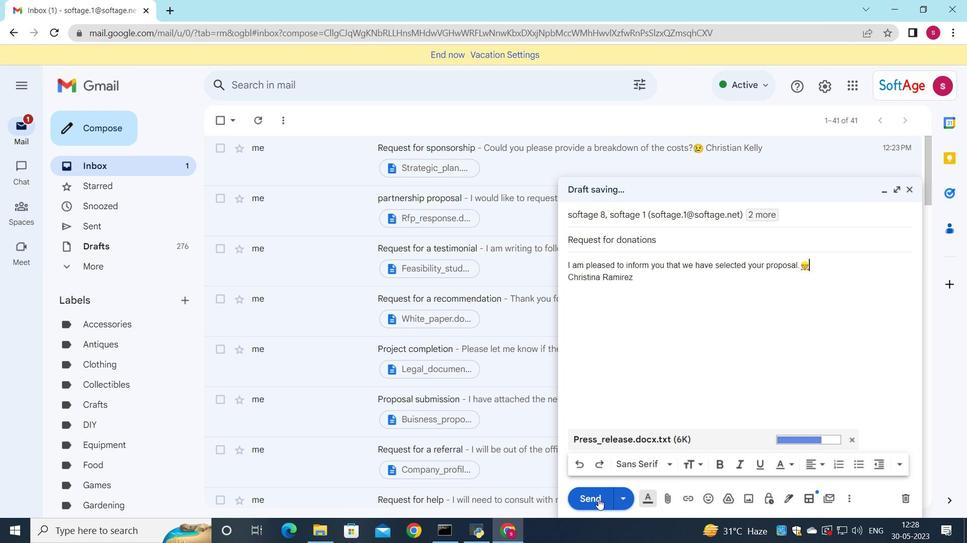 
Action: Mouse pressed left at (597, 500)
Screenshot: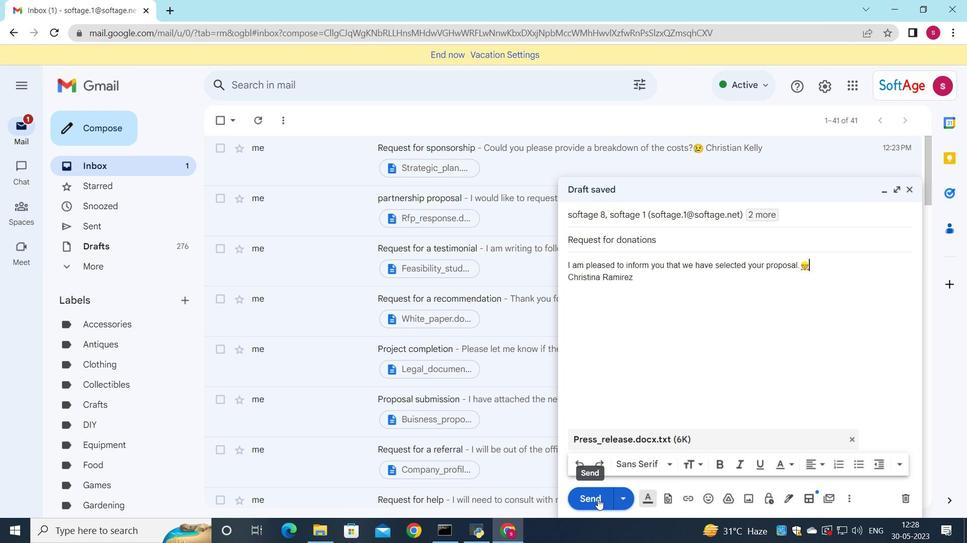 
Action: Mouse moved to (496, 168)
Screenshot: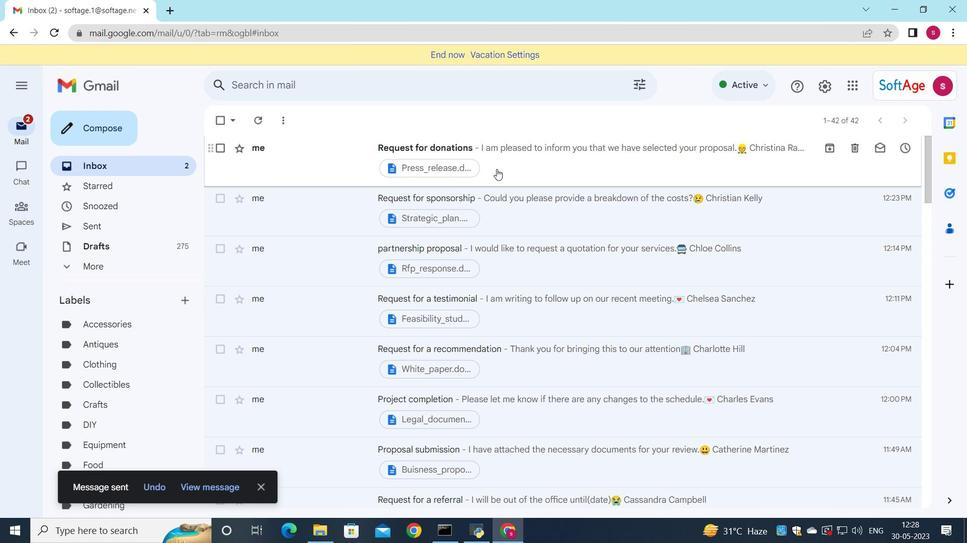 
Action: Mouse pressed left at (496, 168)
Screenshot: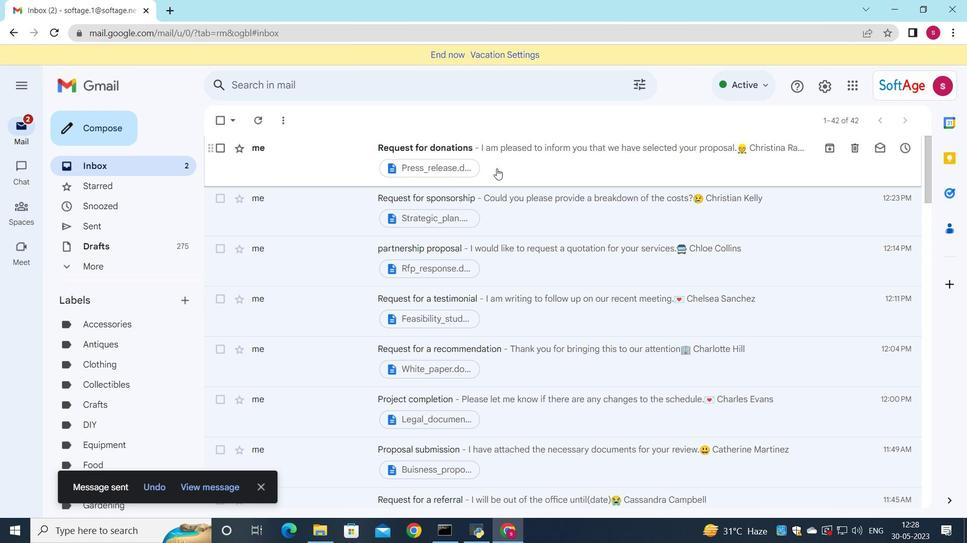 
Action: Mouse moved to (573, 209)
Screenshot: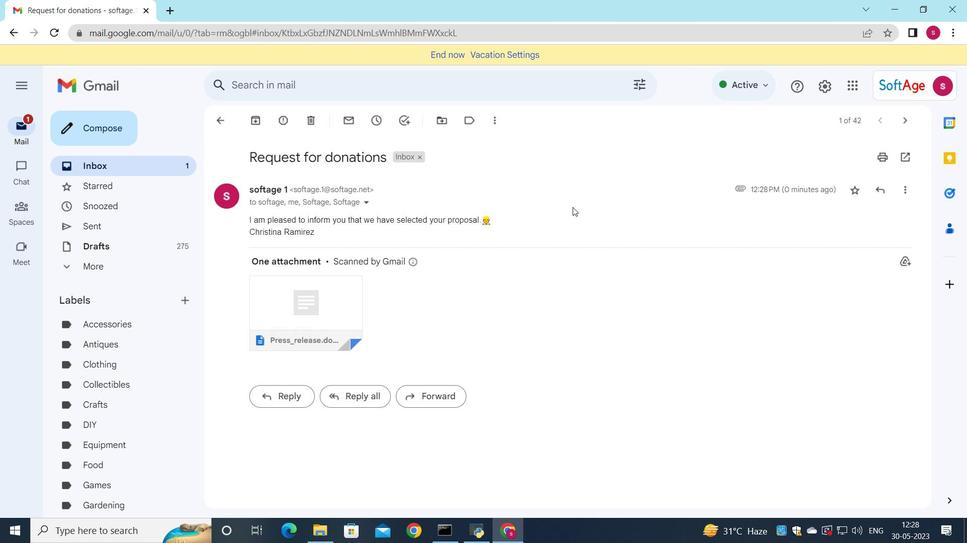 
